 Task: Look for space in Ksar el Boukhari, Algeria from 12th June, 2023 to 15th June, 2023 for 2 adults in price range Rs.10000 to Rs.15000. Place can be entire place with 1  bedroom having 1 bed and 1 bathroom. Property type can be house, flat, hotel. Amenities needed are: washing machine. Booking option can be shelf check-in. Required host language is .
Action: Mouse moved to (557, 113)
Screenshot: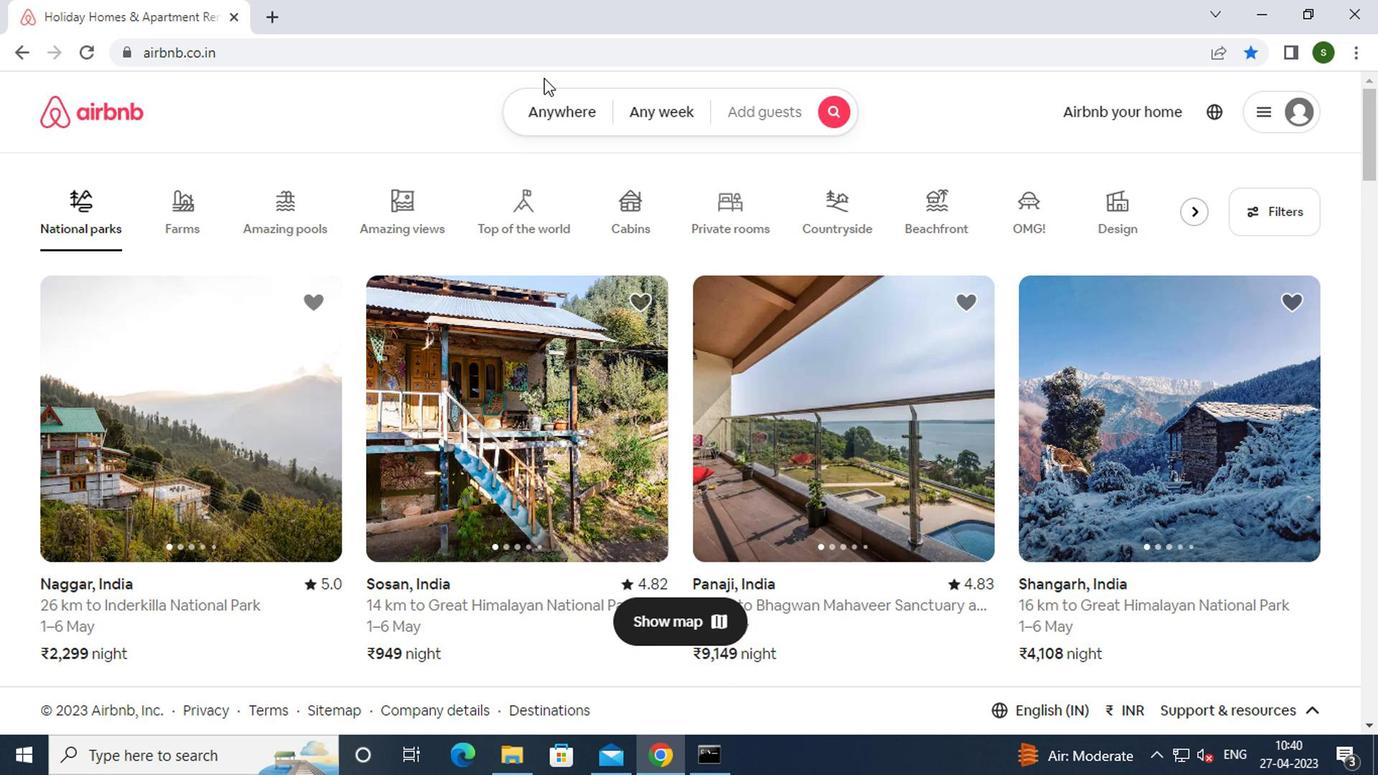 
Action: Mouse pressed left at (557, 113)
Screenshot: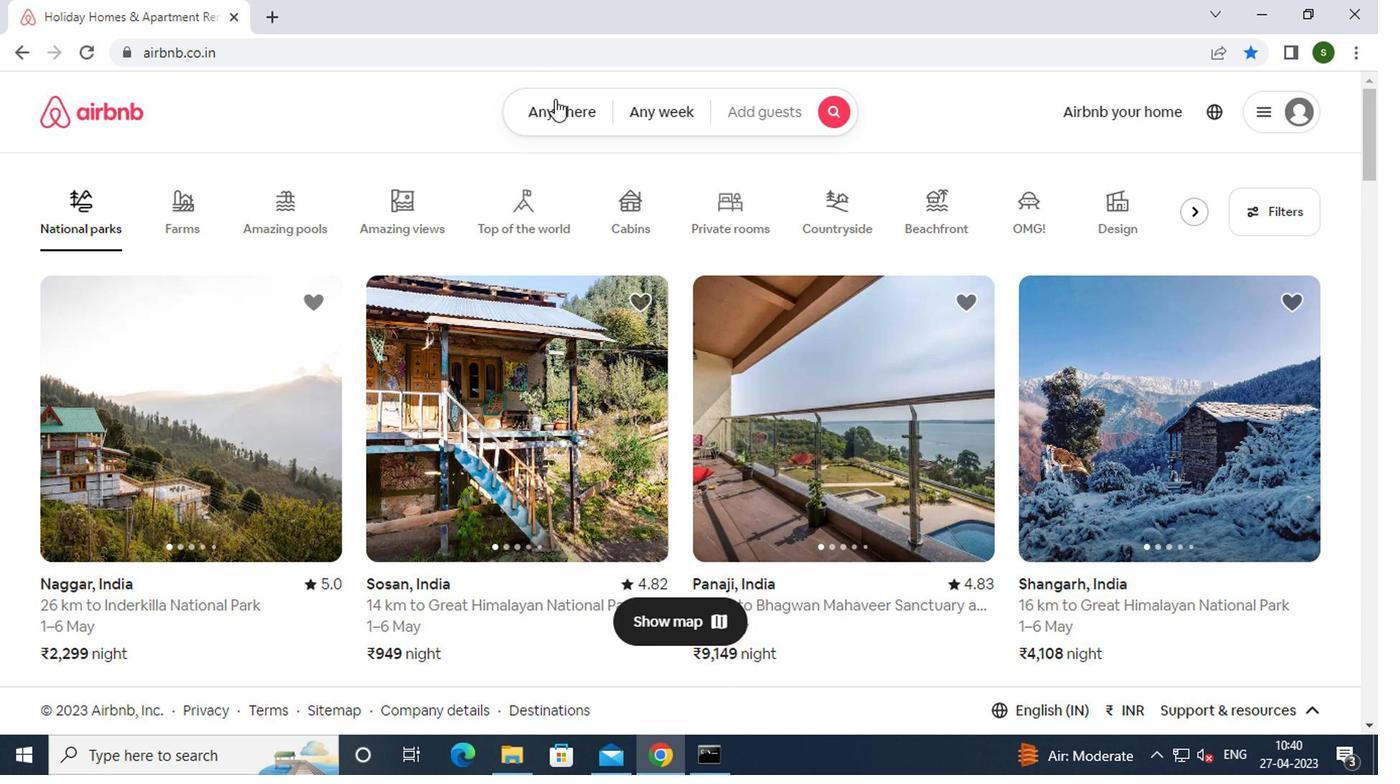 
Action: Mouse moved to (451, 191)
Screenshot: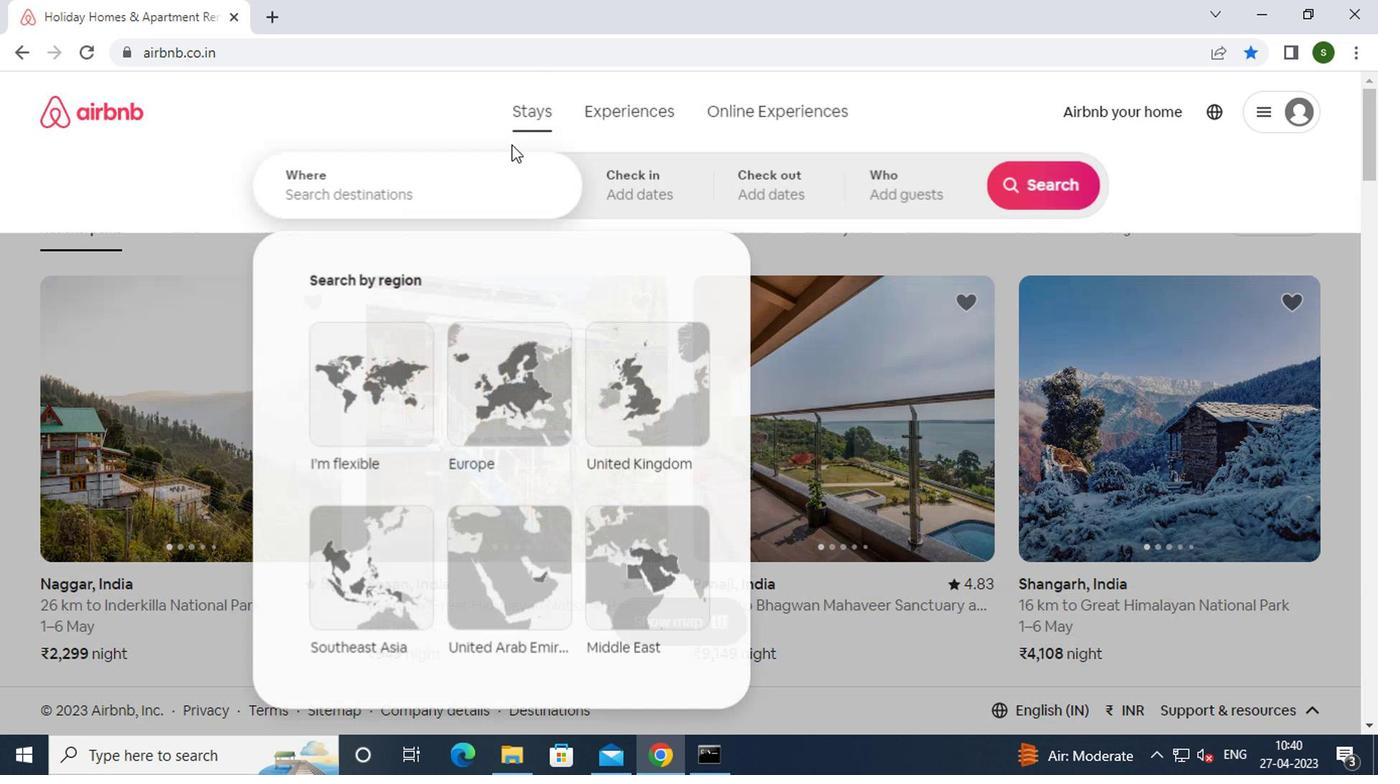 
Action: Mouse pressed left at (451, 191)
Screenshot: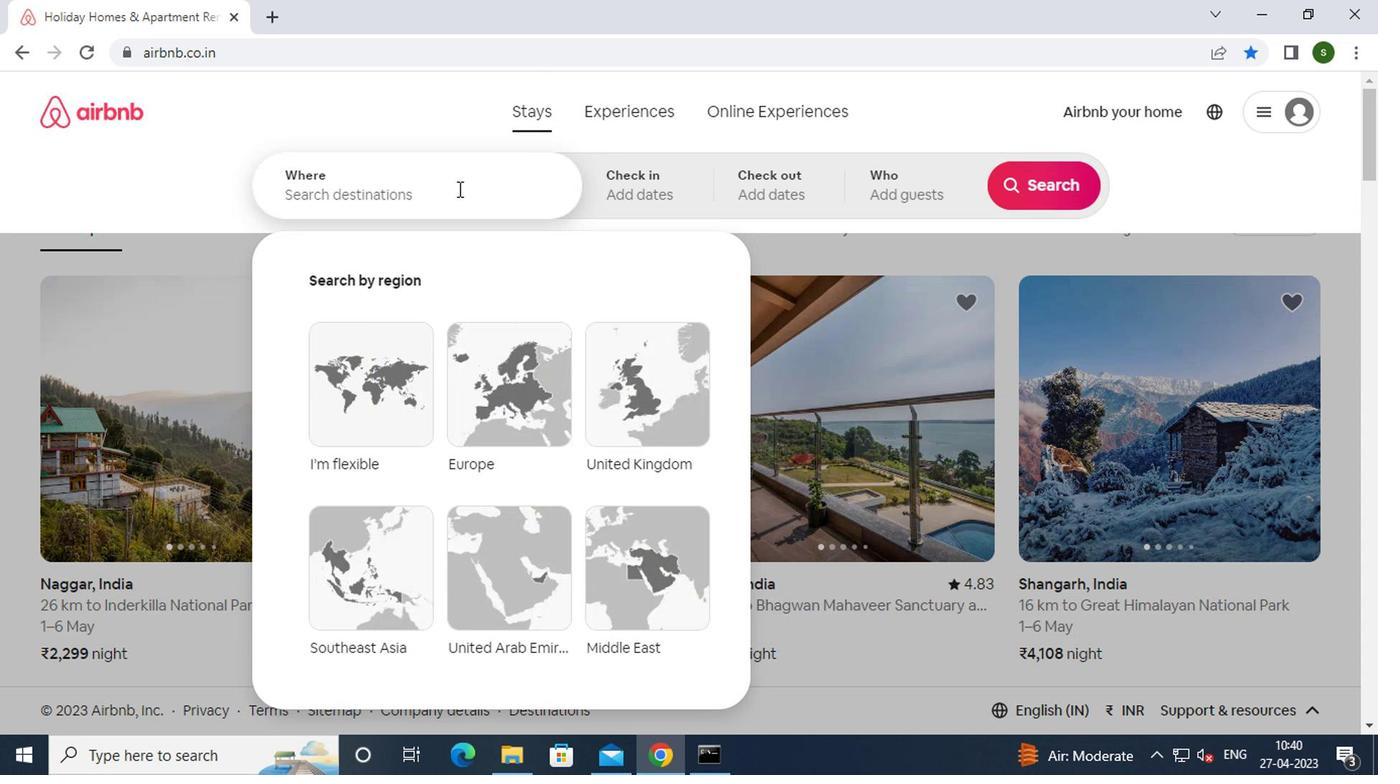 
Action: Key pressed k<Key.caps_lock>sar<Key.space>el<Key.space><Key.caps_lock>b<Key.caps_lock>oukhari,<Key.space><Key.caps_lock>
Screenshot: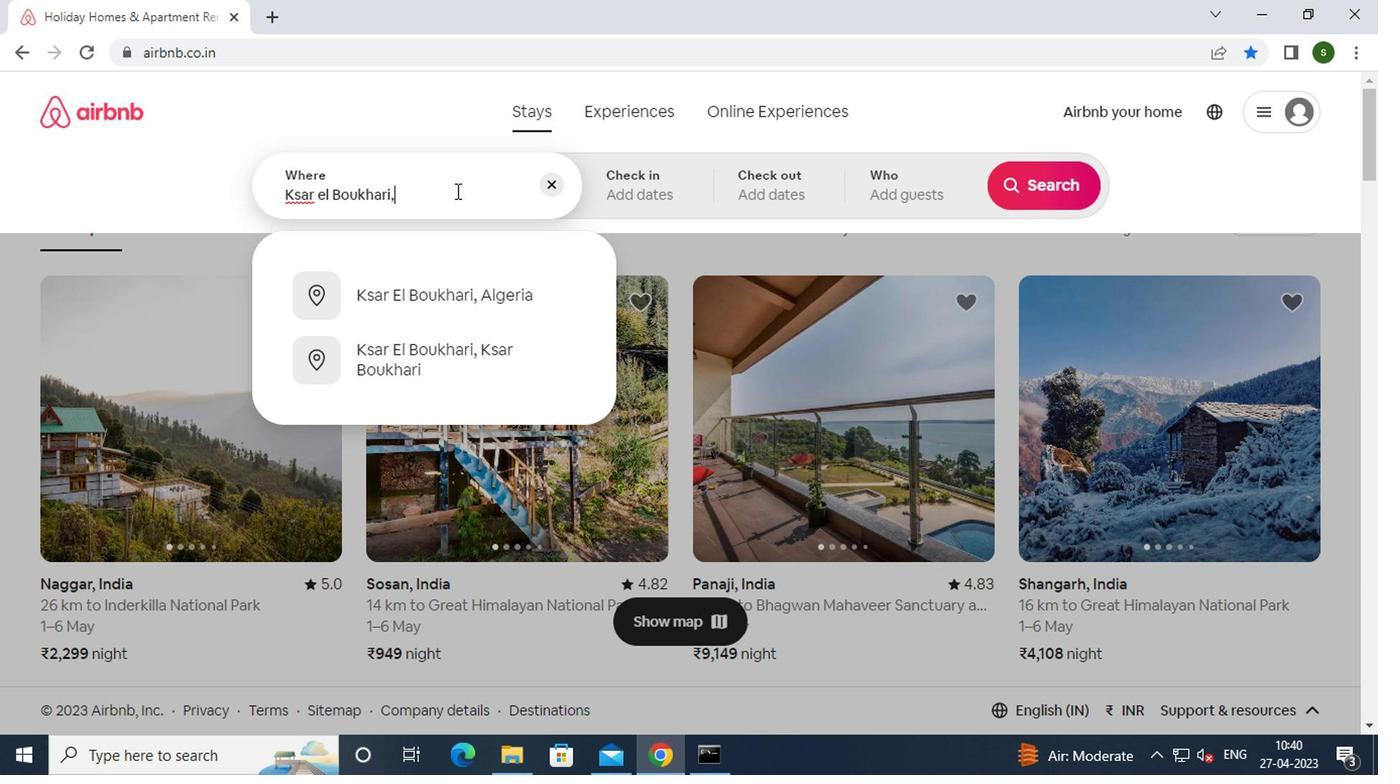 
Action: Mouse moved to (445, 296)
Screenshot: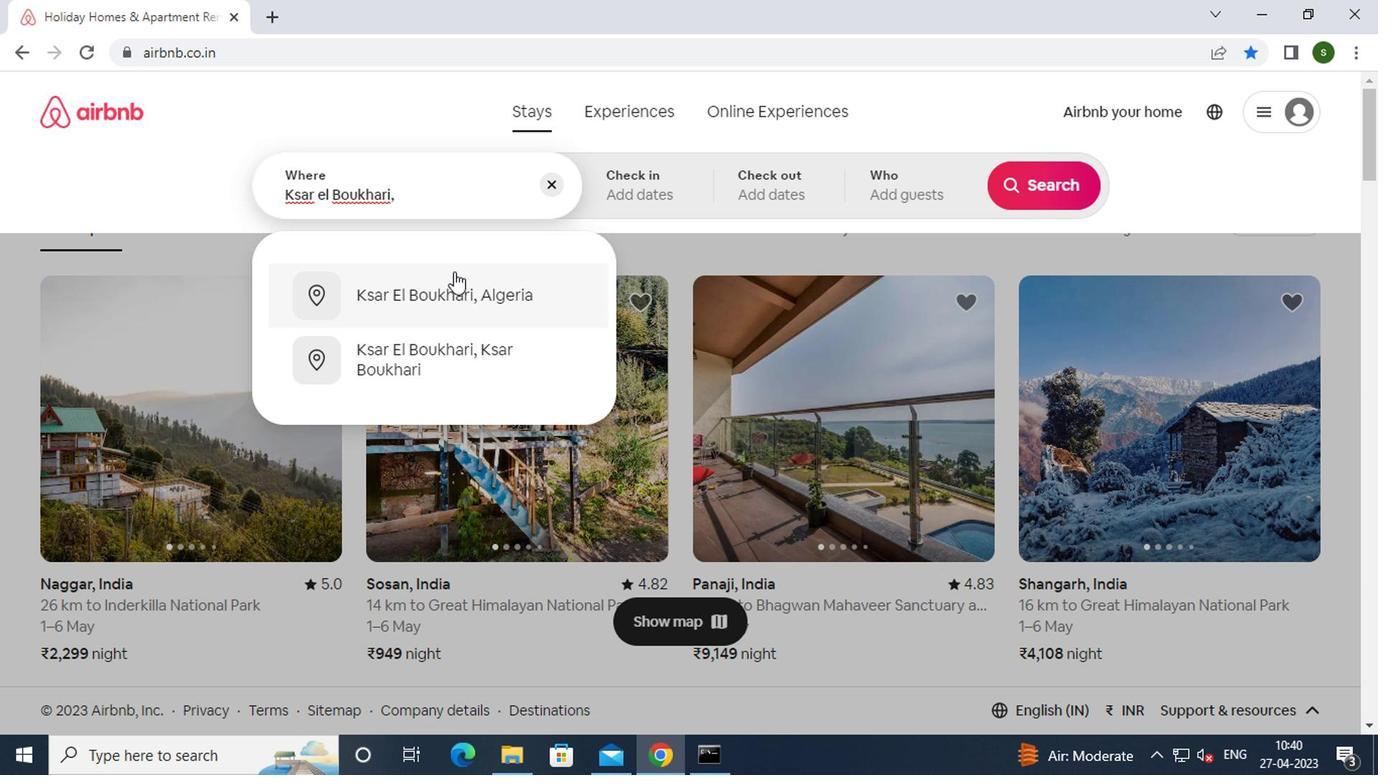 
Action: Mouse pressed left at (445, 296)
Screenshot: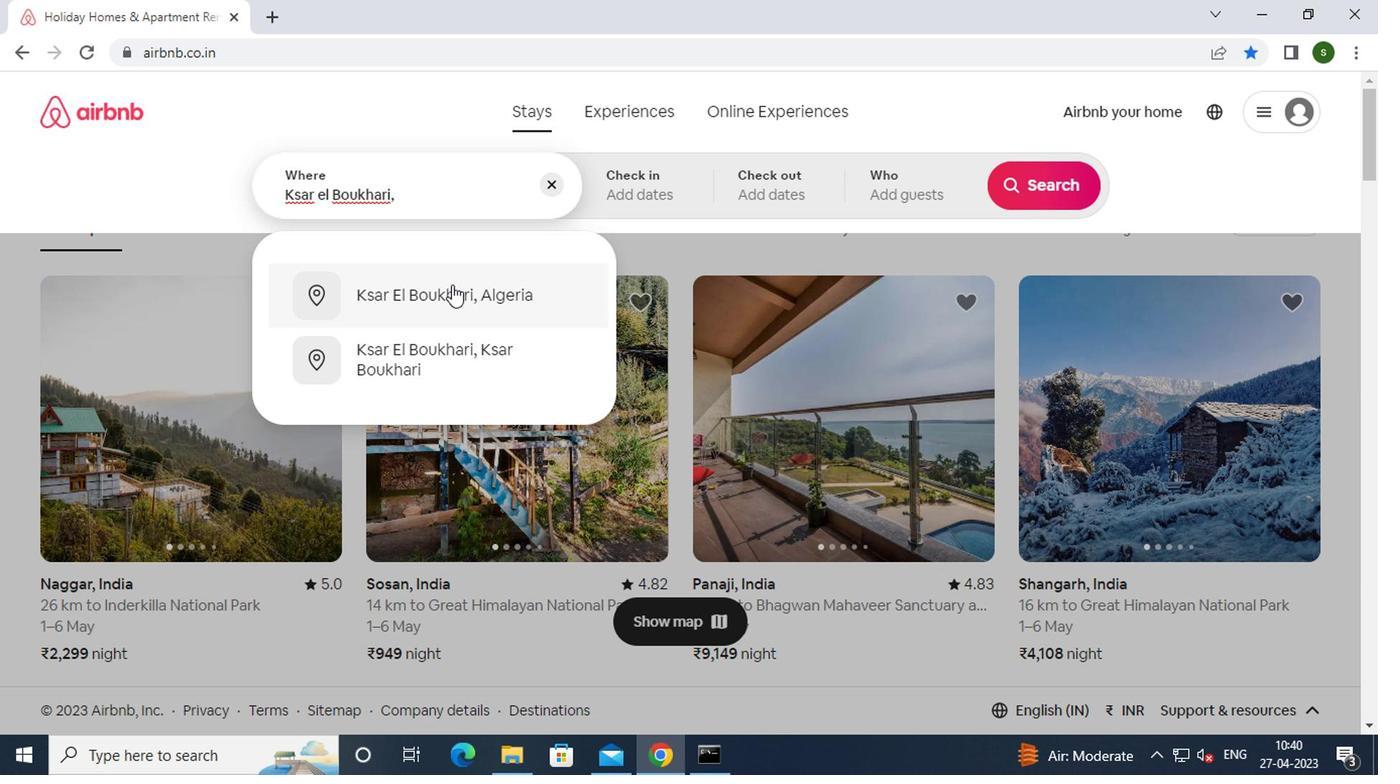 
Action: Mouse moved to (1028, 350)
Screenshot: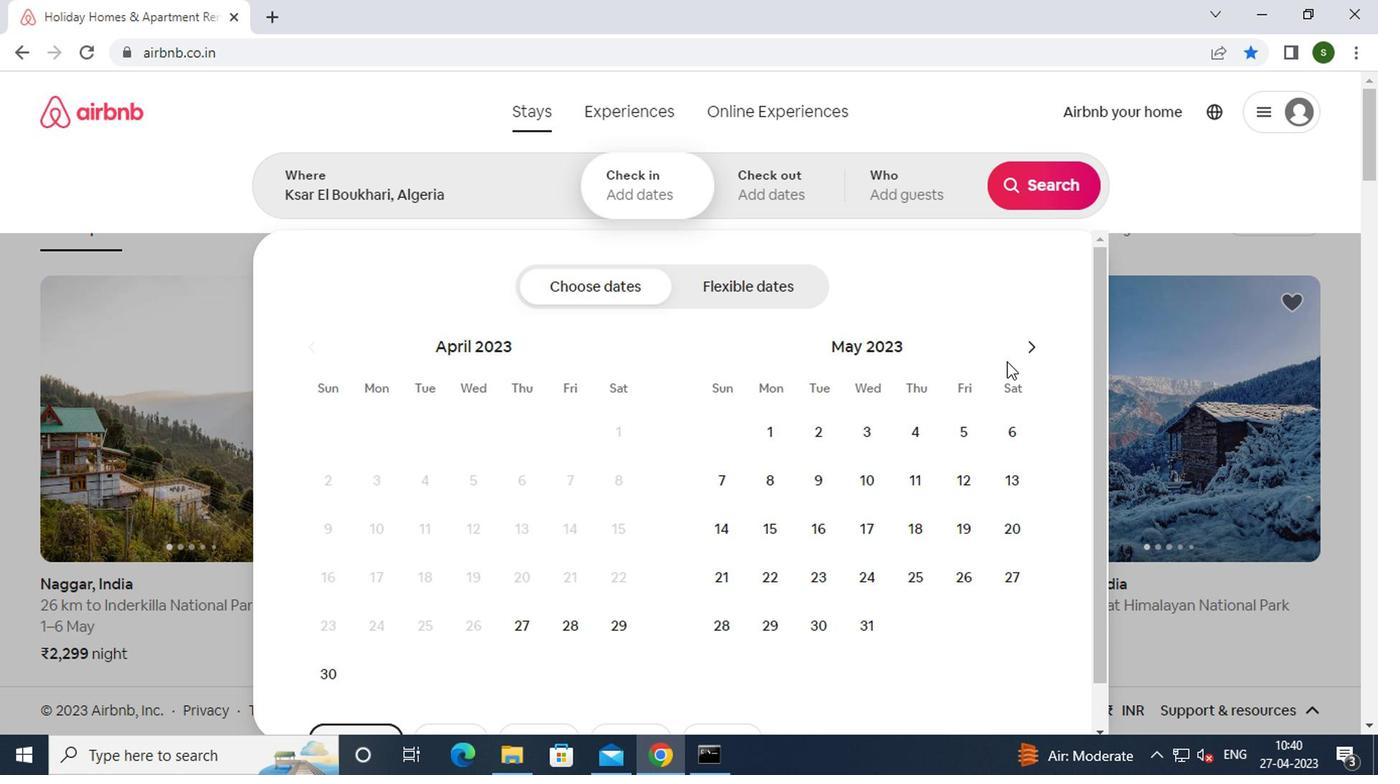 
Action: Mouse pressed left at (1028, 350)
Screenshot: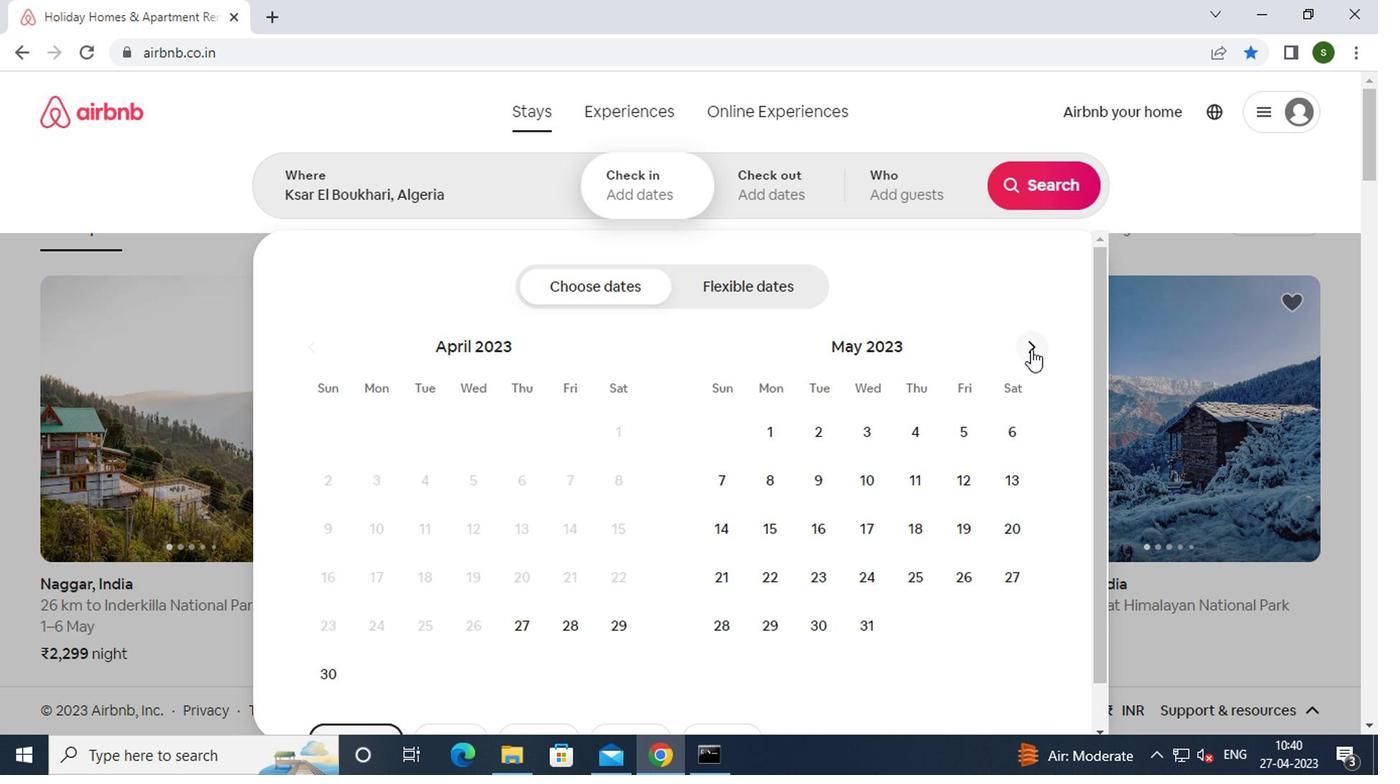 
Action: Mouse moved to (776, 528)
Screenshot: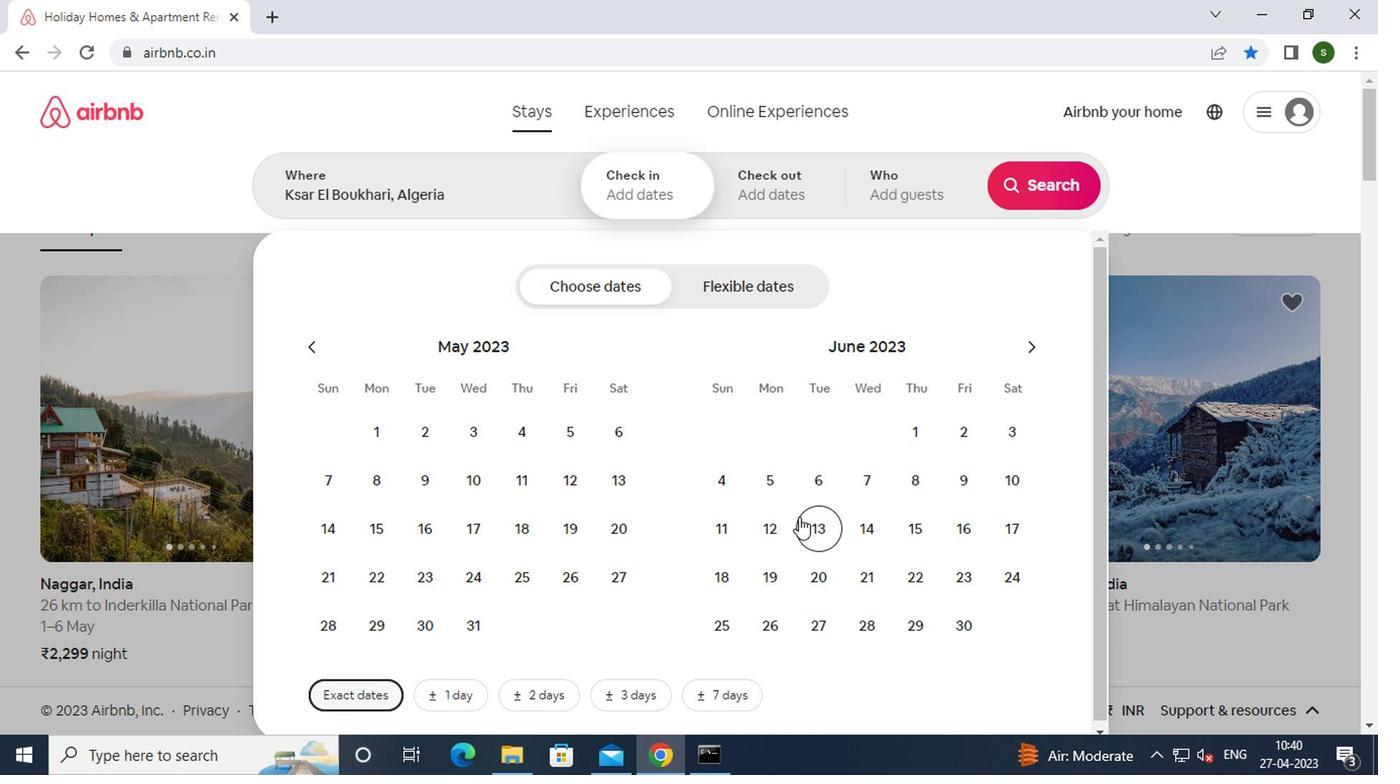 
Action: Mouse pressed left at (776, 528)
Screenshot: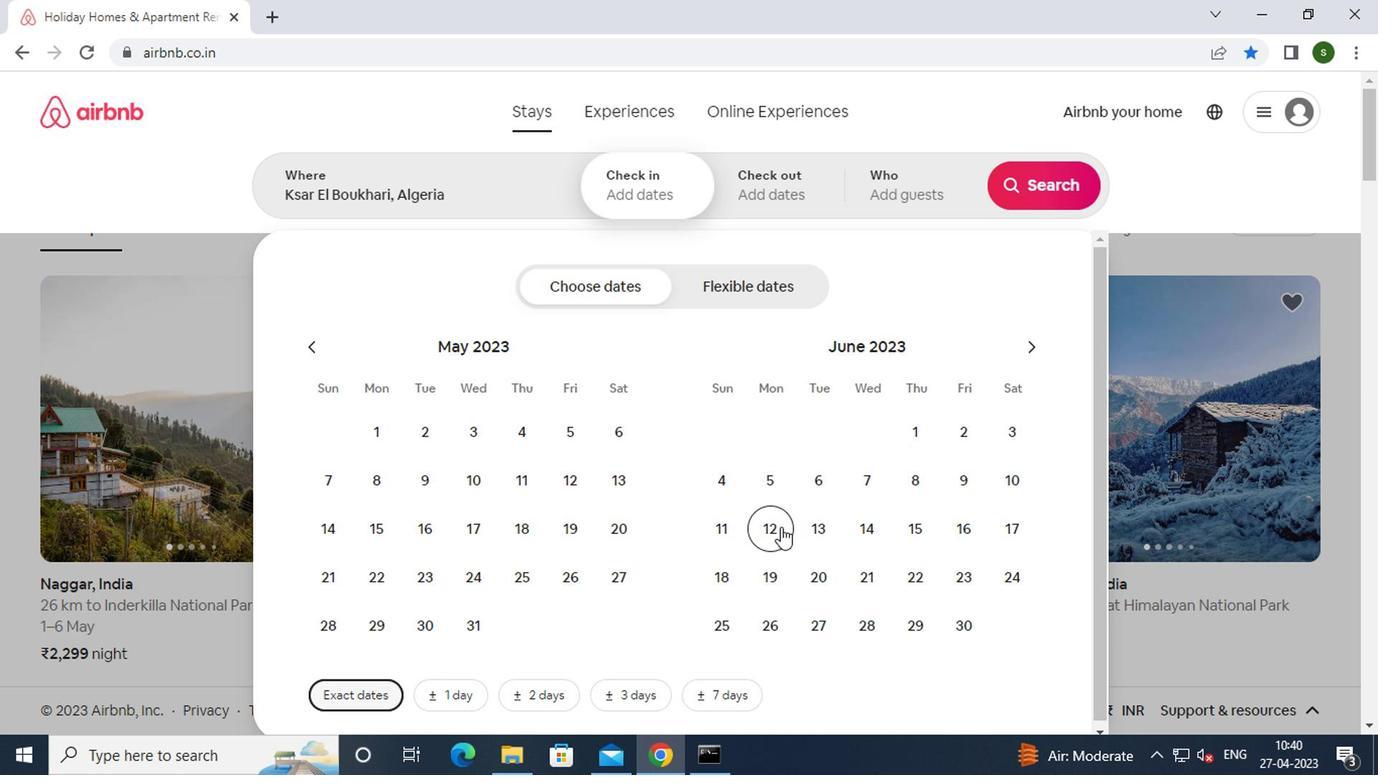 
Action: Mouse moved to (909, 527)
Screenshot: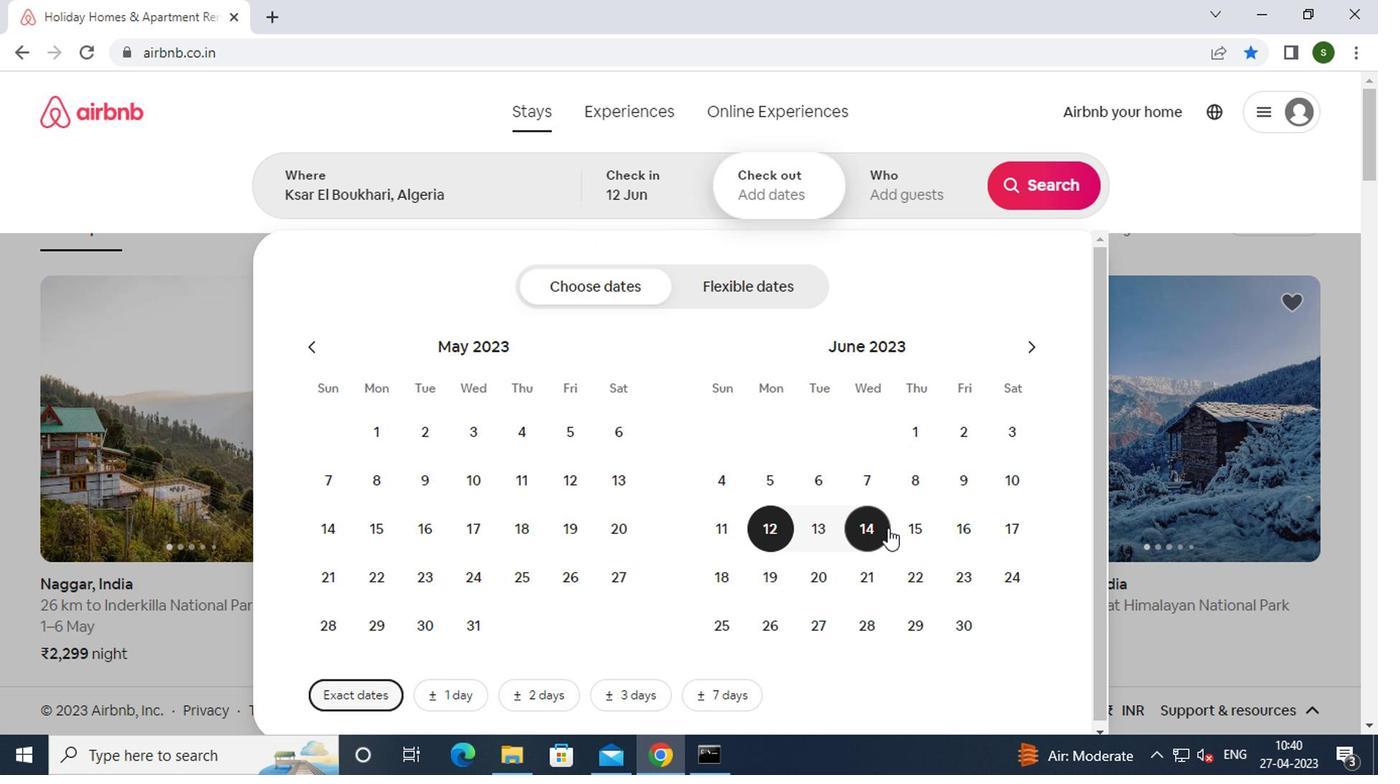 
Action: Mouse pressed left at (909, 527)
Screenshot: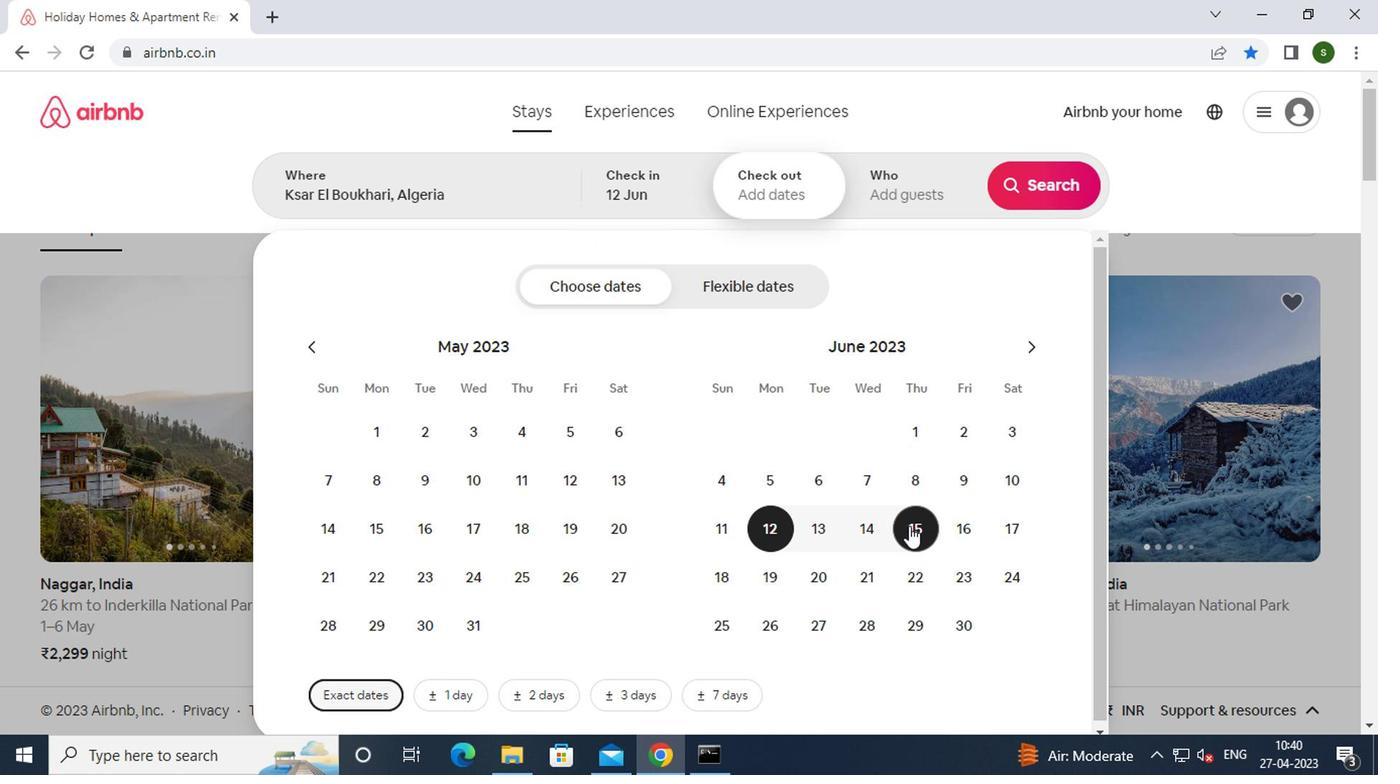 
Action: Mouse moved to (928, 196)
Screenshot: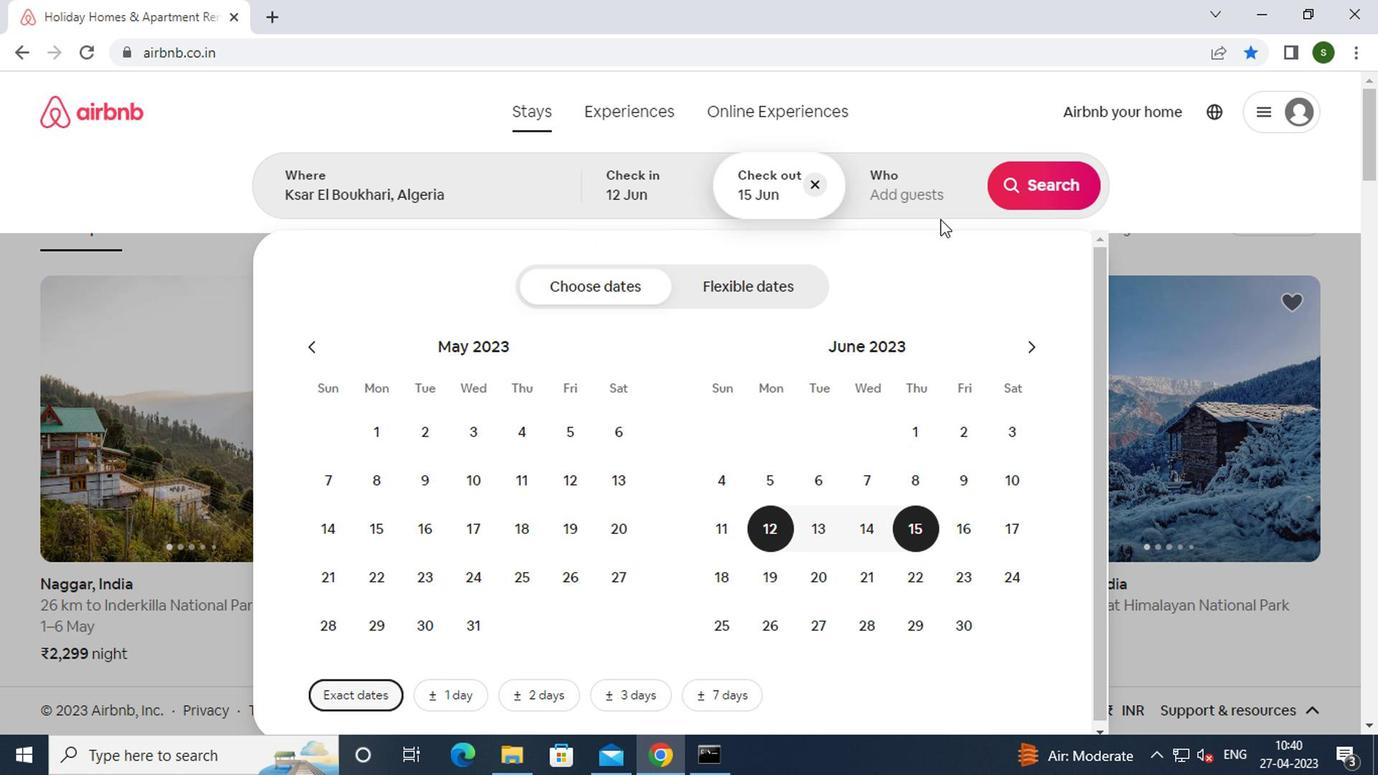 
Action: Mouse pressed left at (928, 196)
Screenshot: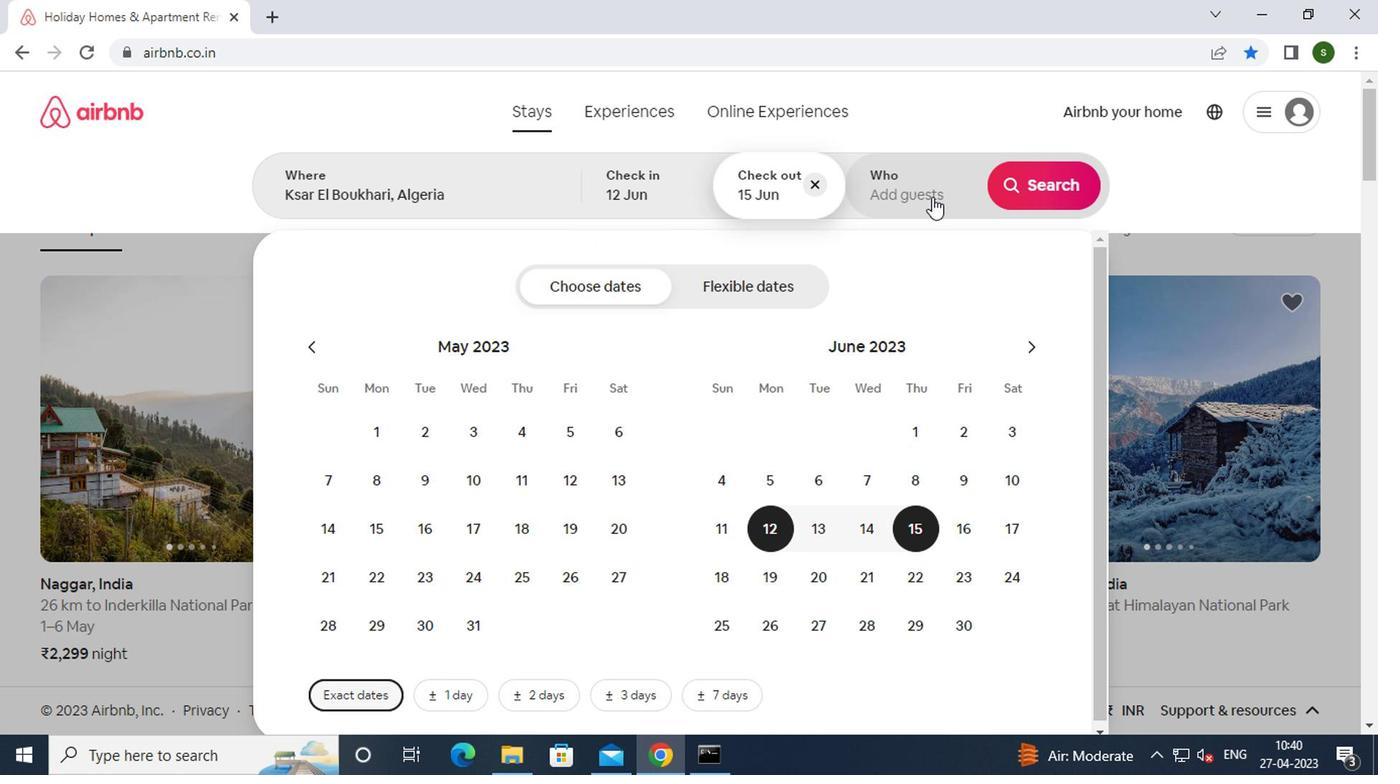 
Action: Mouse moved to (1035, 298)
Screenshot: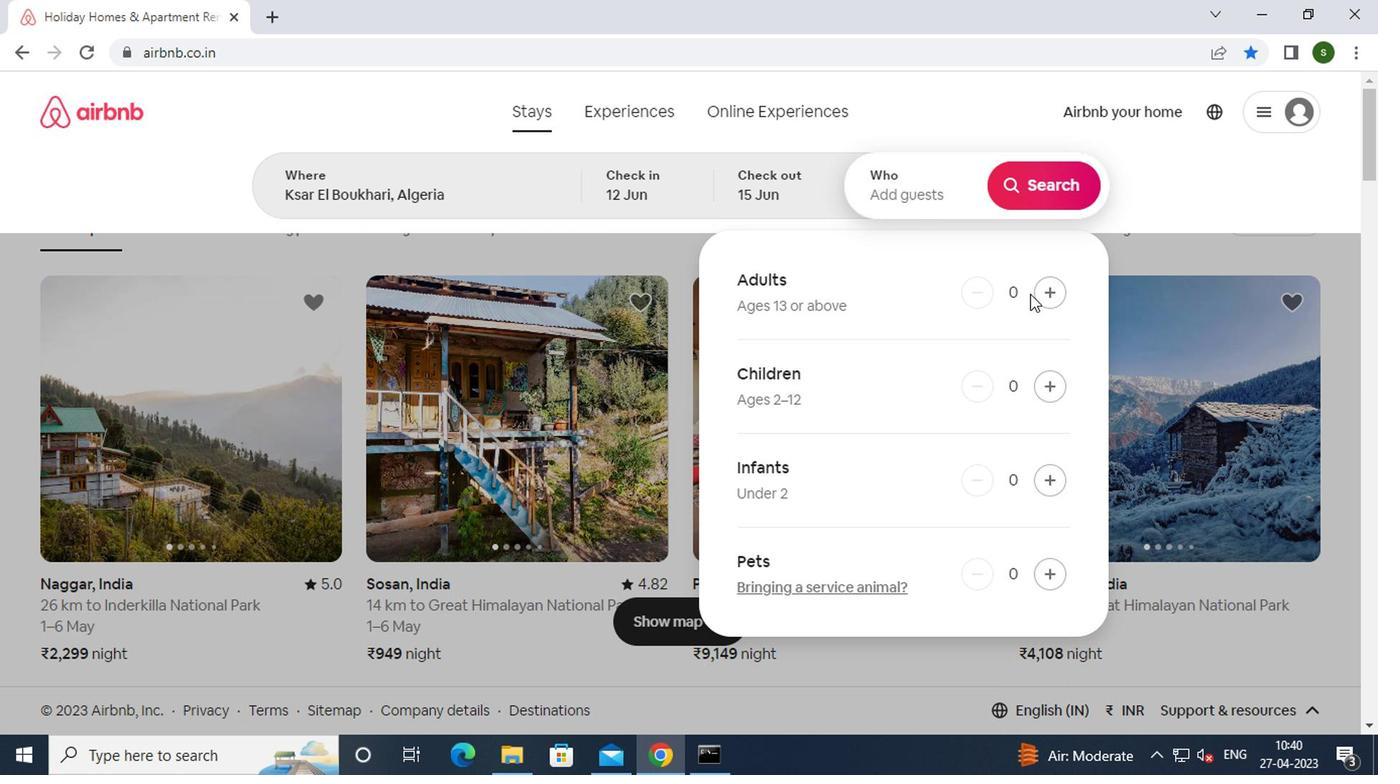 
Action: Mouse pressed left at (1035, 298)
Screenshot: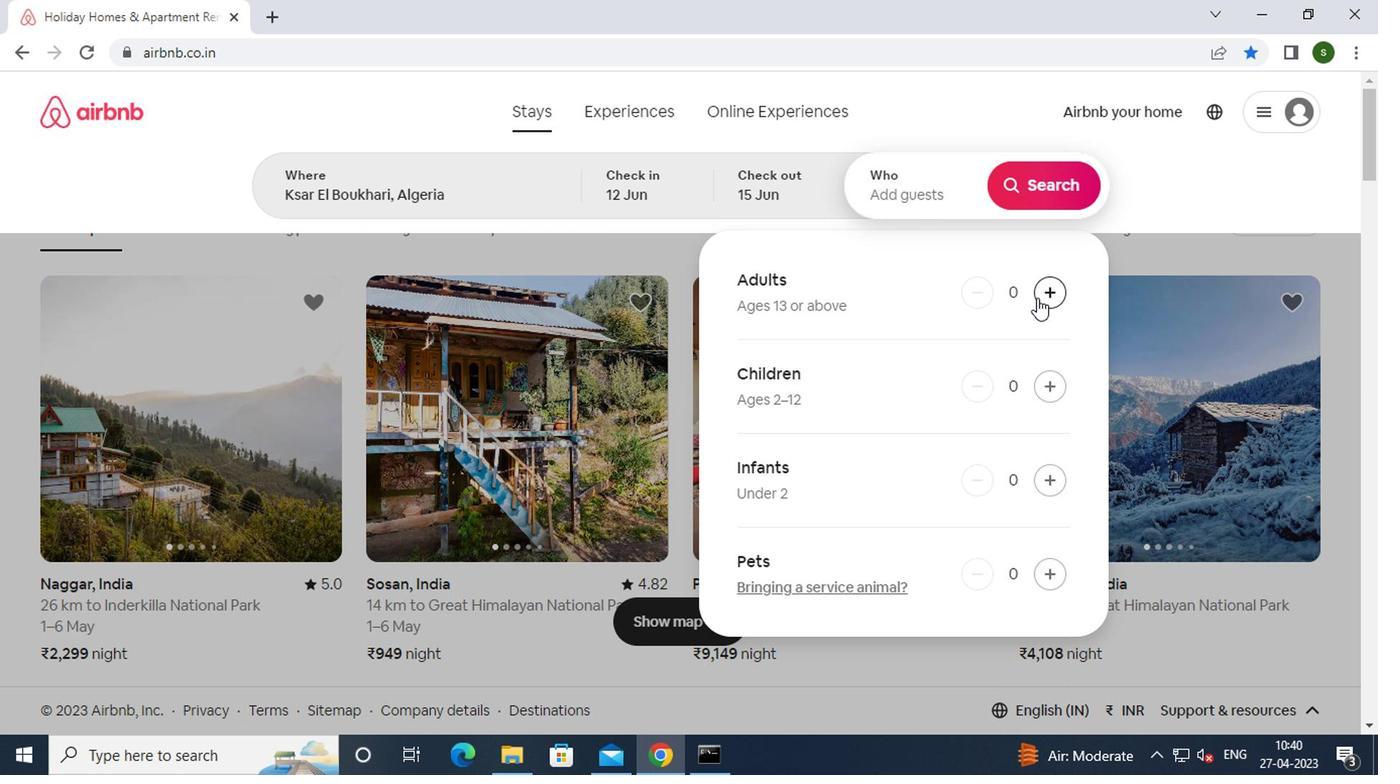 
Action: Mouse pressed left at (1035, 298)
Screenshot: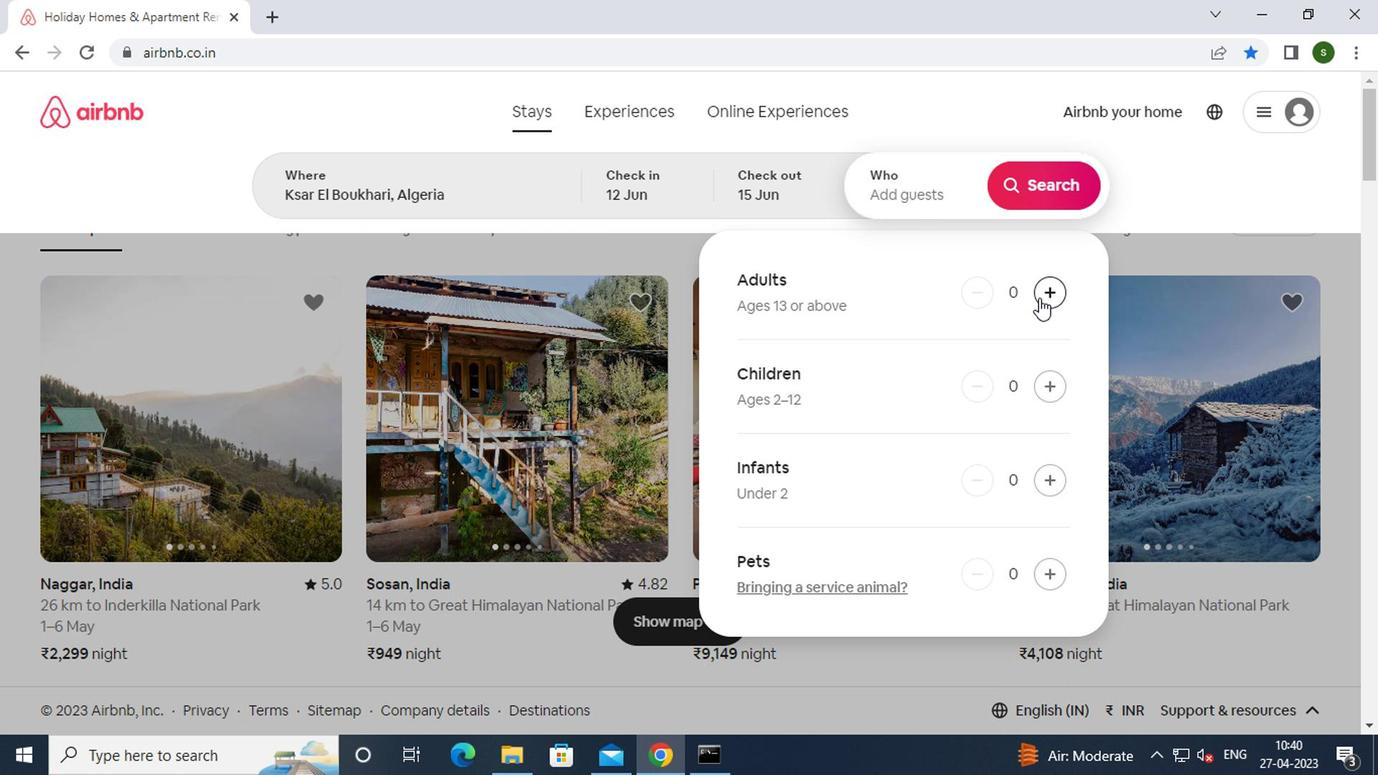
Action: Mouse moved to (1055, 192)
Screenshot: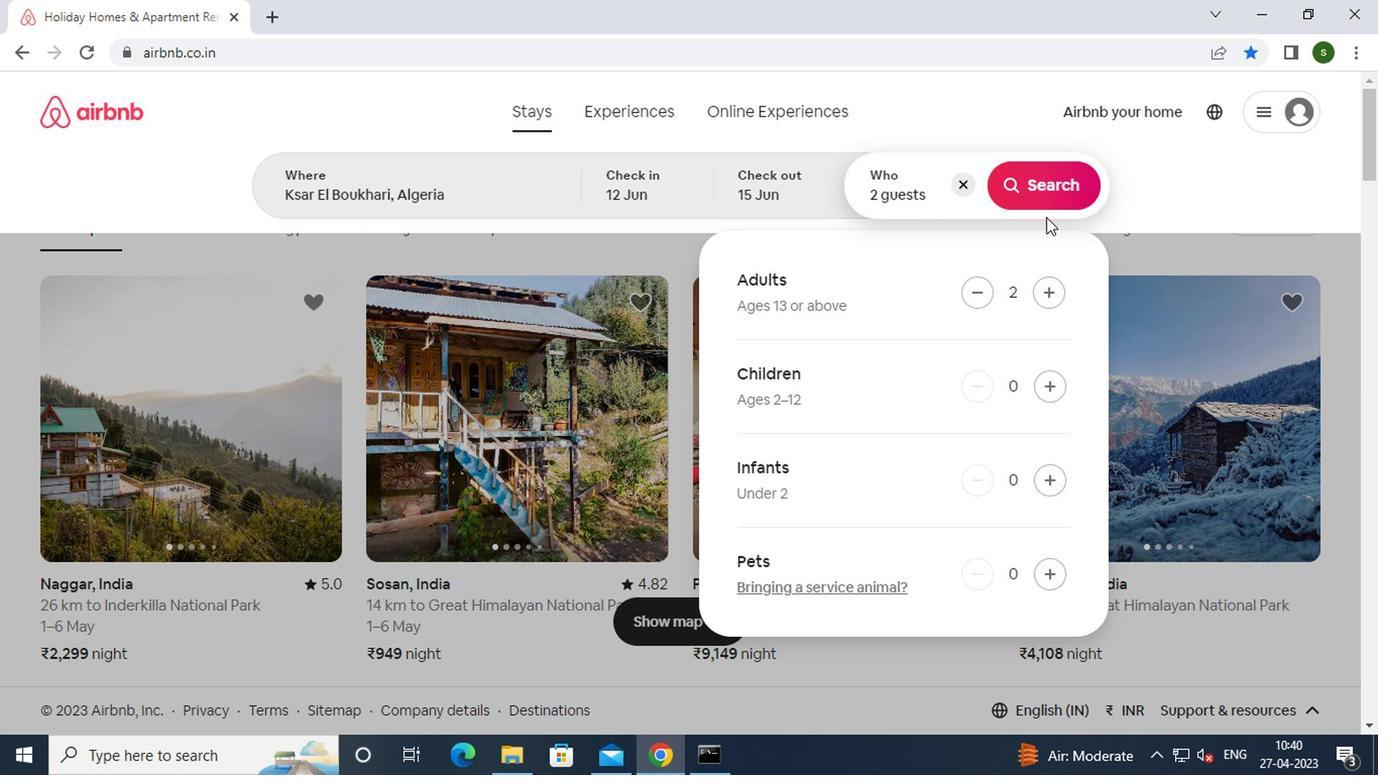 
Action: Mouse pressed left at (1055, 192)
Screenshot: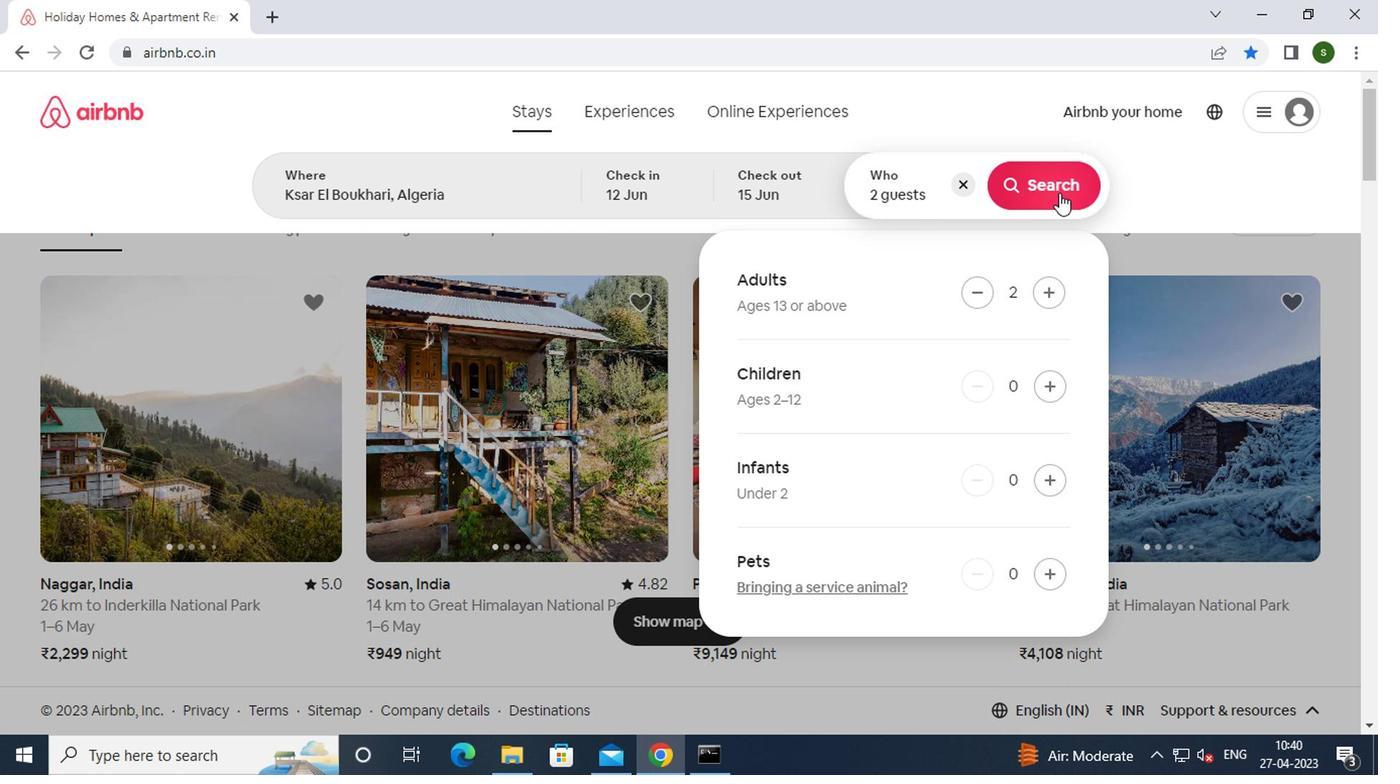 
Action: Mouse moved to (1291, 193)
Screenshot: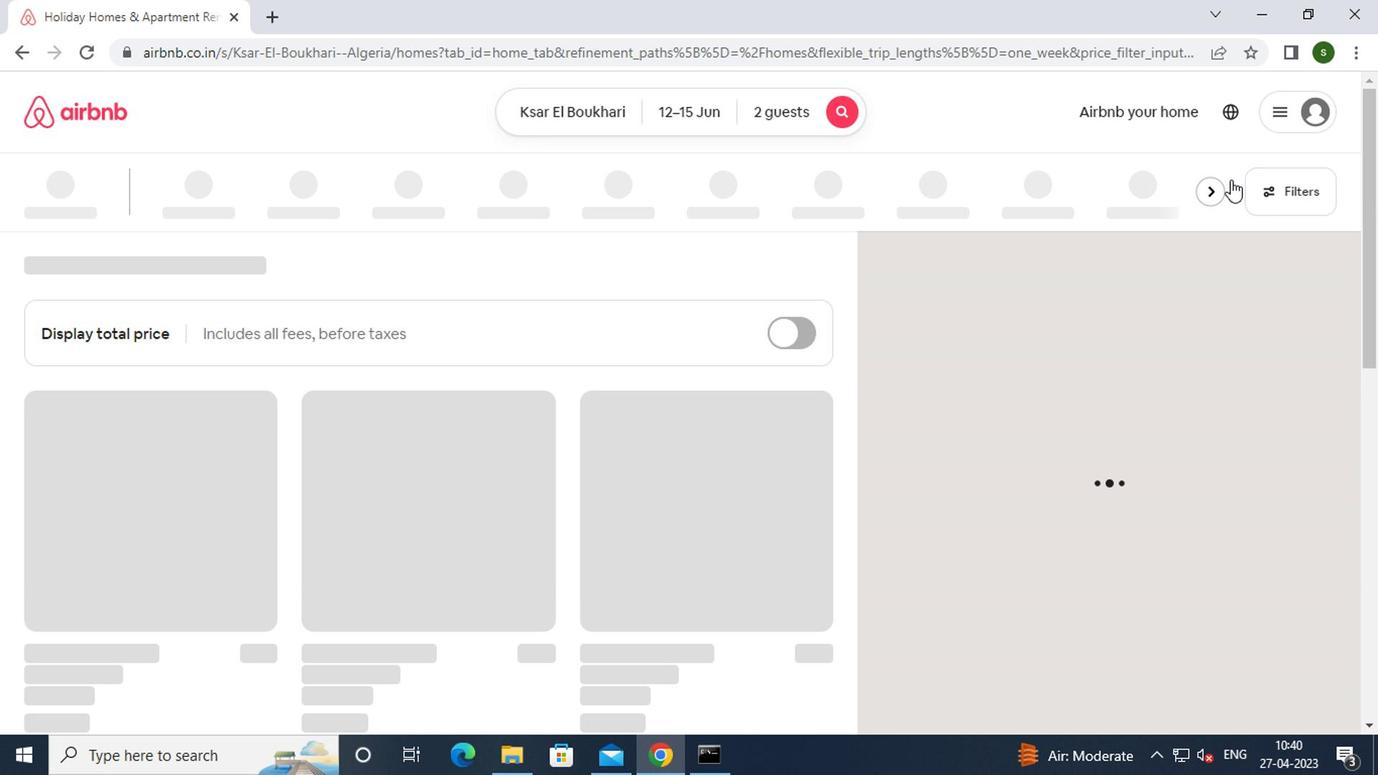 
Action: Mouse pressed left at (1291, 193)
Screenshot: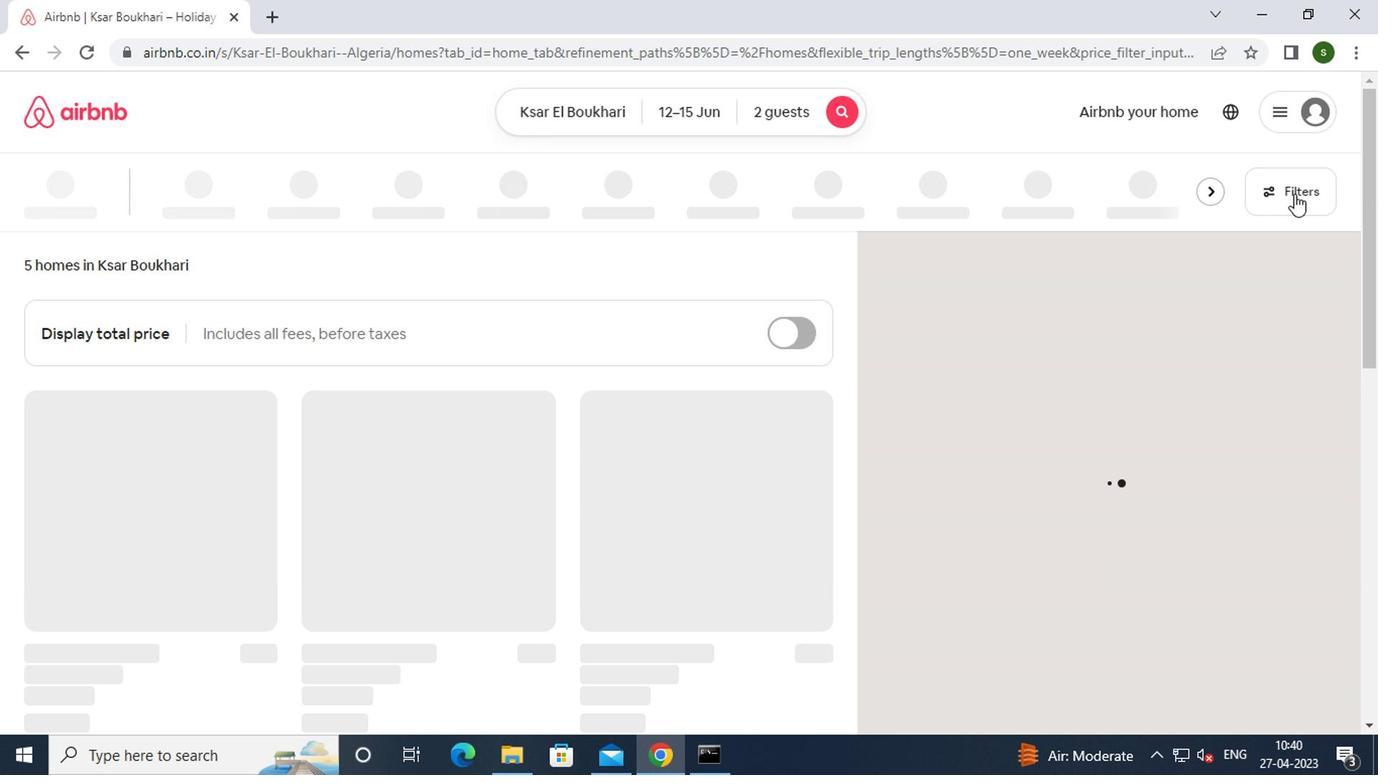 
Action: Mouse moved to (576, 449)
Screenshot: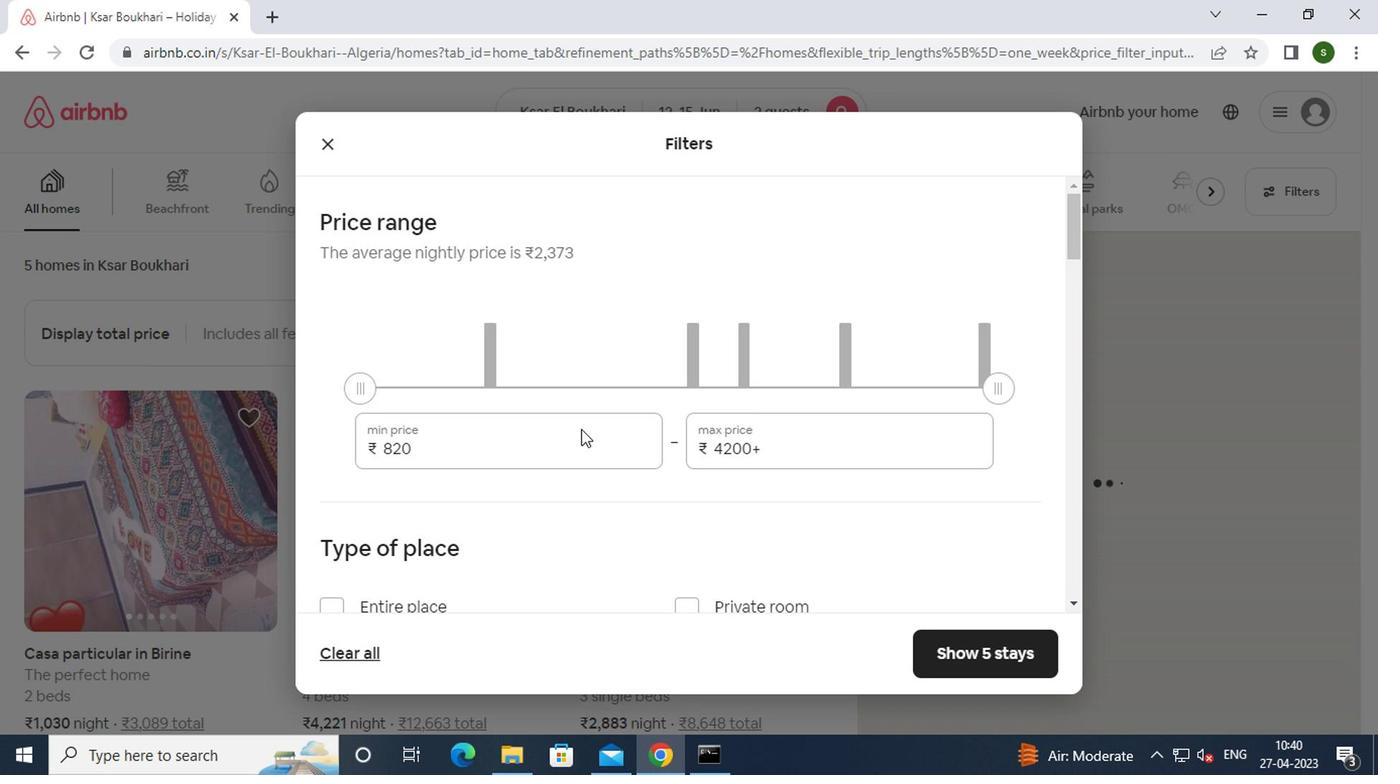 
Action: Mouse pressed left at (576, 449)
Screenshot: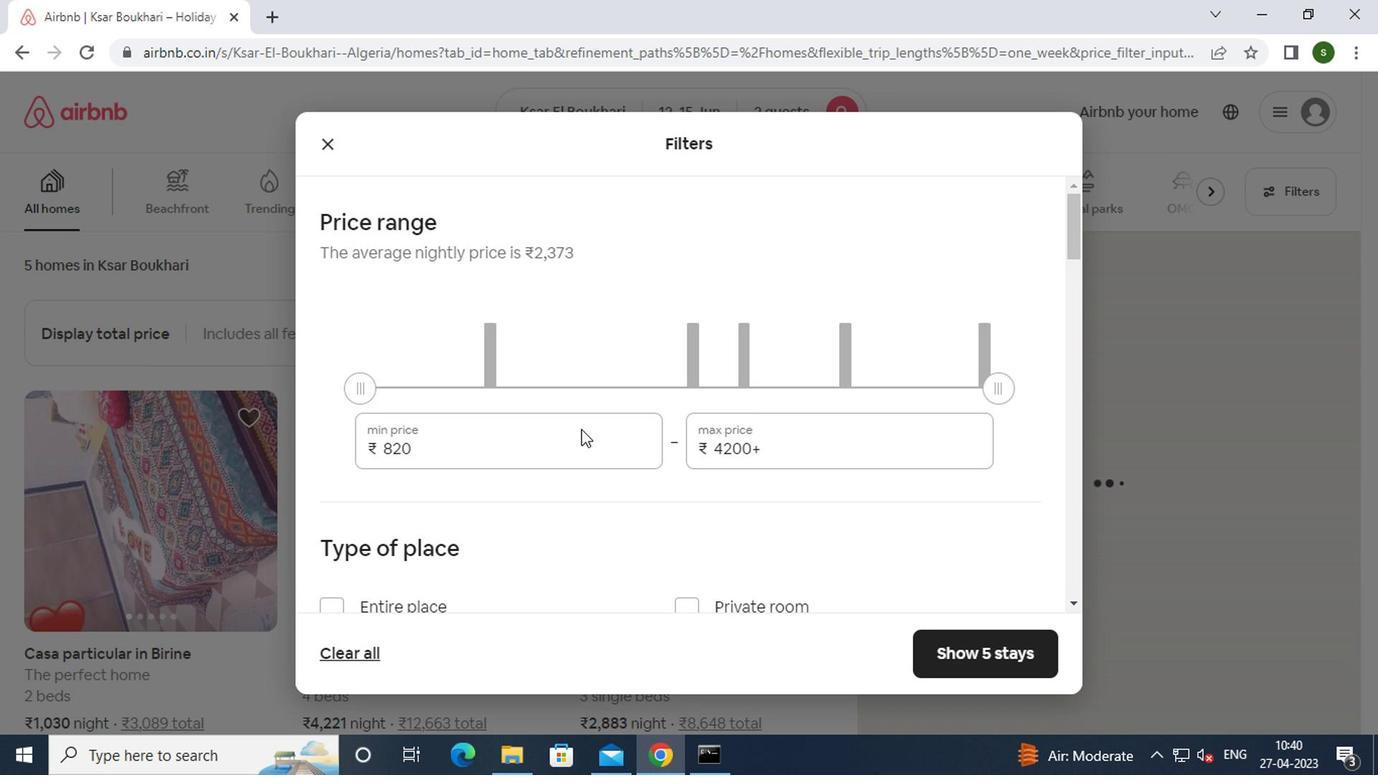 
Action: Key pressed <Key.backspace><Key.backspace><Key.backspace><Key.backspace>10000
Screenshot: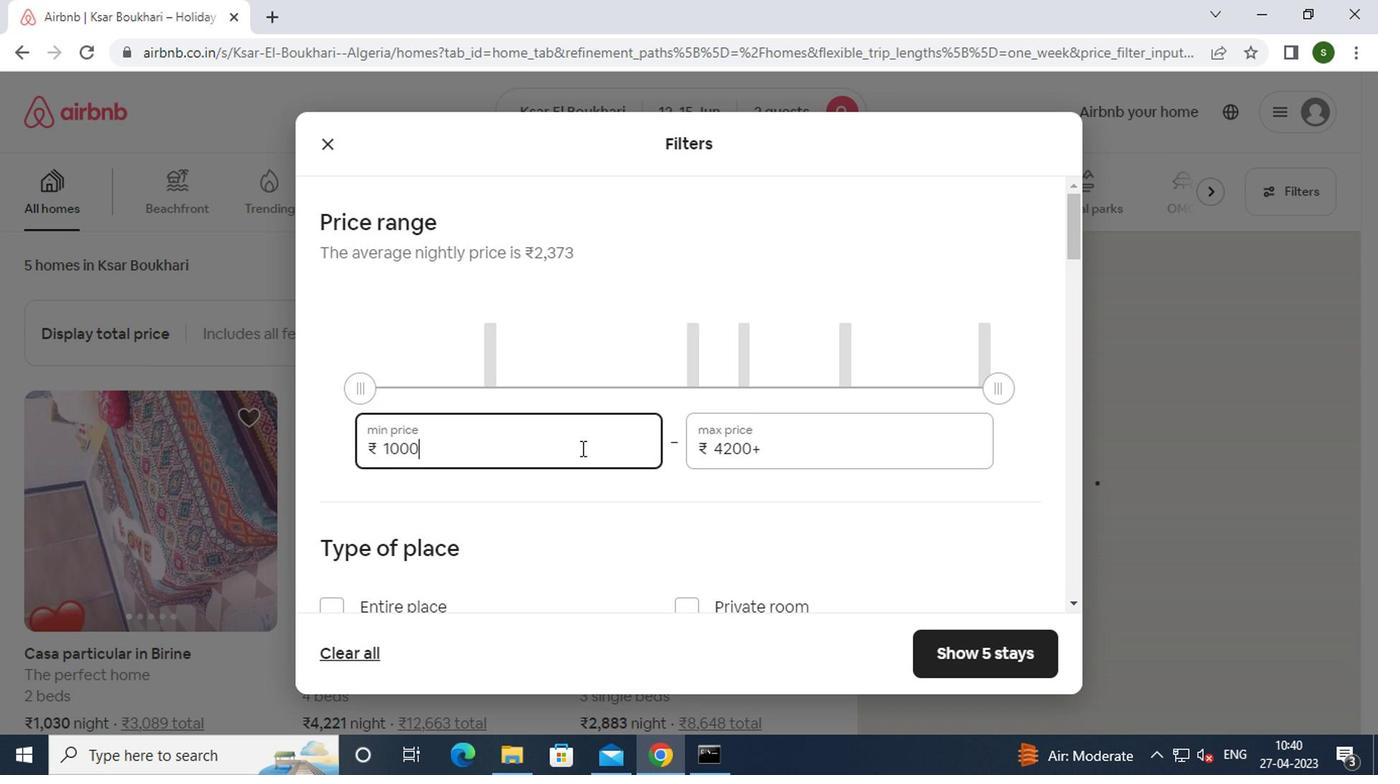 
Action: Mouse moved to (781, 443)
Screenshot: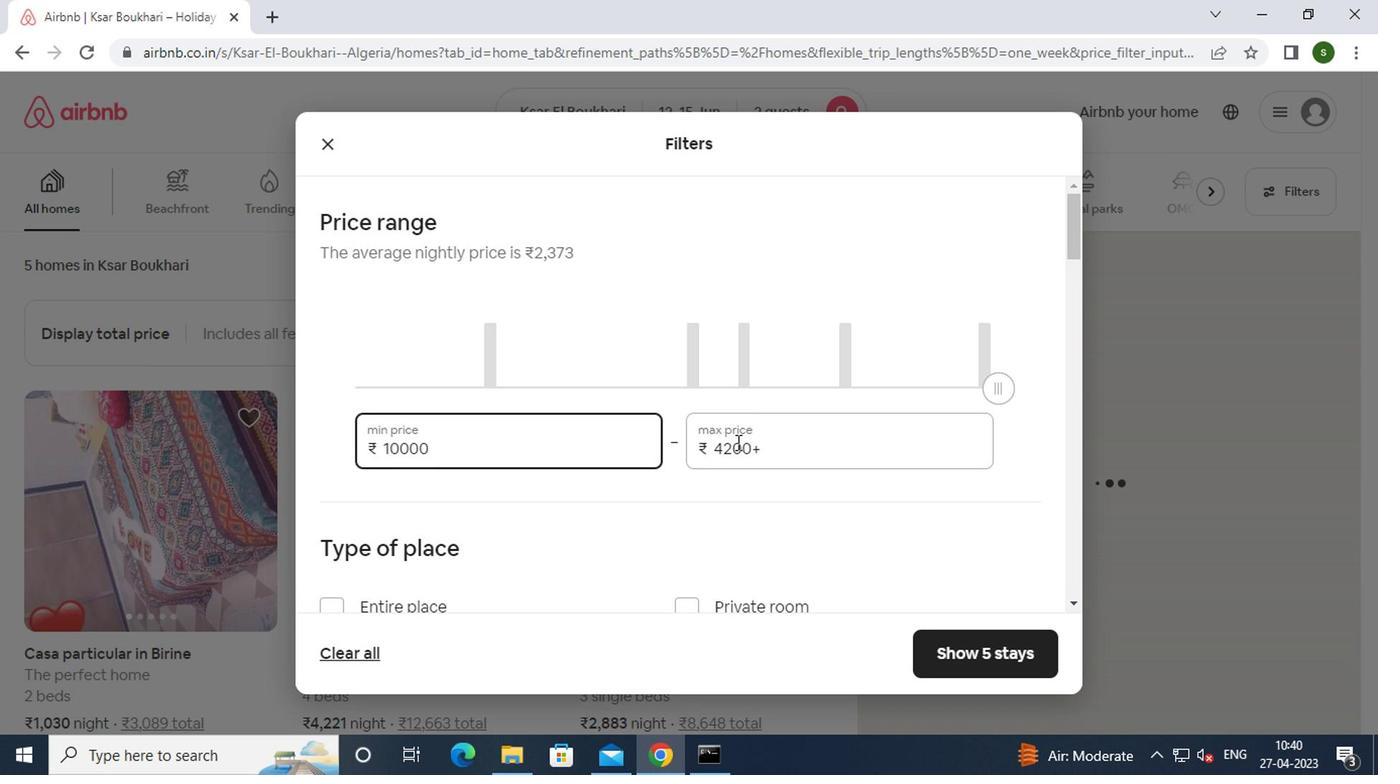 
Action: Mouse pressed left at (781, 443)
Screenshot: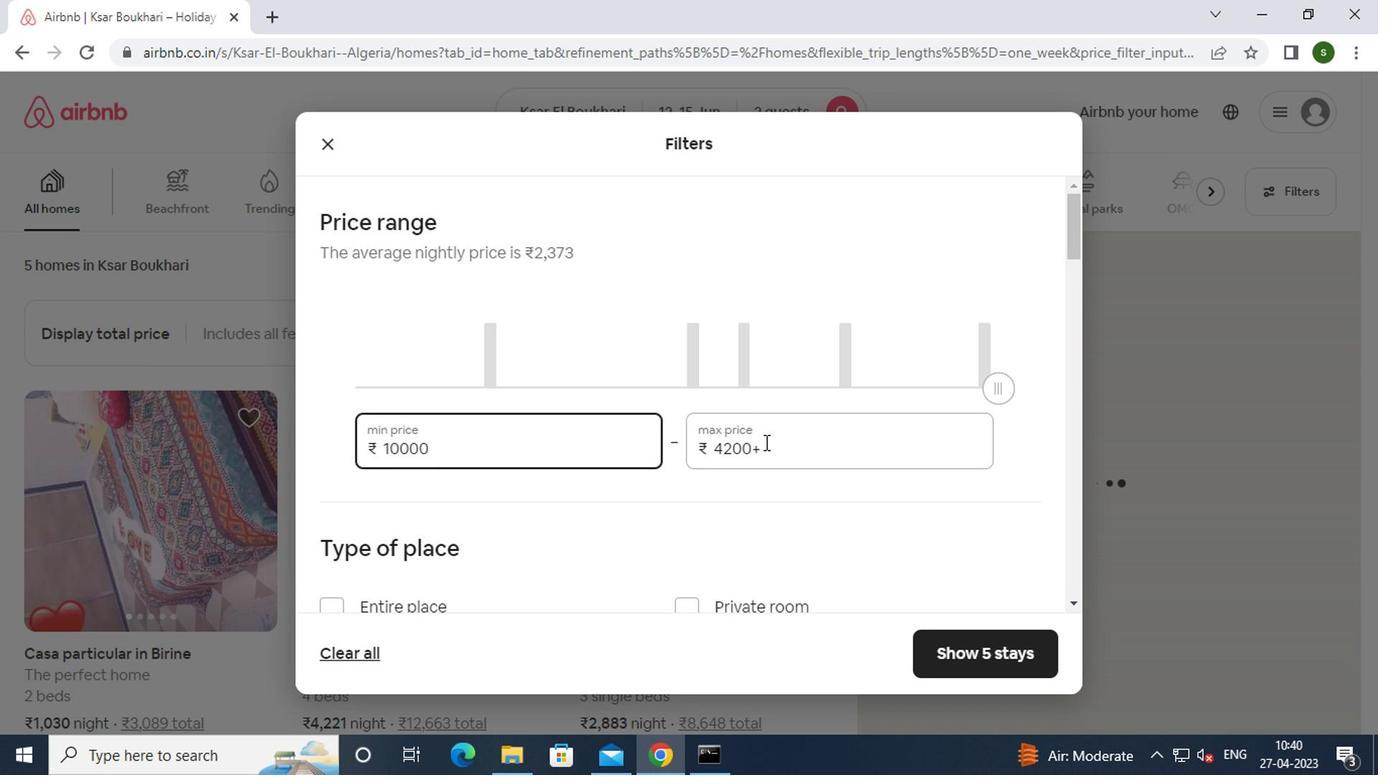 
Action: Key pressed <Key.backspace><Key.backspace><Key.backspace><Key.backspace><Key.backspace><Key.backspace><Key.backspace><Key.backspace><Key.backspace><Key.backspace>15000
Screenshot: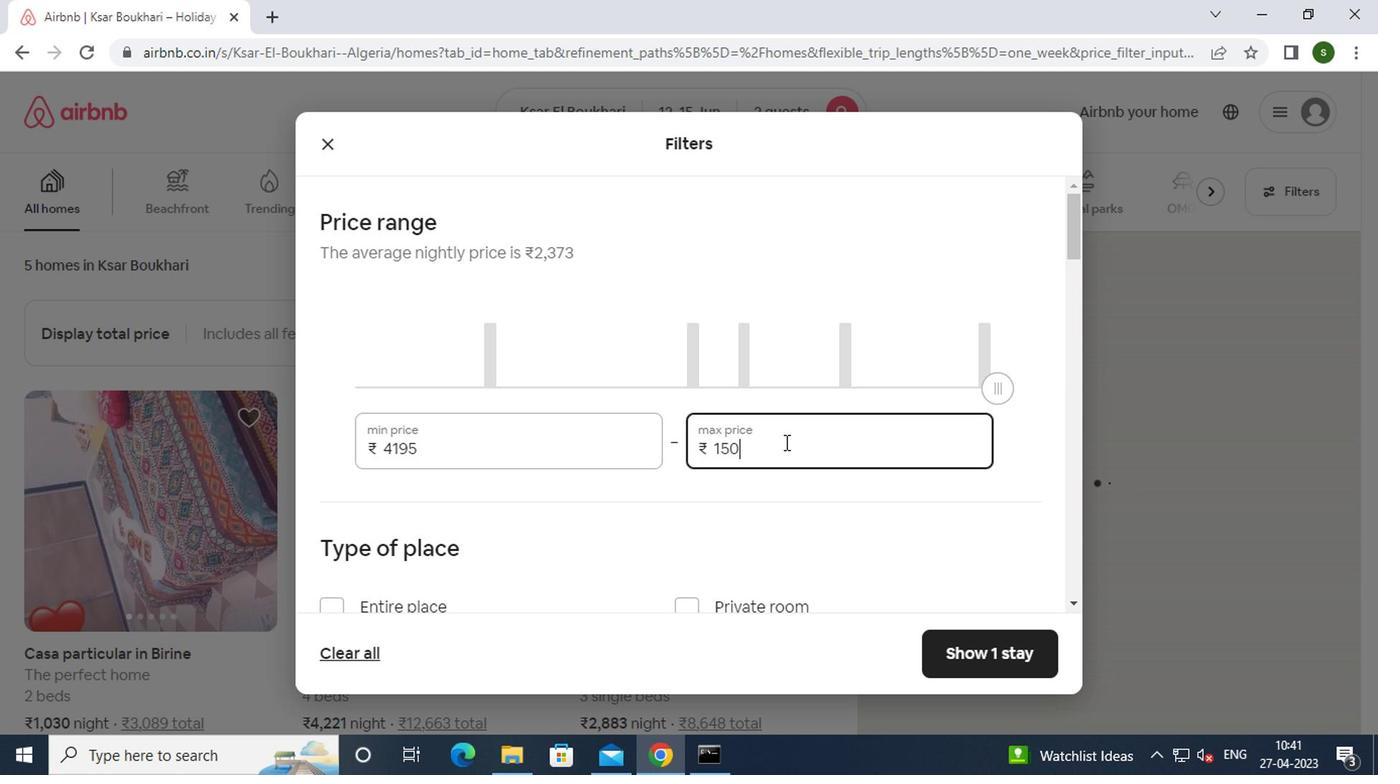 
Action: Mouse moved to (643, 463)
Screenshot: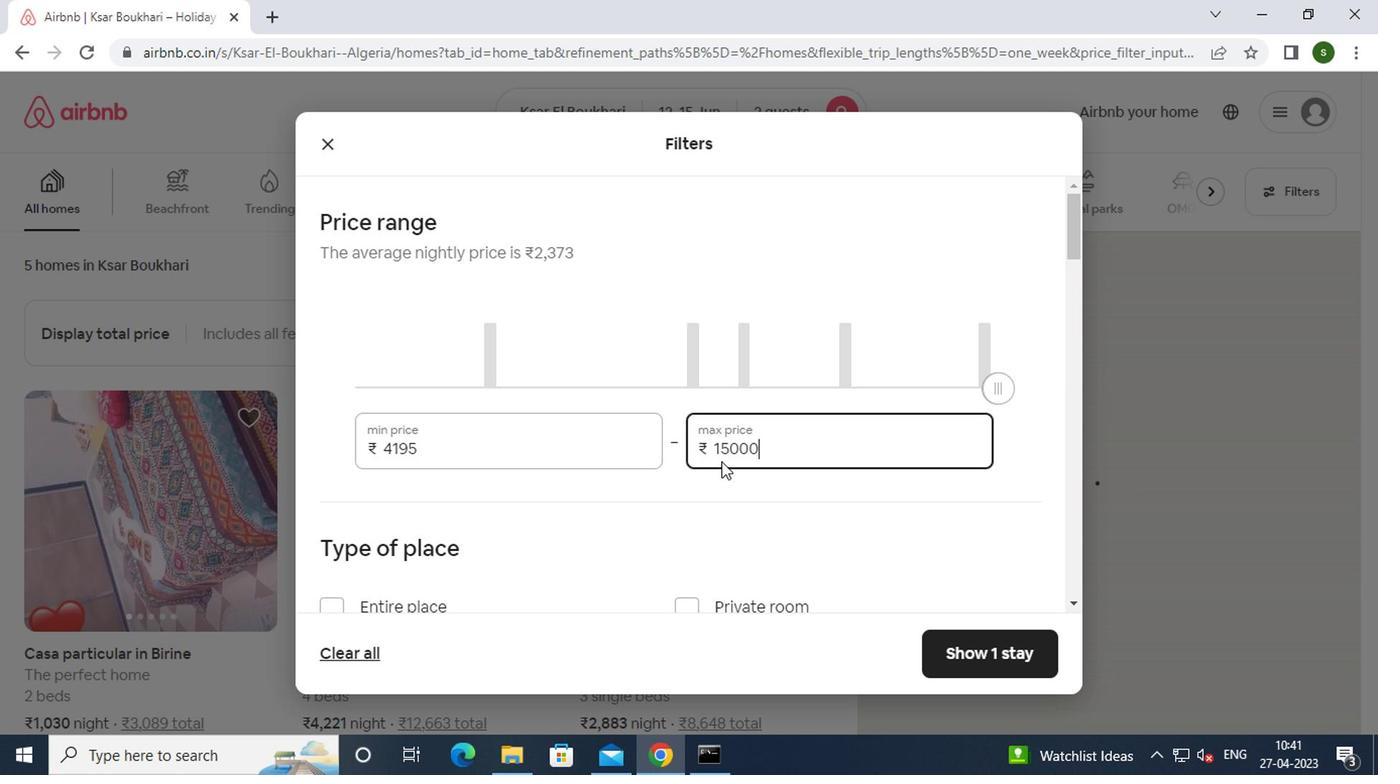 
Action: Mouse scrolled (643, 461) with delta (0, -1)
Screenshot: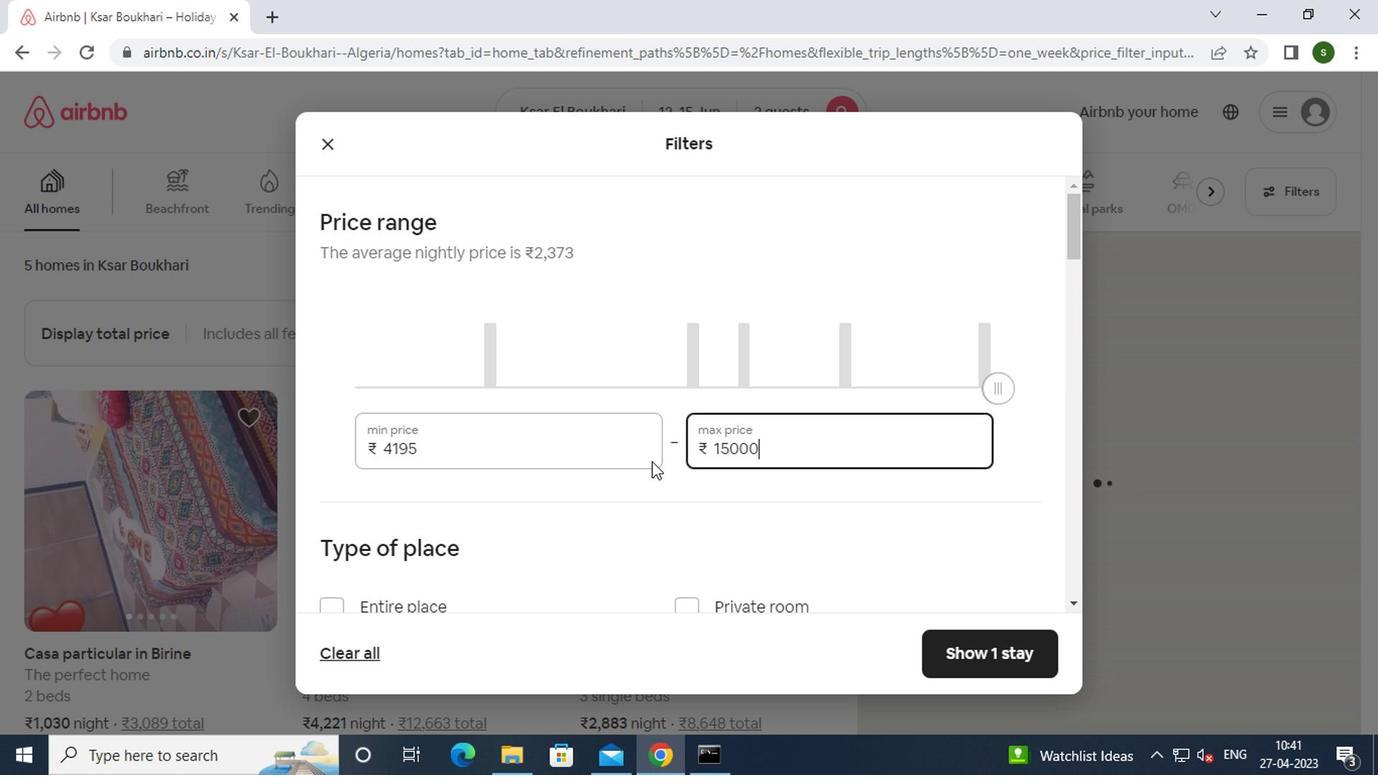 
Action: Mouse scrolled (643, 461) with delta (0, -1)
Screenshot: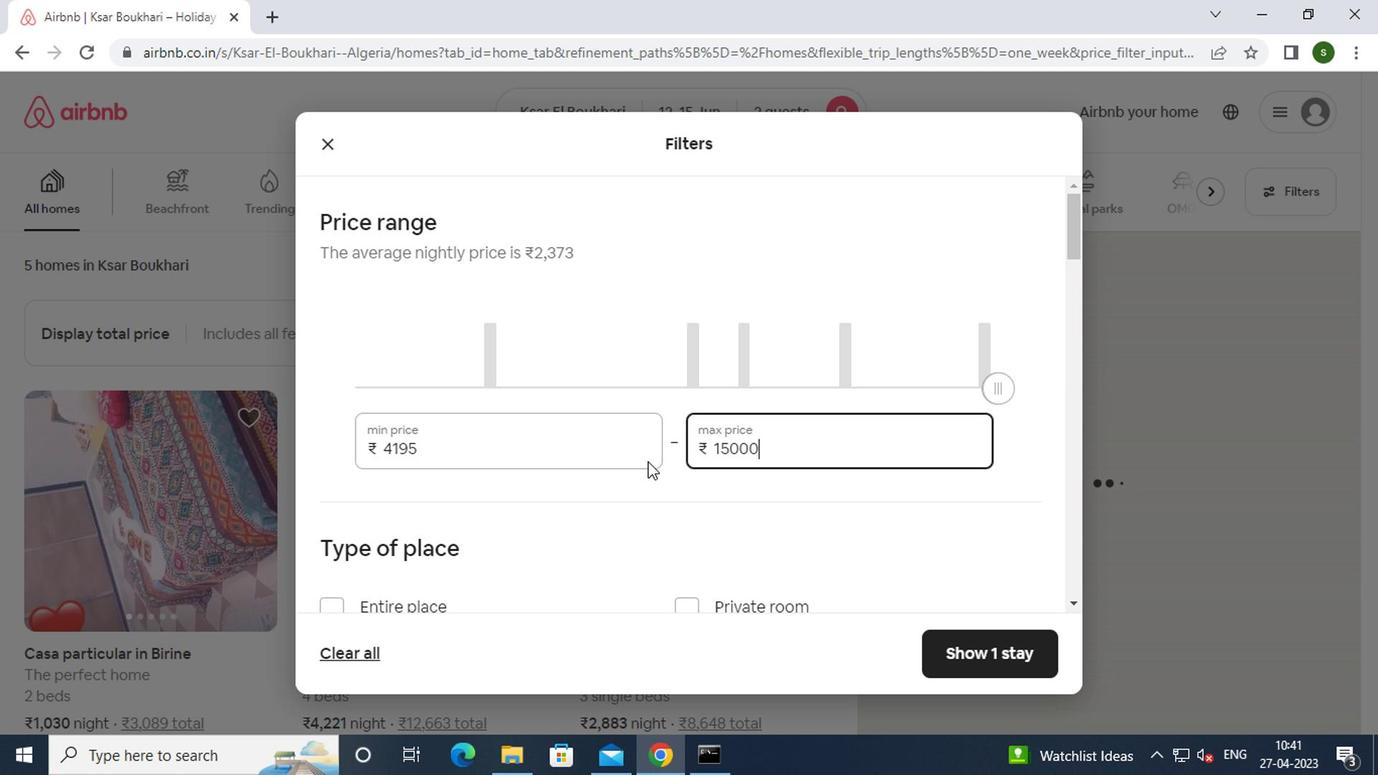 
Action: Mouse moved to (328, 404)
Screenshot: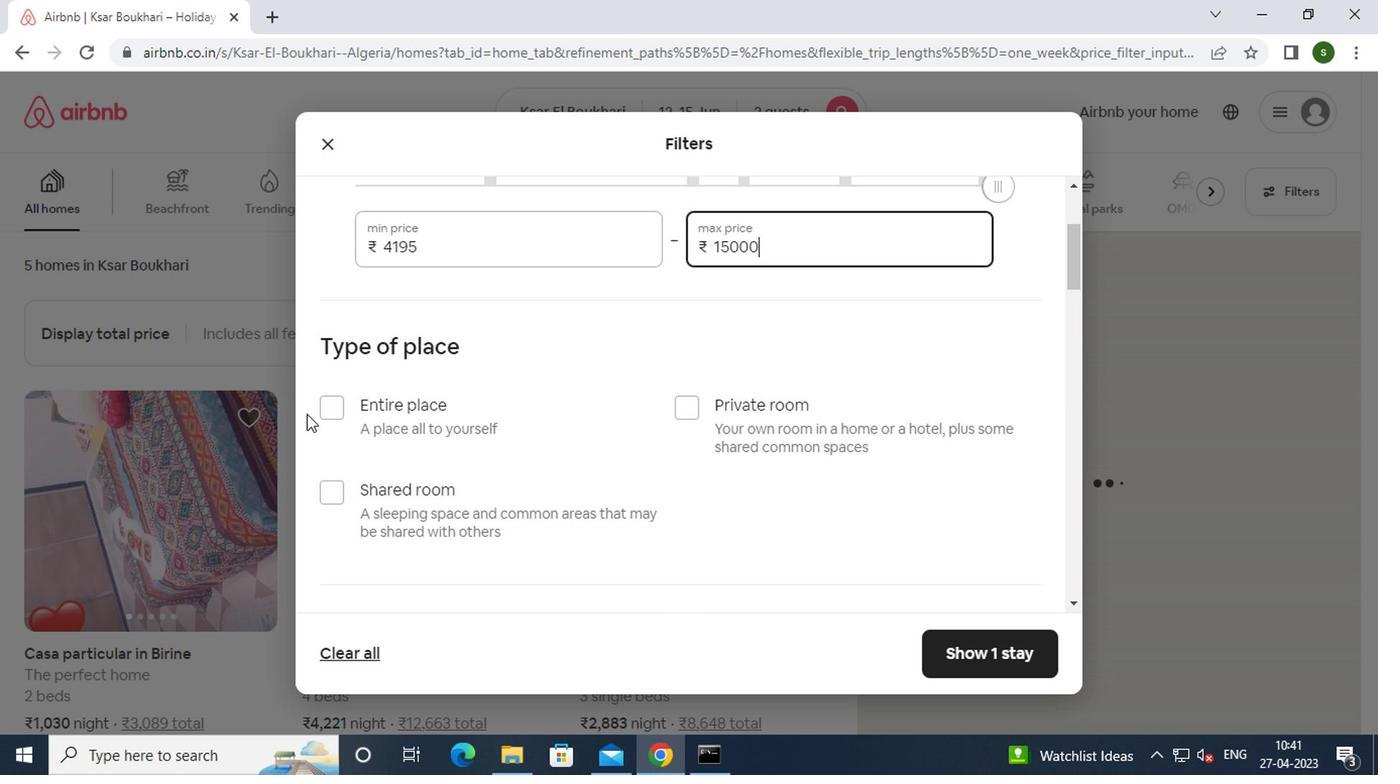 
Action: Mouse pressed left at (328, 404)
Screenshot: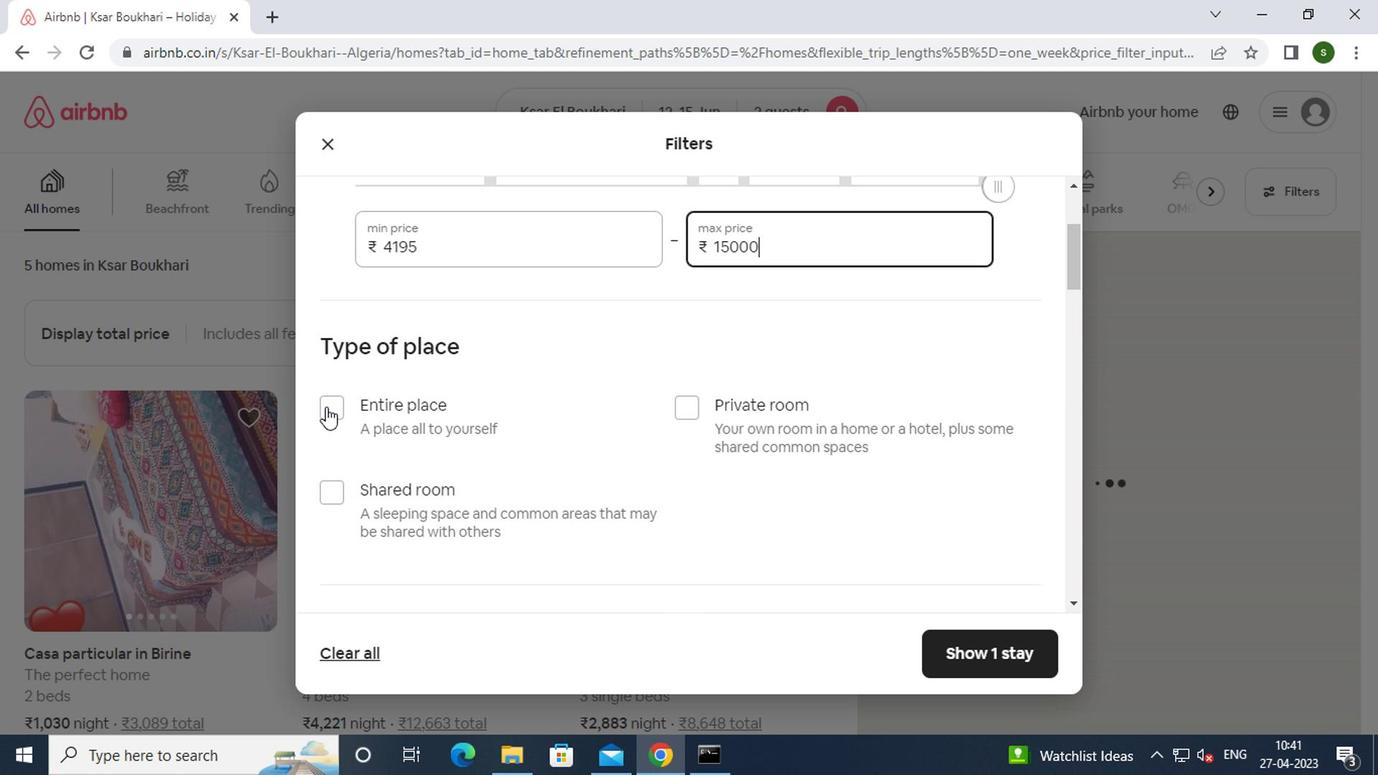 
Action: Mouse moved to (537, 407)
Screenshot: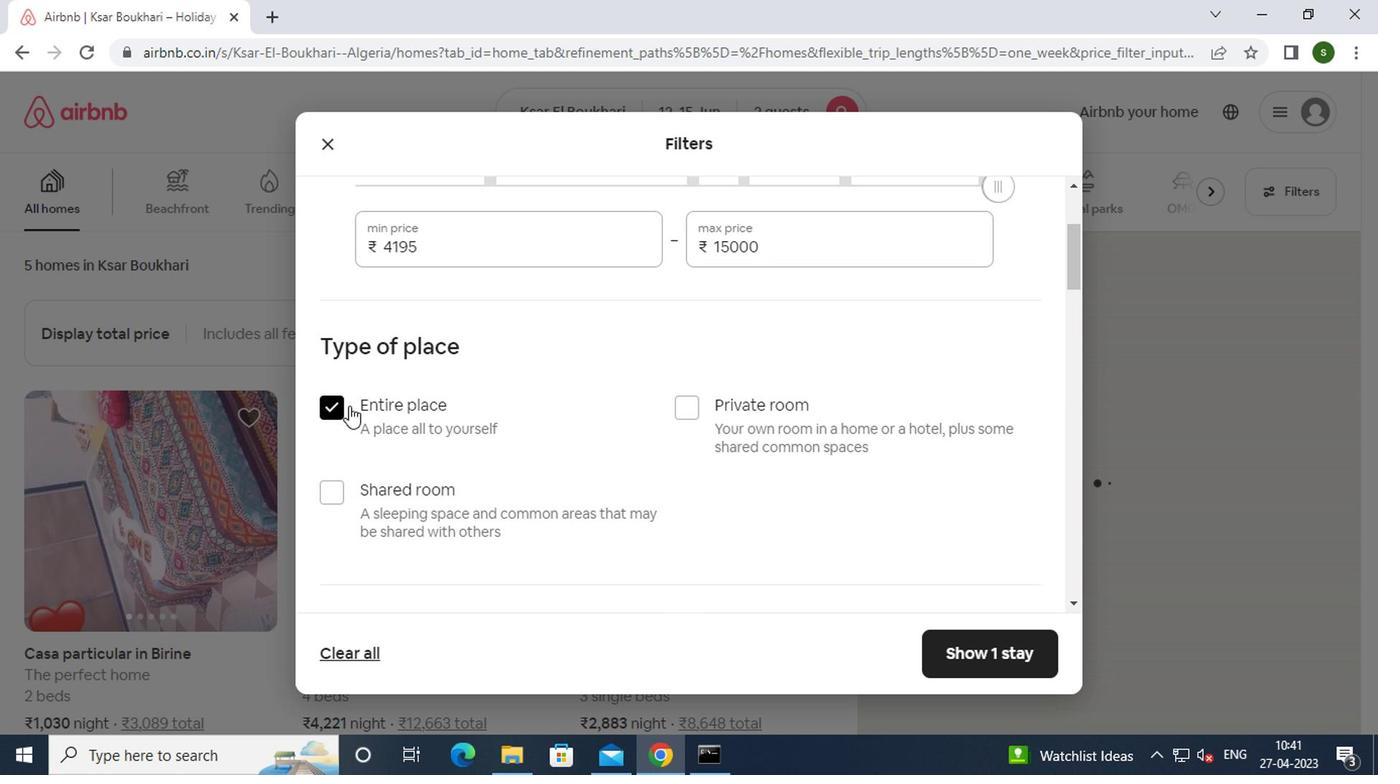 
Action: Mouse scrolled (537, 405) with delta (0, -1)
Screenshot: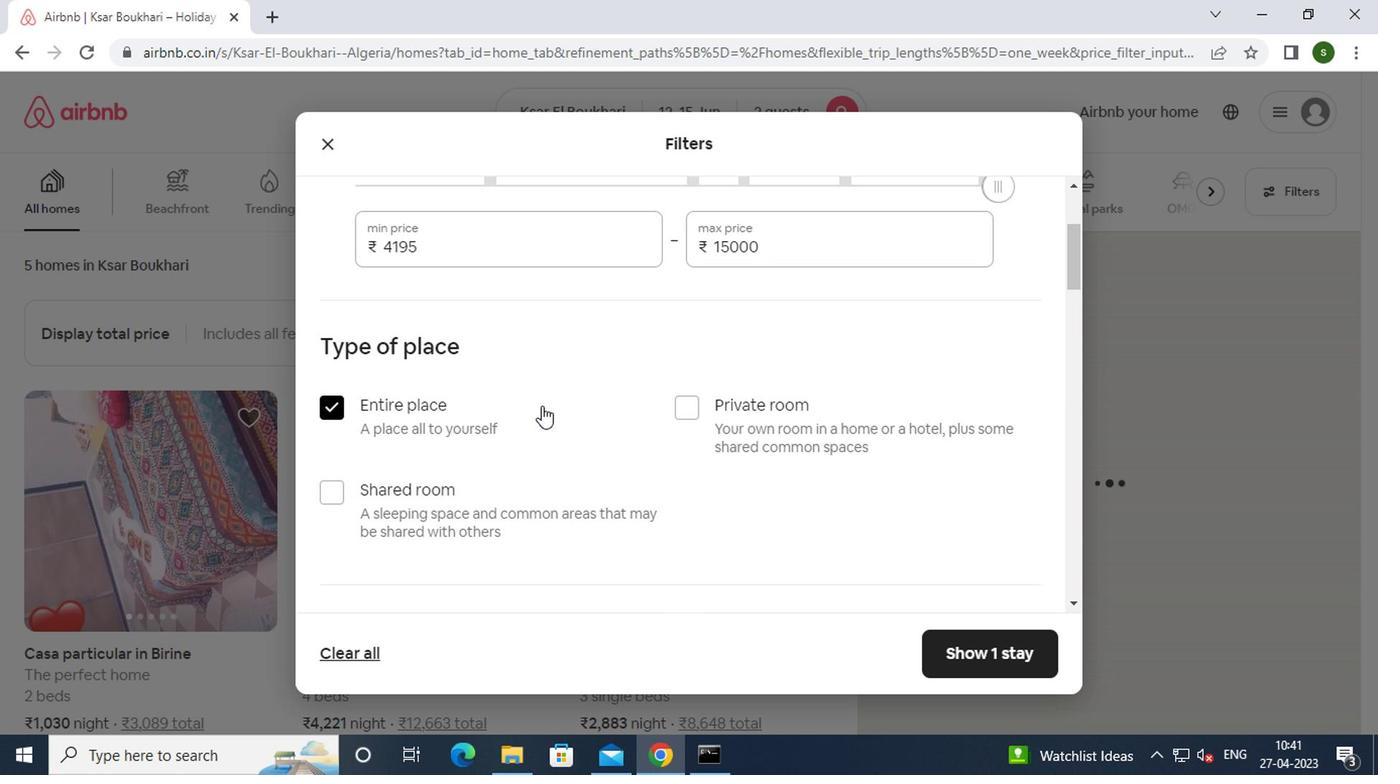 
Action: Mouse scrolled (537, 405) with delta (0, -1)
Screenshot: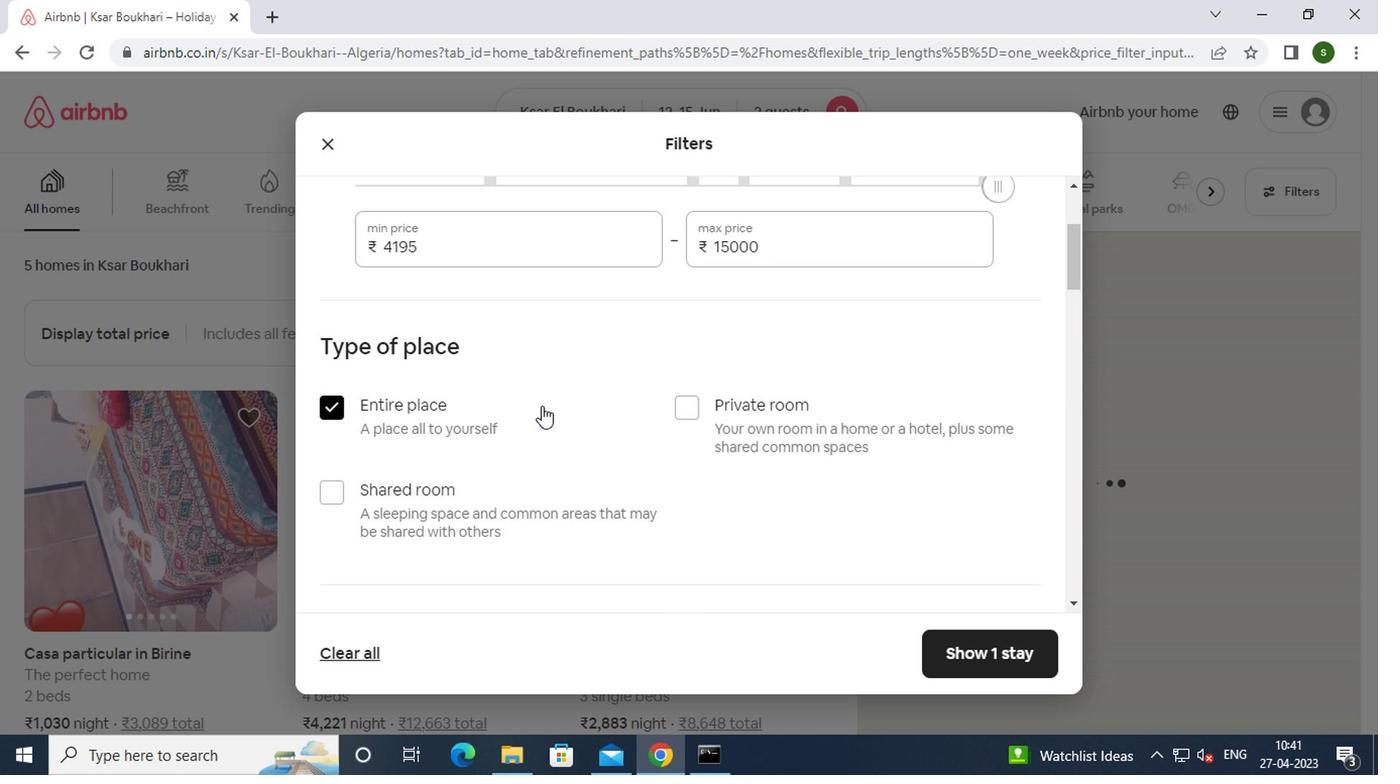 
Action: Mouse scrolled (537, 405) with delta (0, -1)
Screenshot: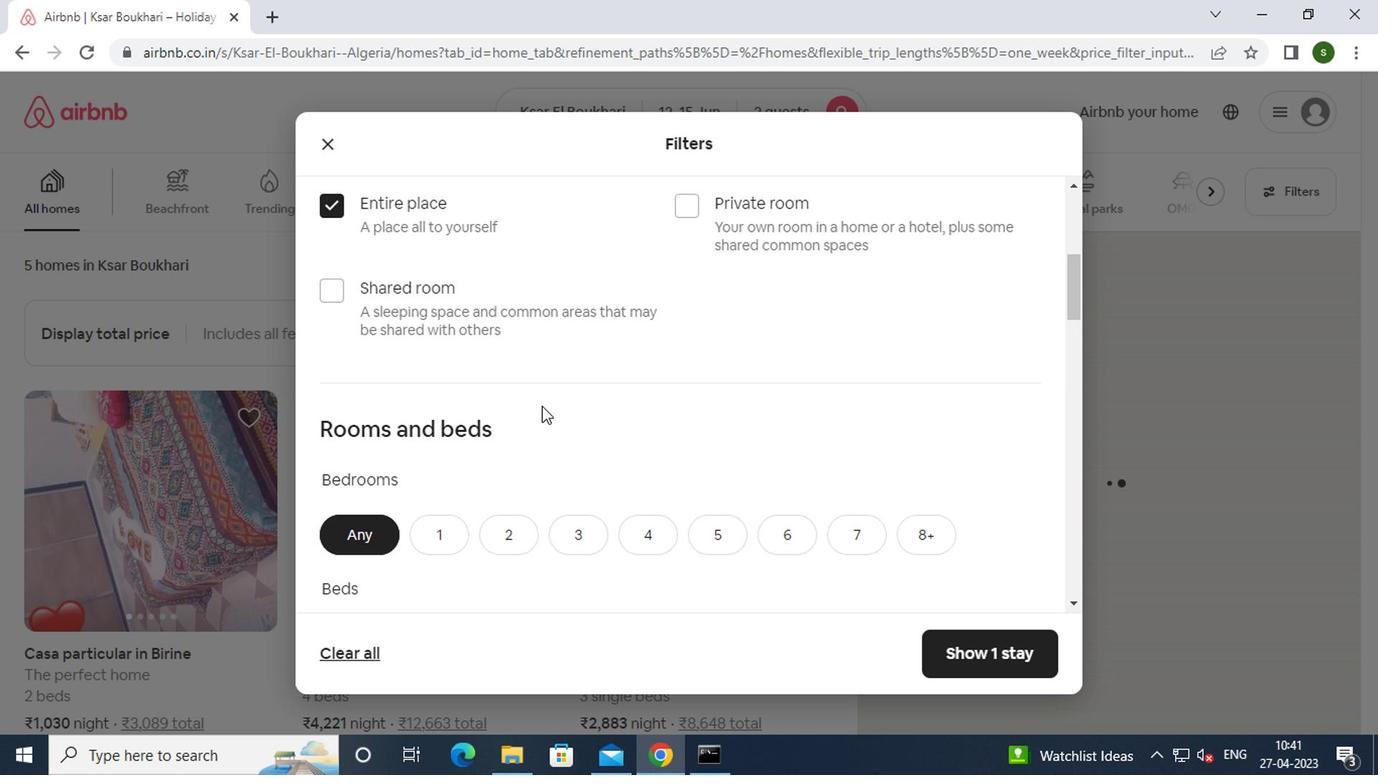 
Action: Mouse scrolled (537, 405) with delta (0, -1)
Screenshot: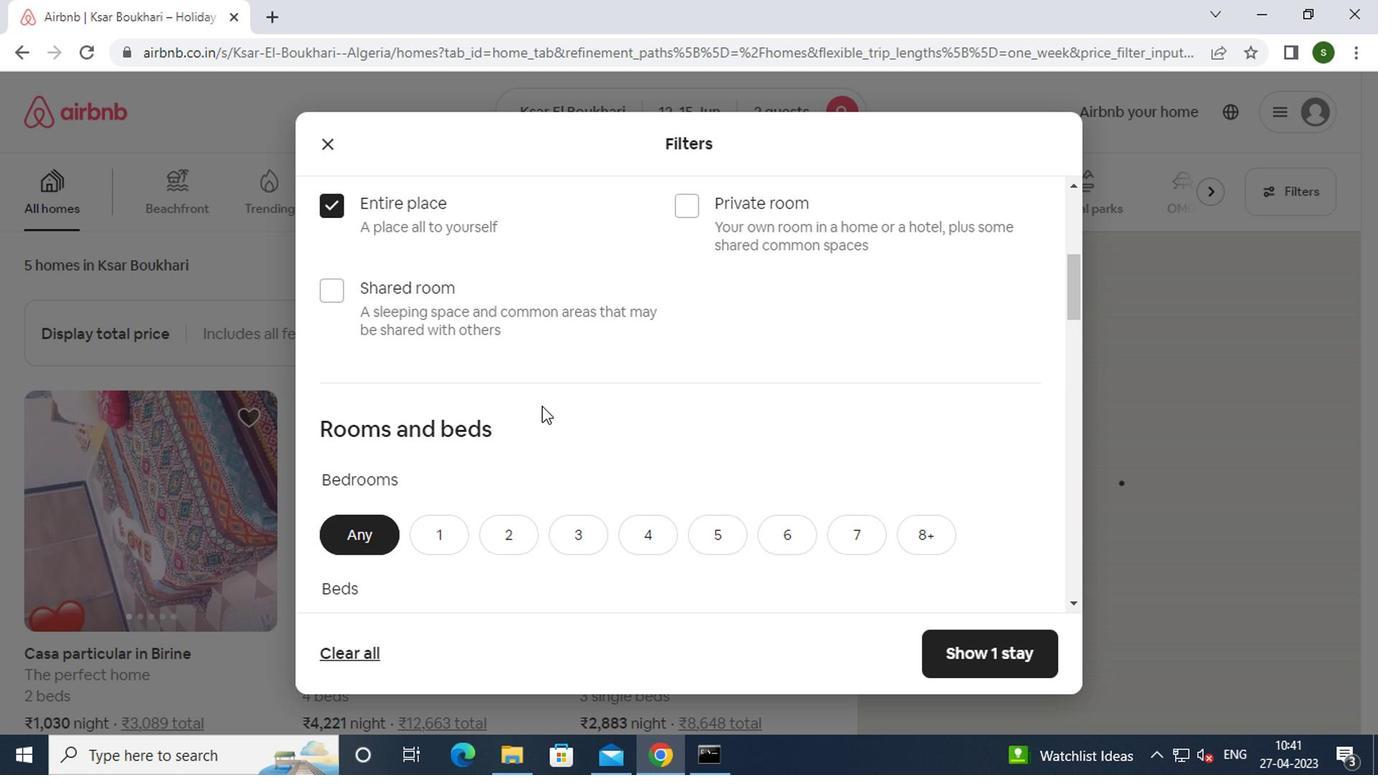 
Action: Mouse scrolled (537, 405) with delta (0, -1)
Screenshot: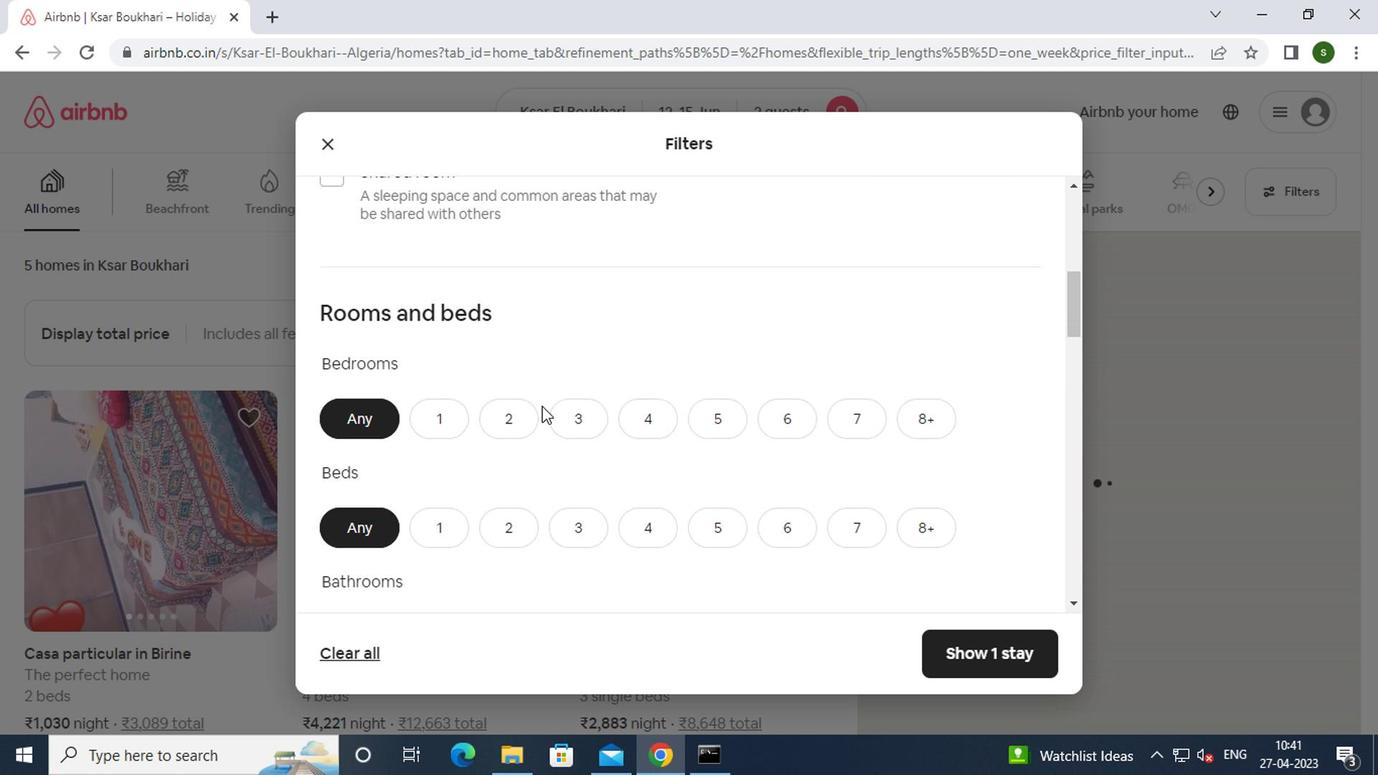 
Action: Mouse moved to (443, 235)
Screenshot: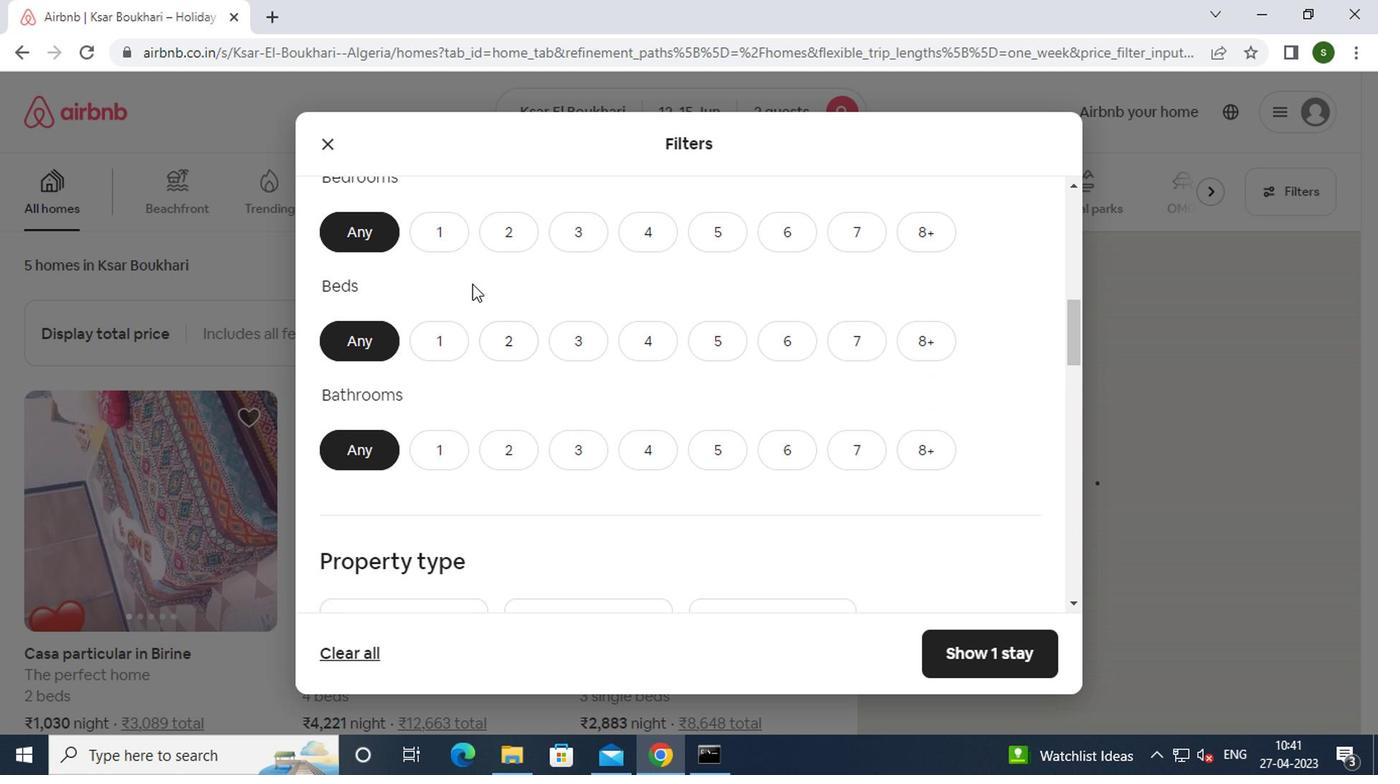 
Action: Mouse pressed left at (443, 235)
Screenshot: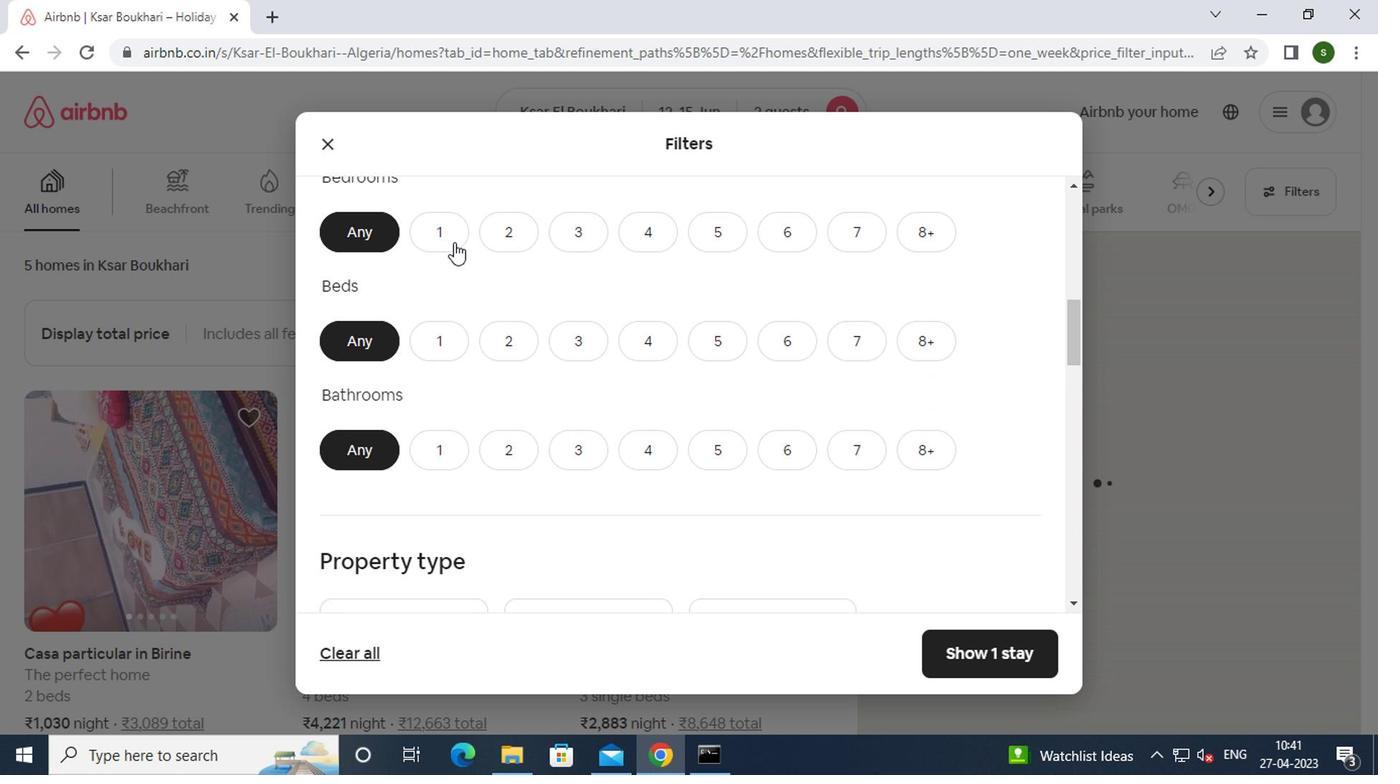 
Action: Mouse moved to (432, 341)
Screenshot: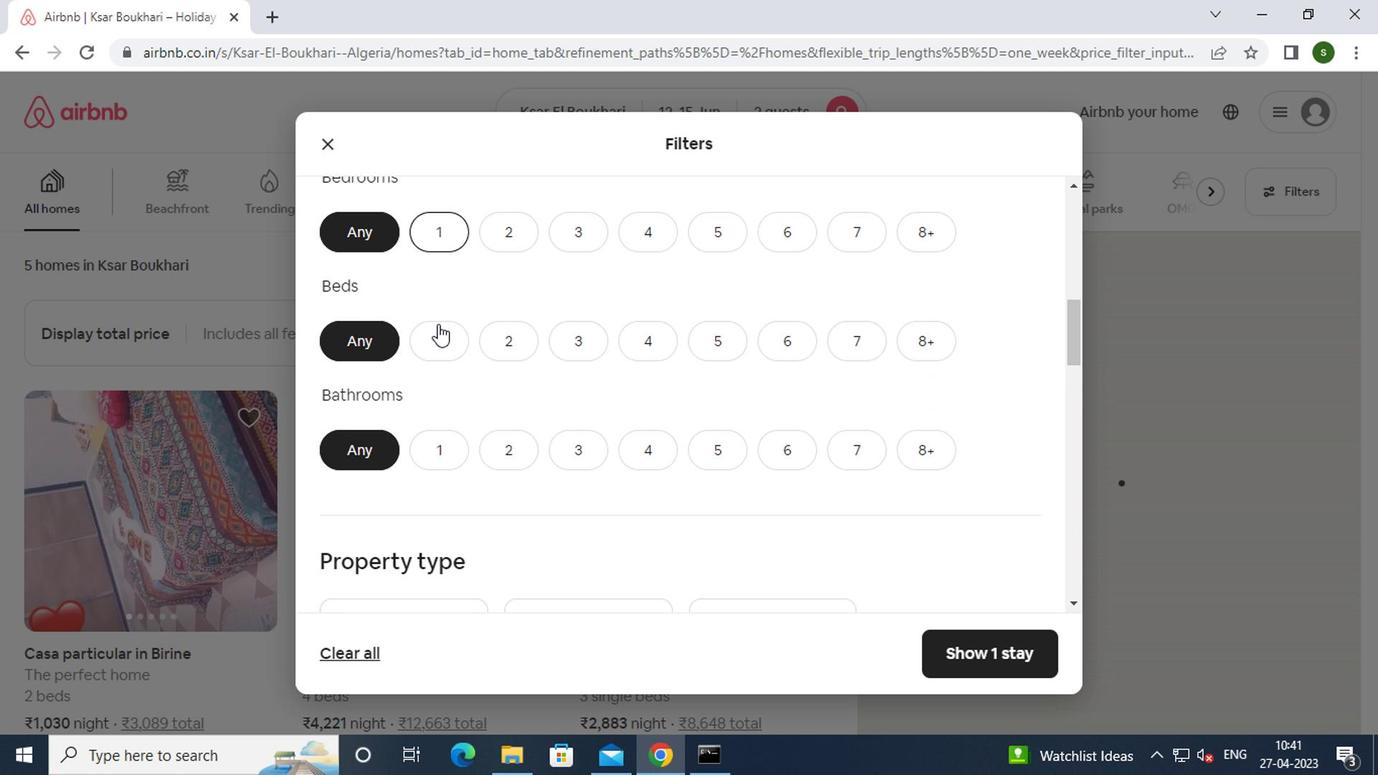 
Action: Mouse pressed left at (432, 341)
Screenshot: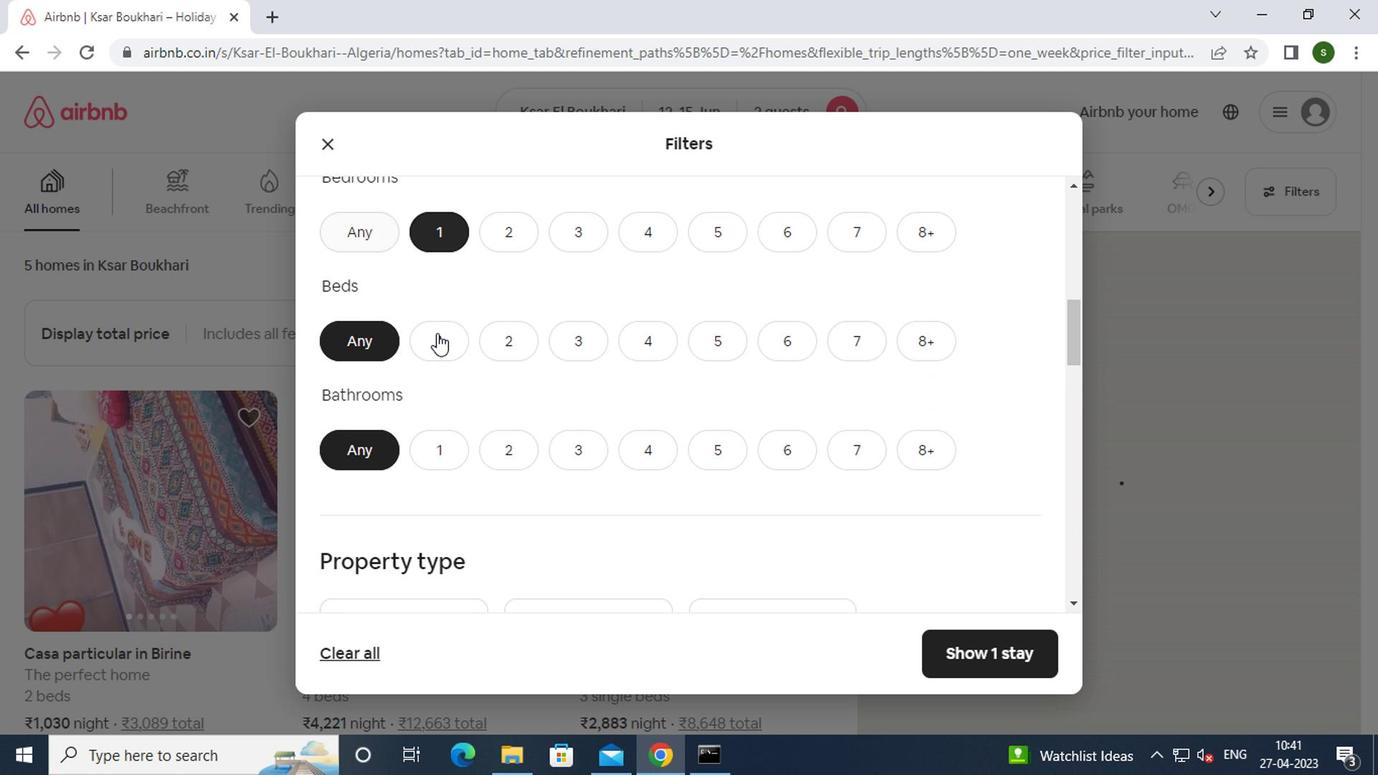 
Action: Mouse moved to (442, 446)
Screenshot: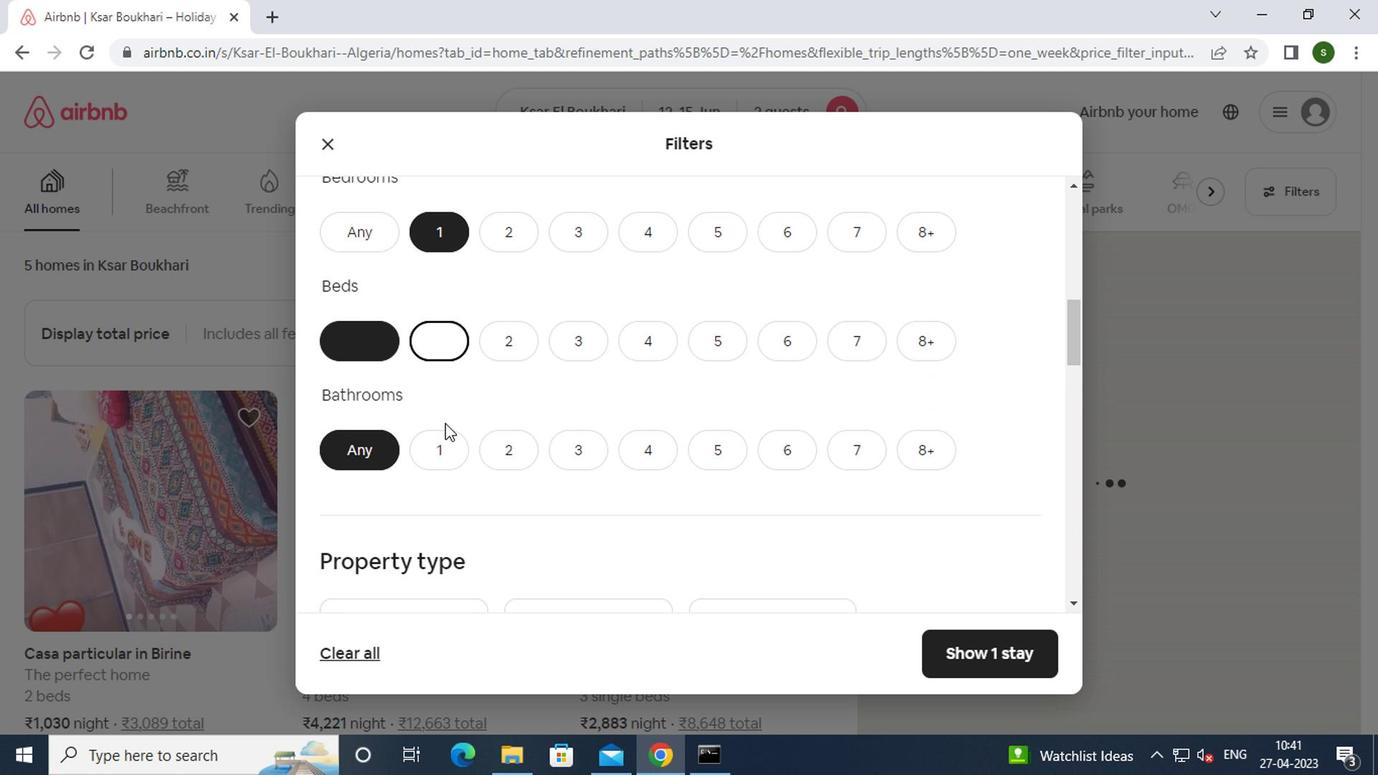 
Action: Mouse pressed left at (442, 446)
Screenshot: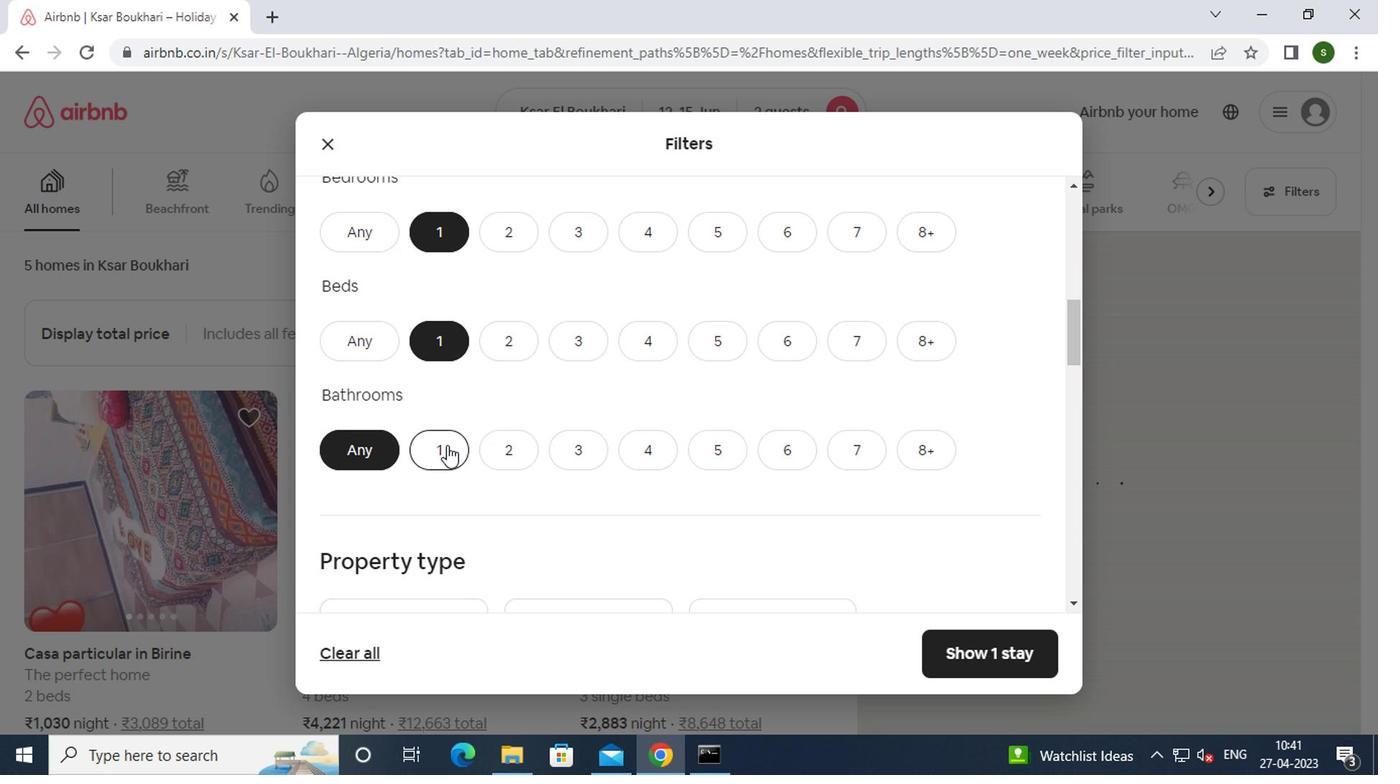
Action: Mouse moved to (692, 393)
Screenshot: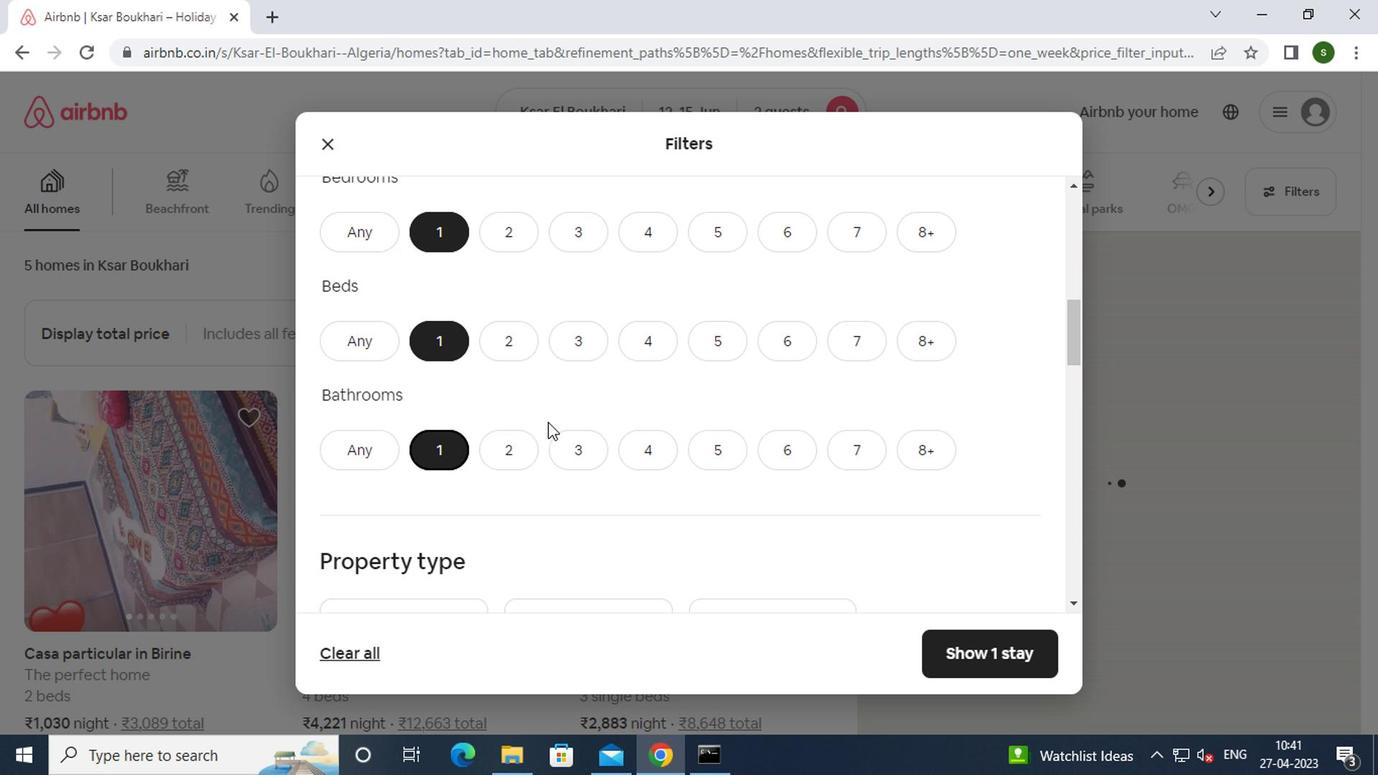 
Action: Mouse scrolled (692, 392) with delta (0, 0)
Screenshot: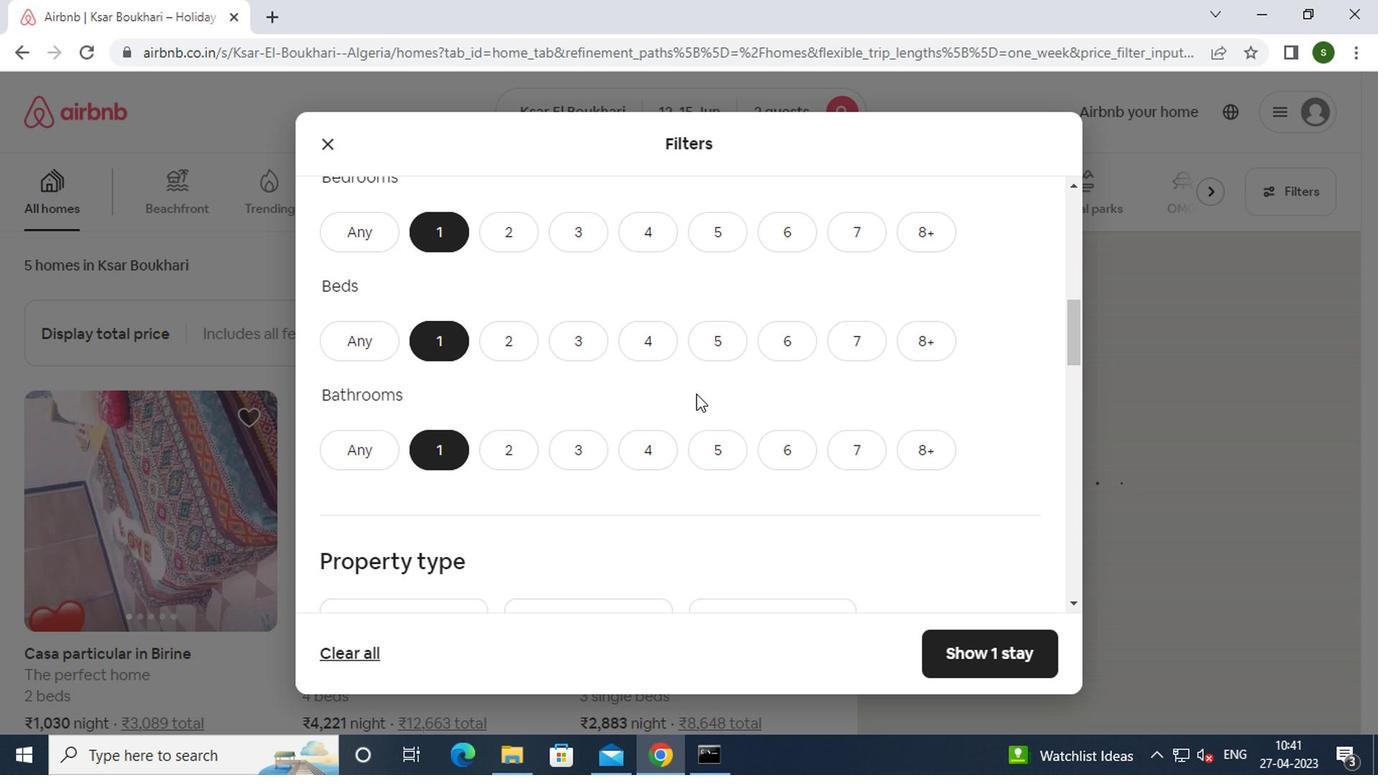 
Action: Mouse scrolled (692, 392) with delta (0, 0)
Screenshot: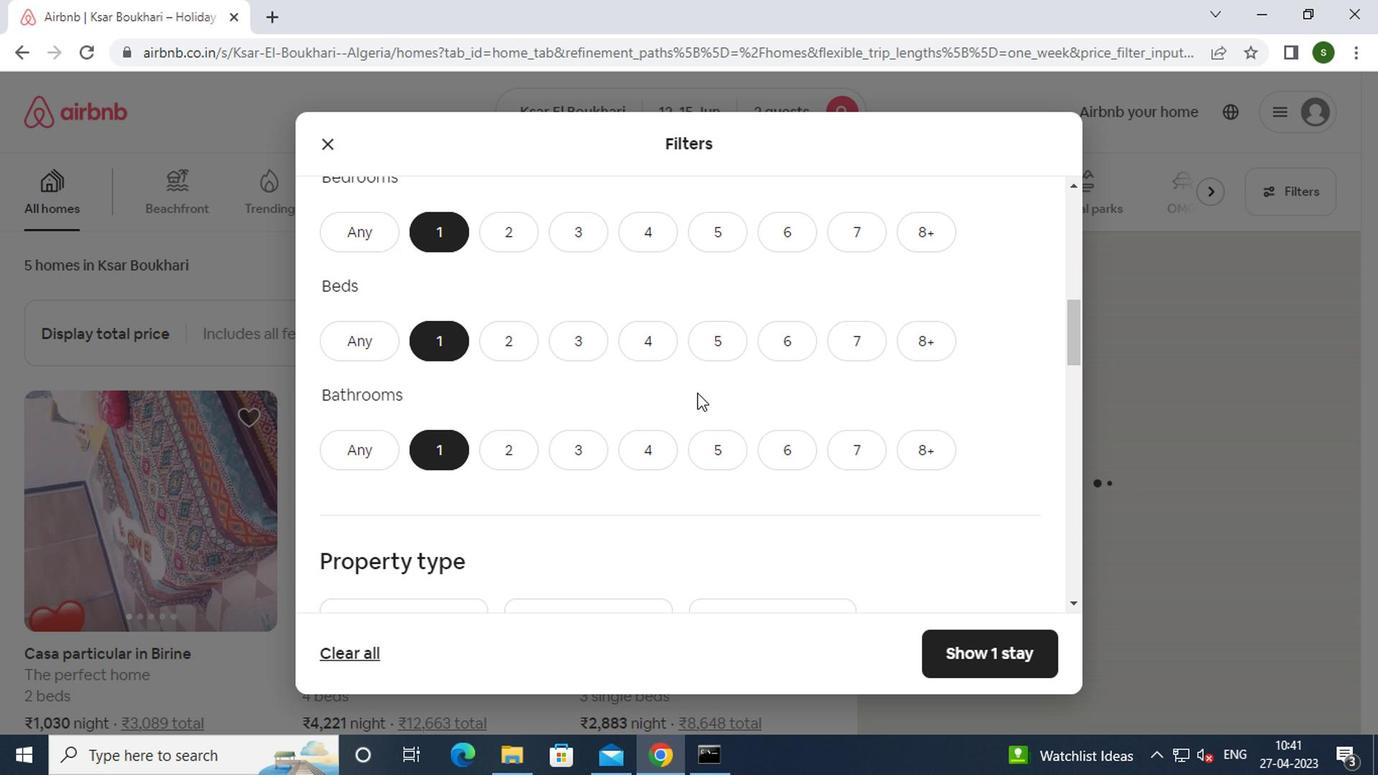 
Action: Mouse moved to (414, 464)
Screenshot: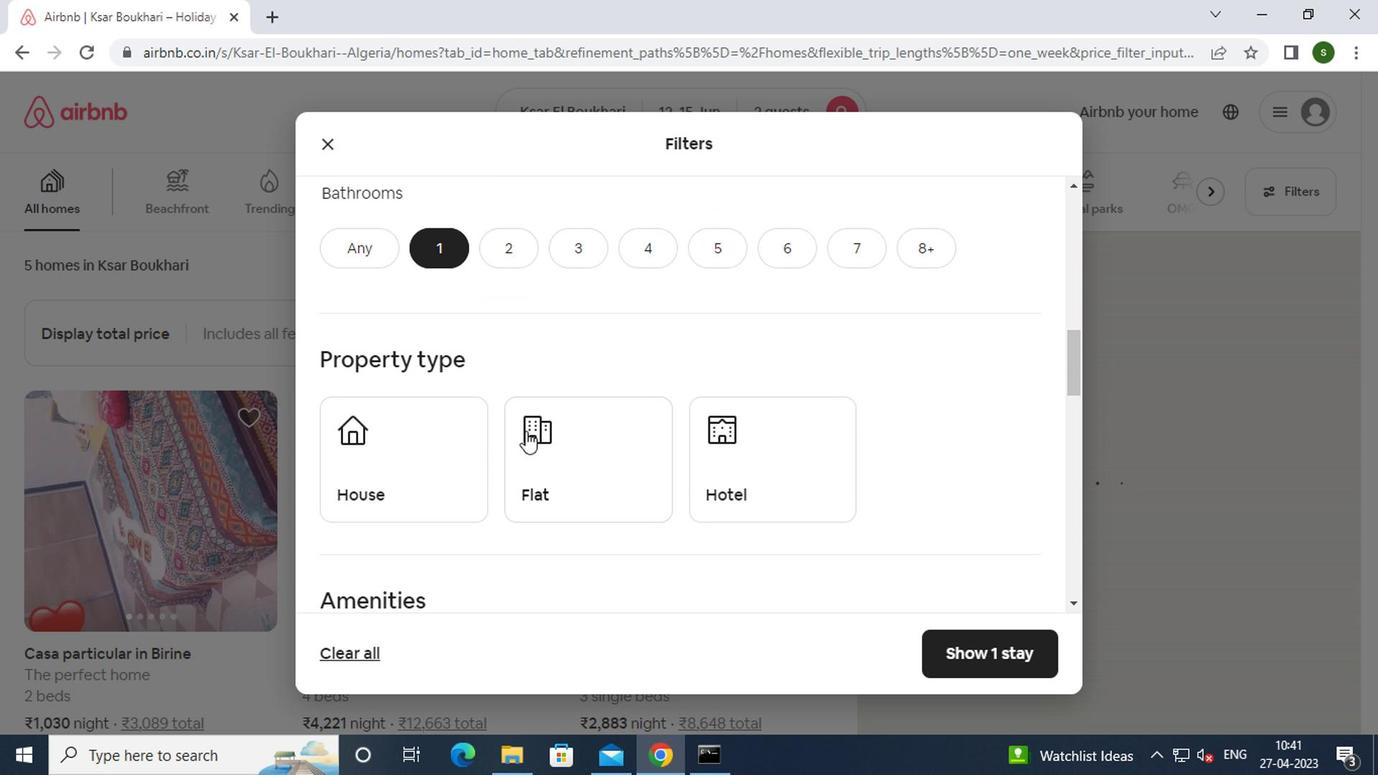 
Action: Mouse pressed left at (414, 464)
Screenshot: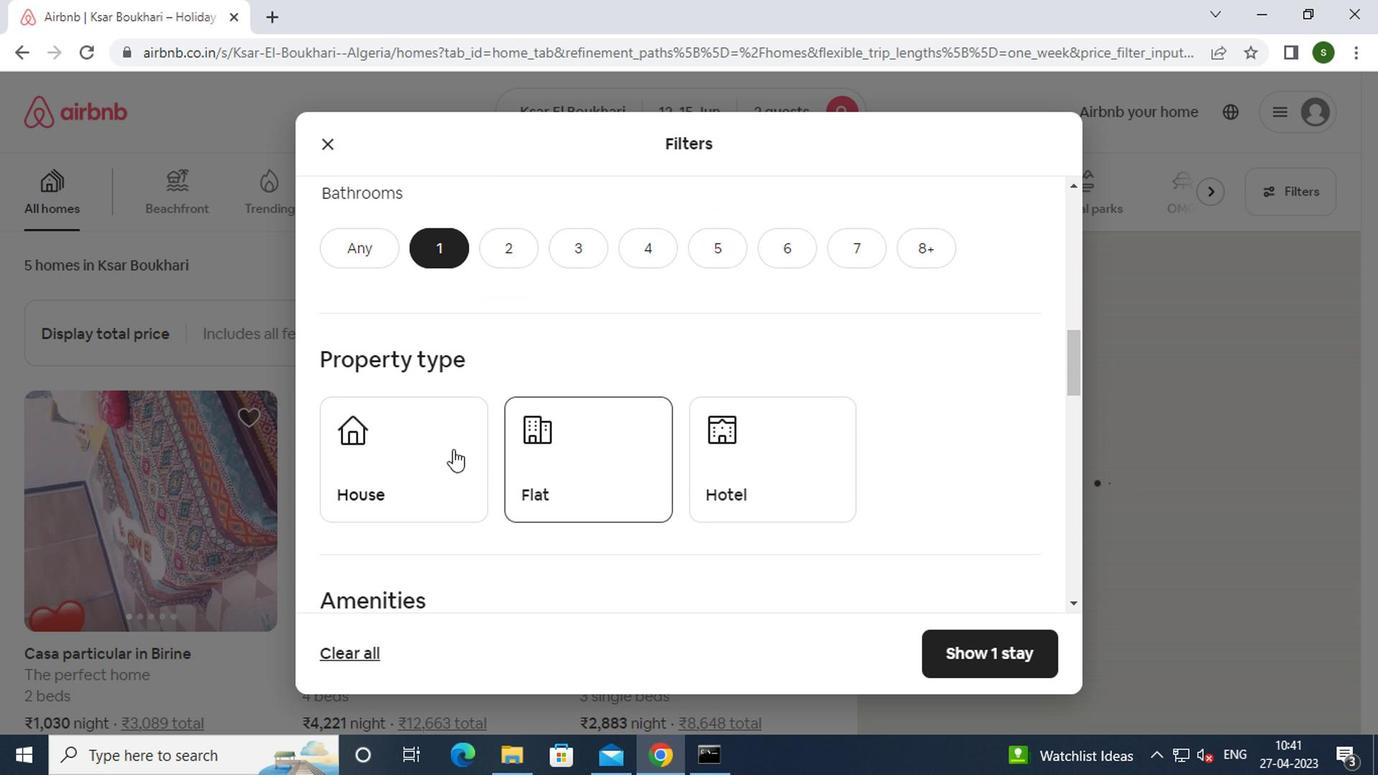 
Action: Mouse moved to (561, 457)
Screenshot: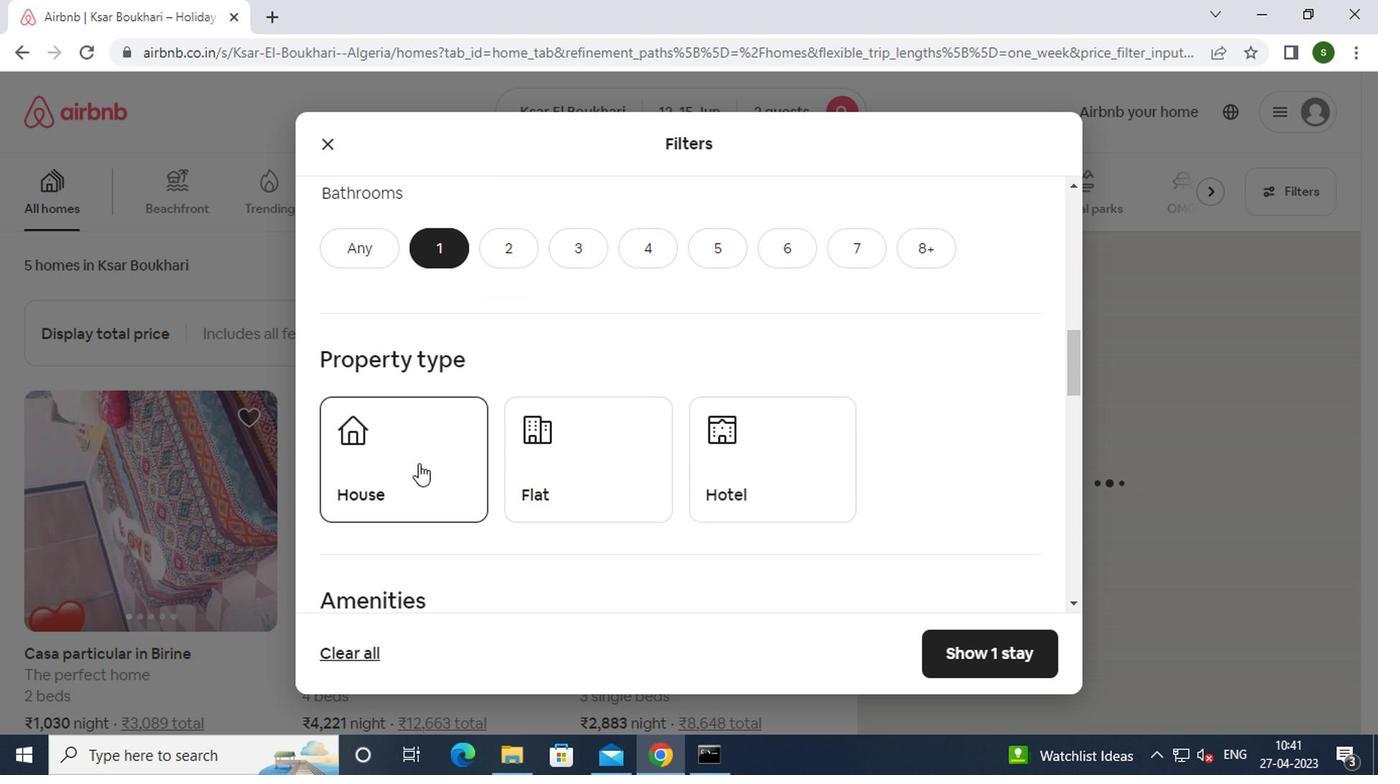 
Action: Mouse pressed left at (561, 457)
Screenshot: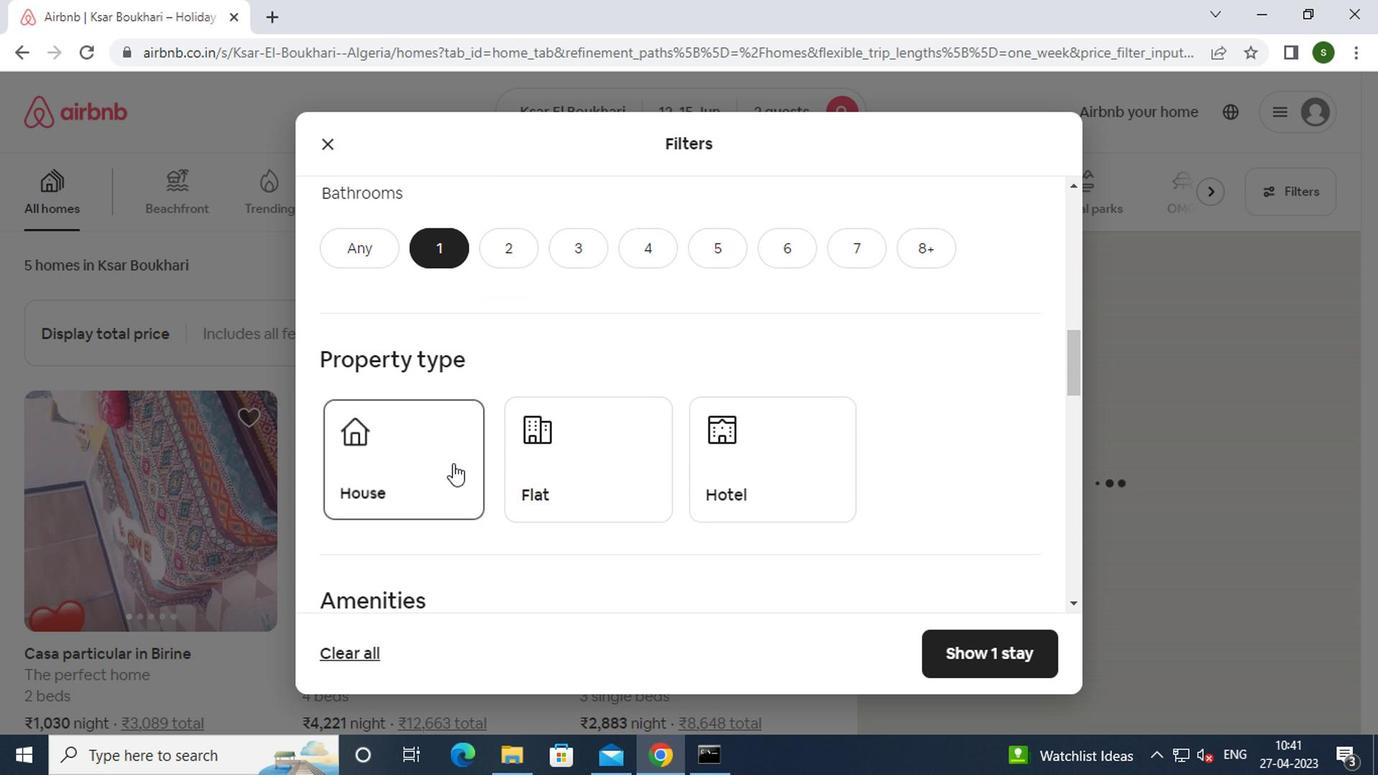 
Action: Mouse moved to (741, 457)
Screenshot: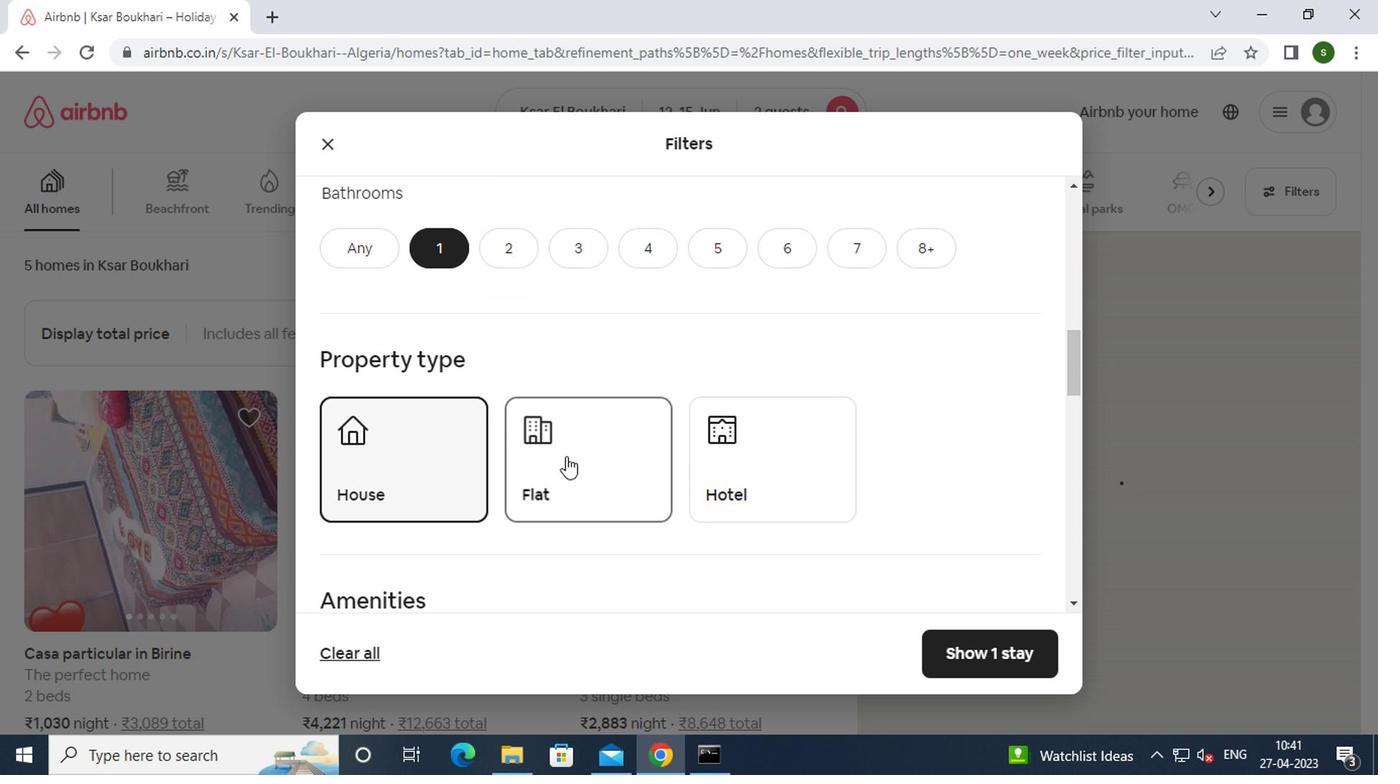 
Action: Mouse pressed left at (741, 457)
Screenshot: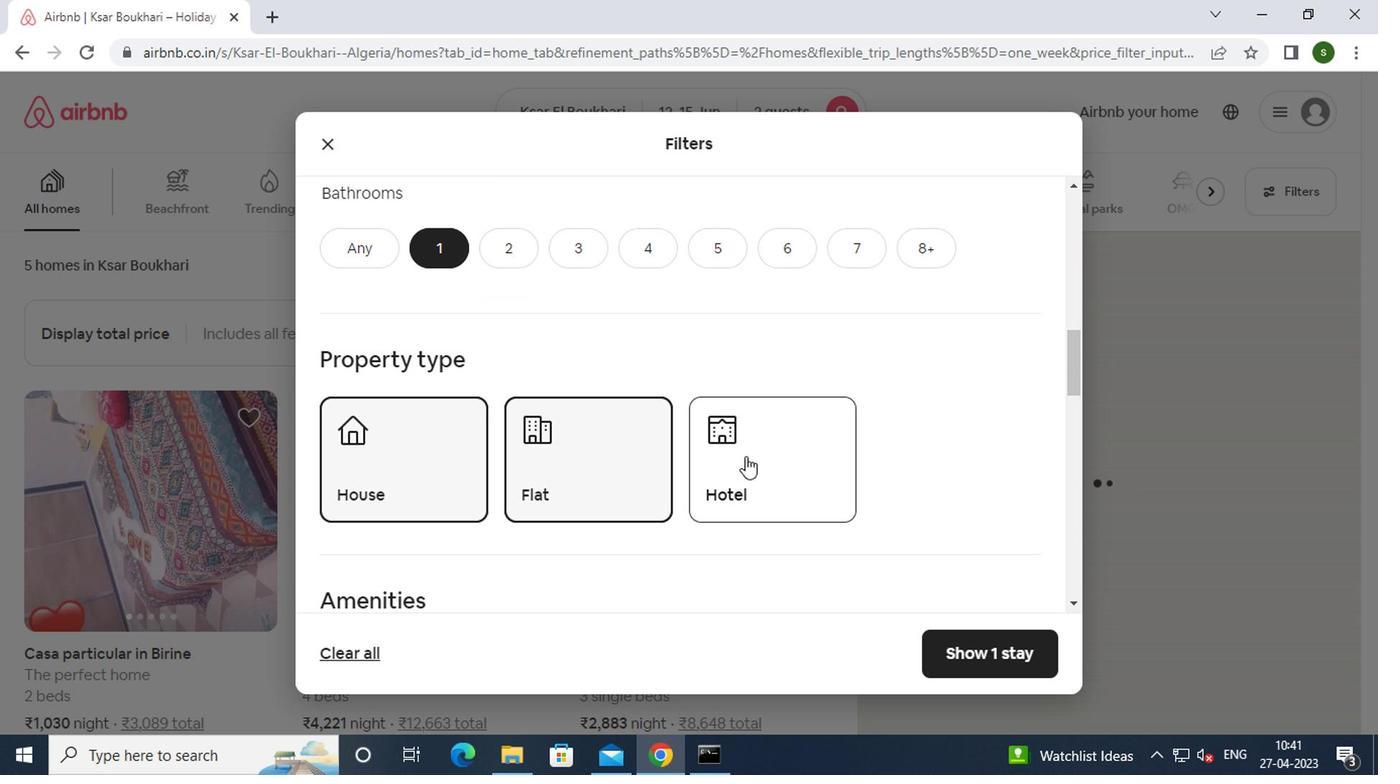 
Action: Mouse moved to (918, 432)
Screenshot: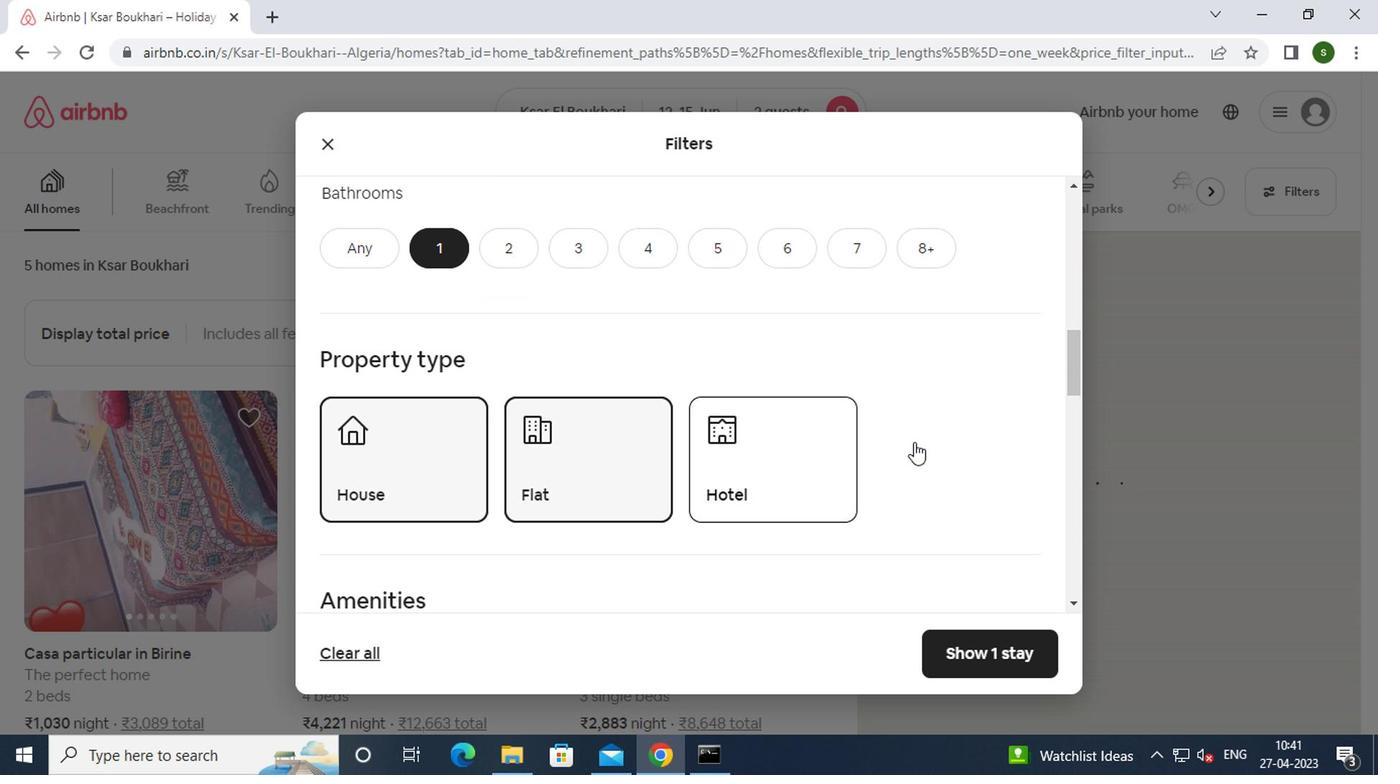 
Action: Mouse scrolled (918, 431) with delta (0, 0)
Screenshot: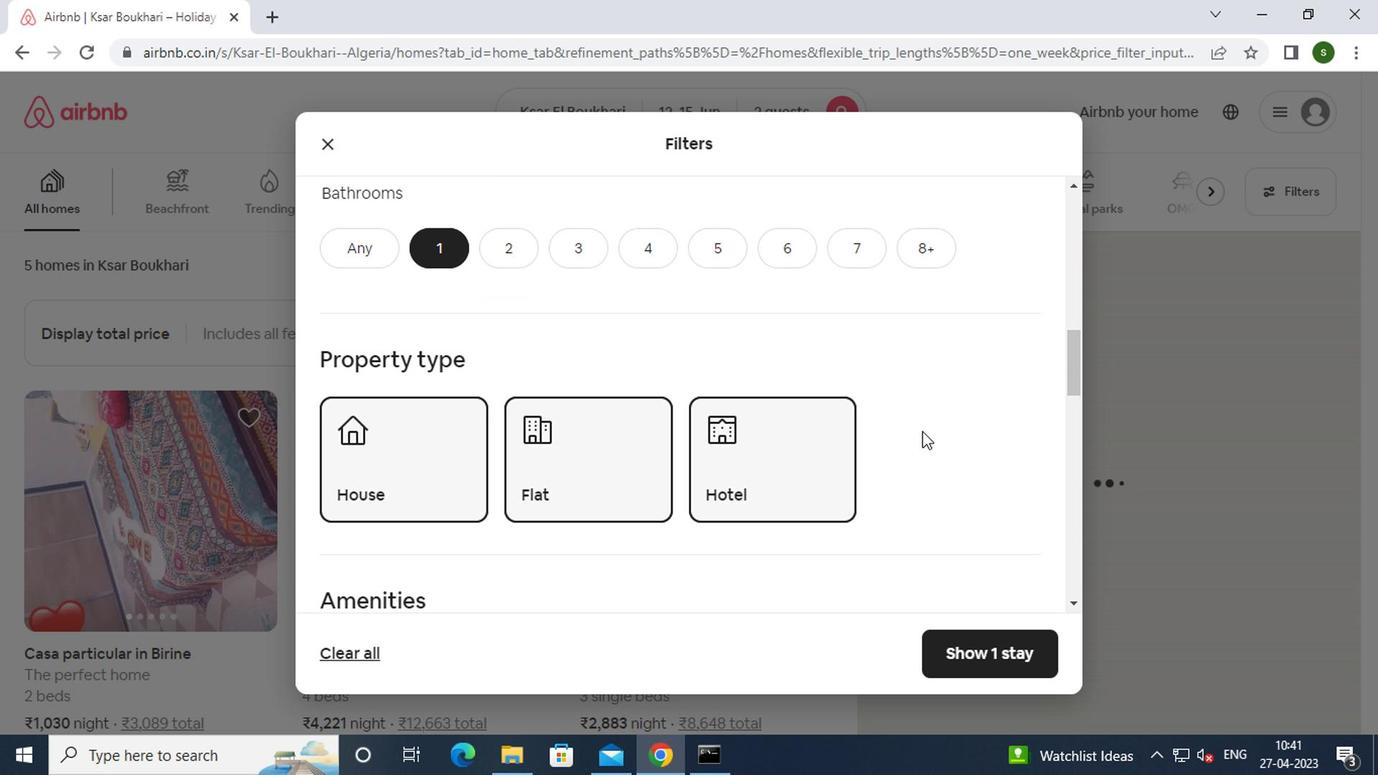 
Action: Mouse scrolled (918, 431) with delta (0, 0)
Screenshot: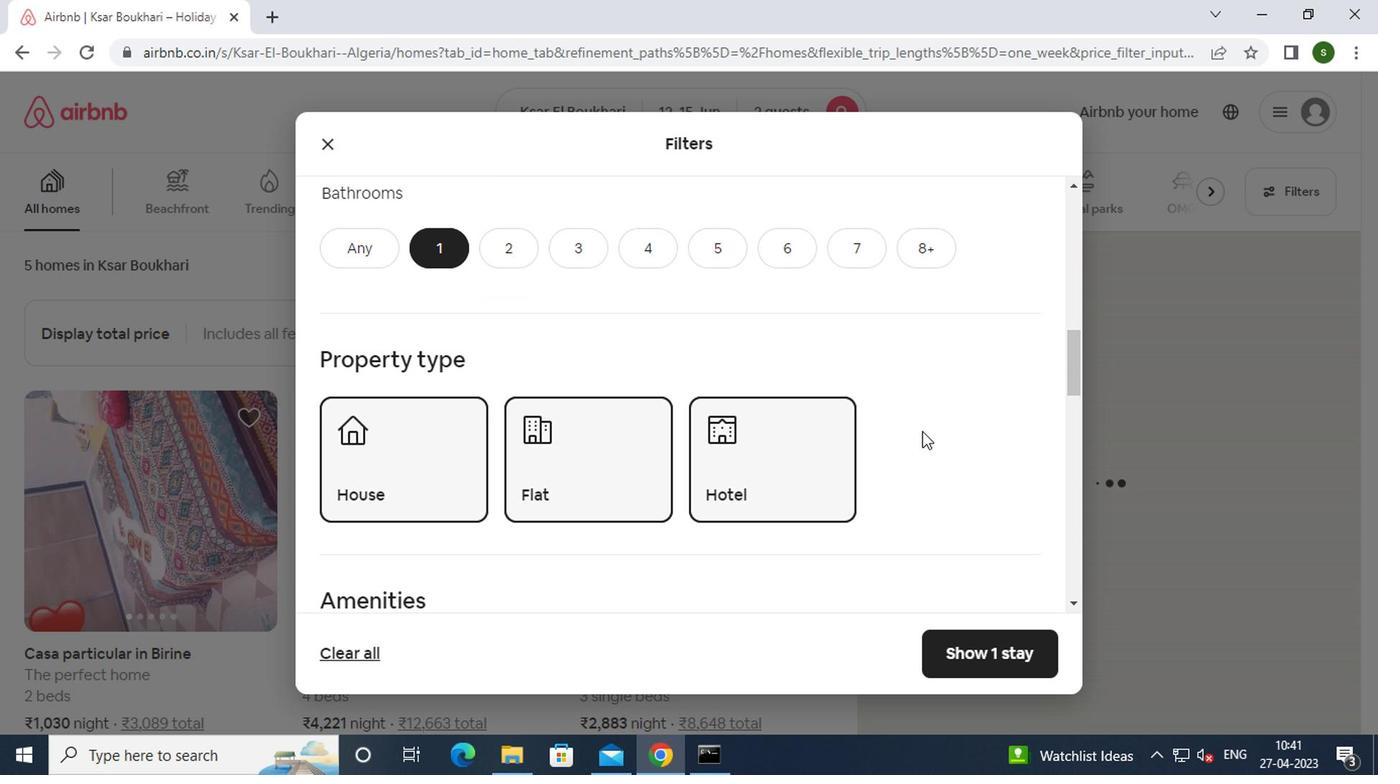 
Action: Mouse scrolled (918, 431) with delta (0, 0)
Screenshot: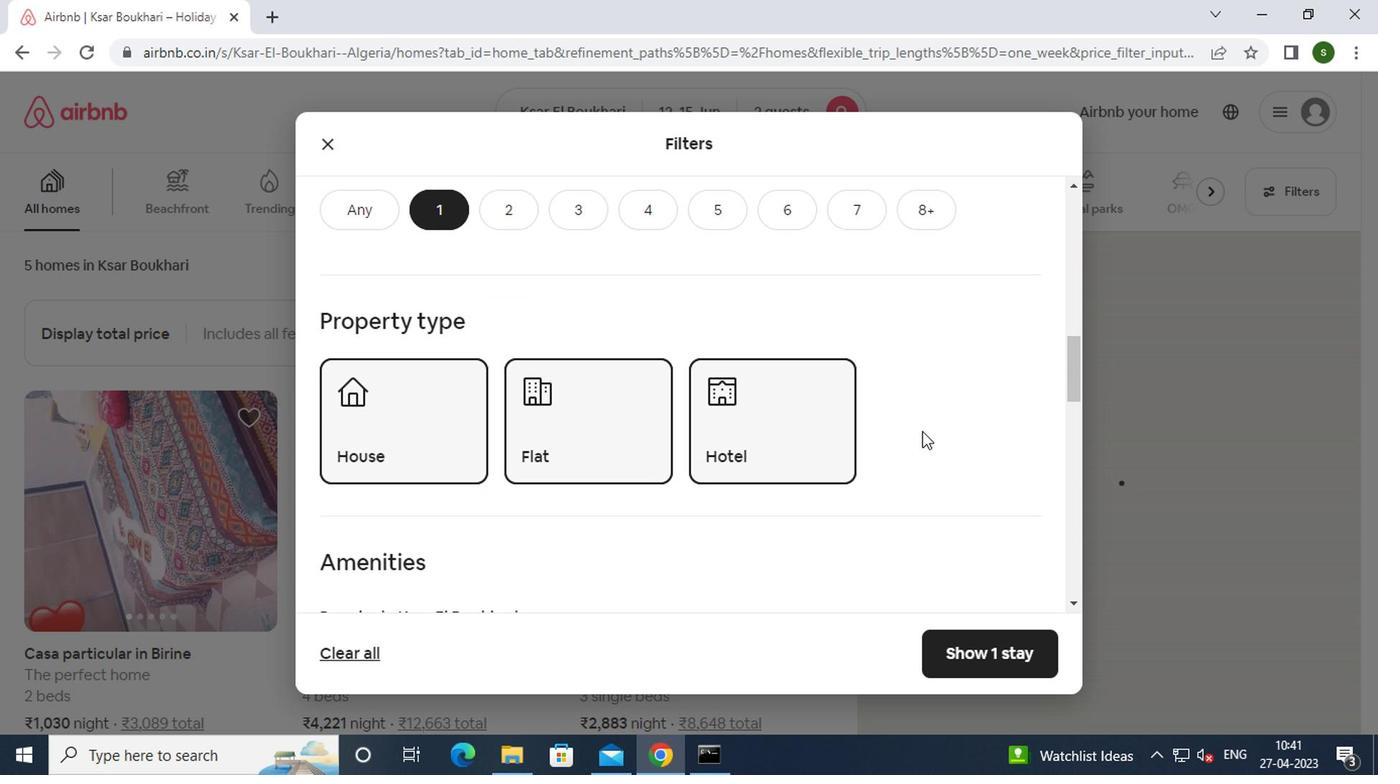 
Action: Mouse moved to (776, 447)
Screenshot: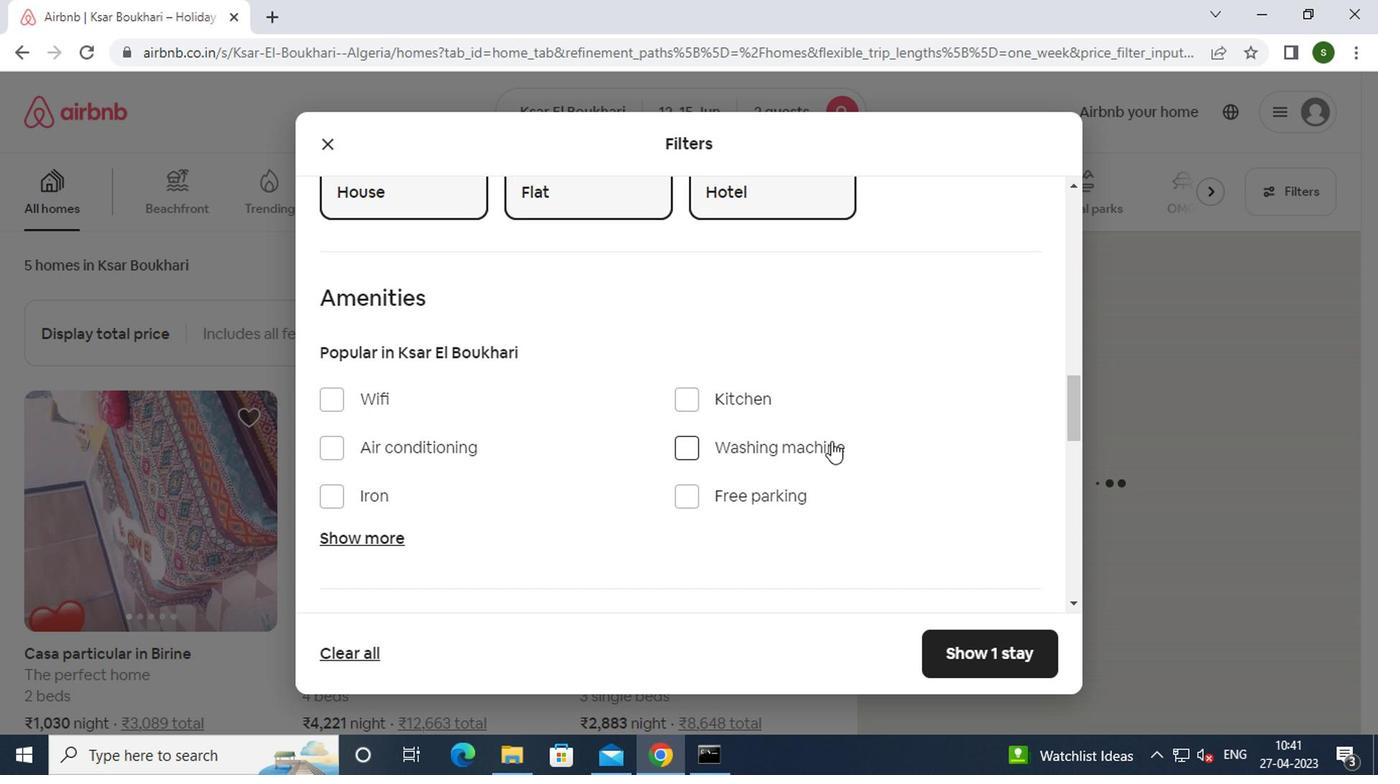 
Action: Mouse pressed left at (776, 447)
Screenshot: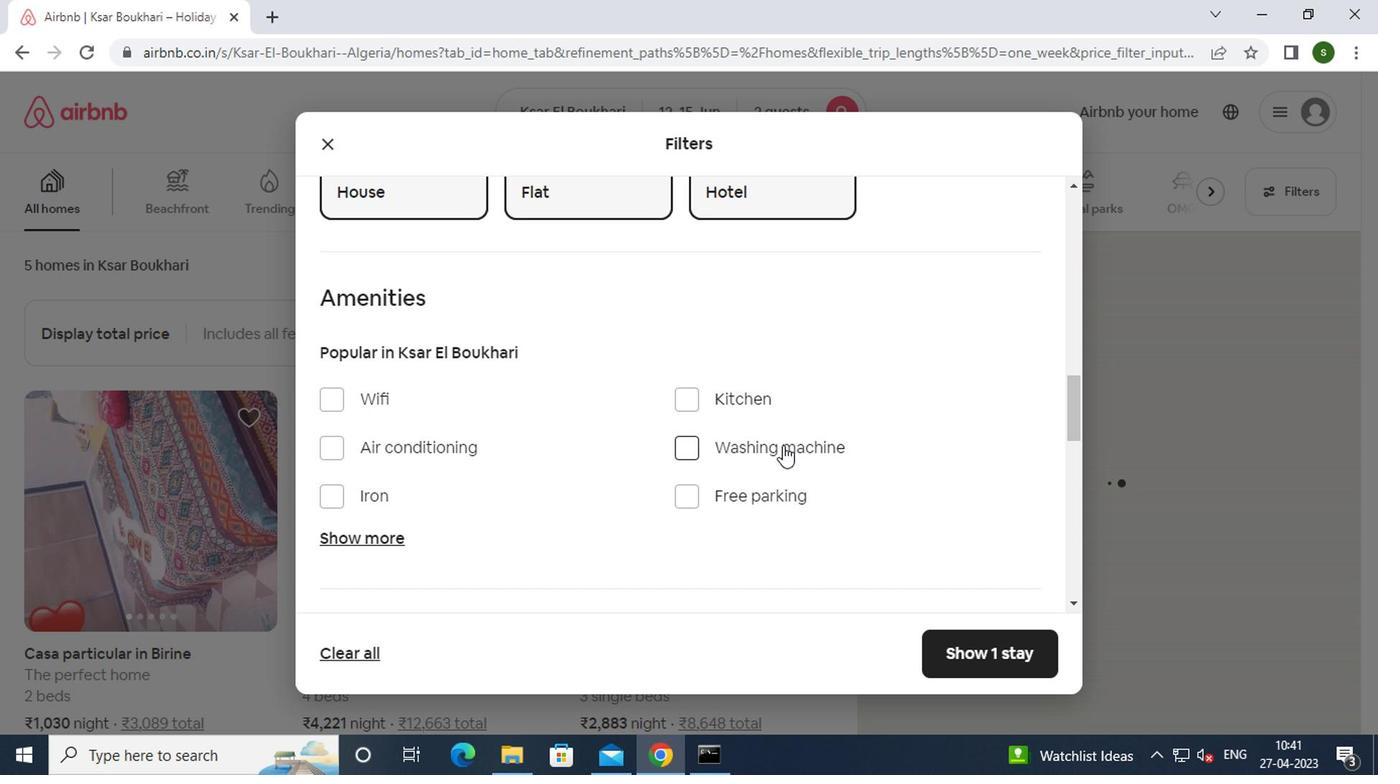 
Action: Mouse moved to (876, 402)
Screenshot: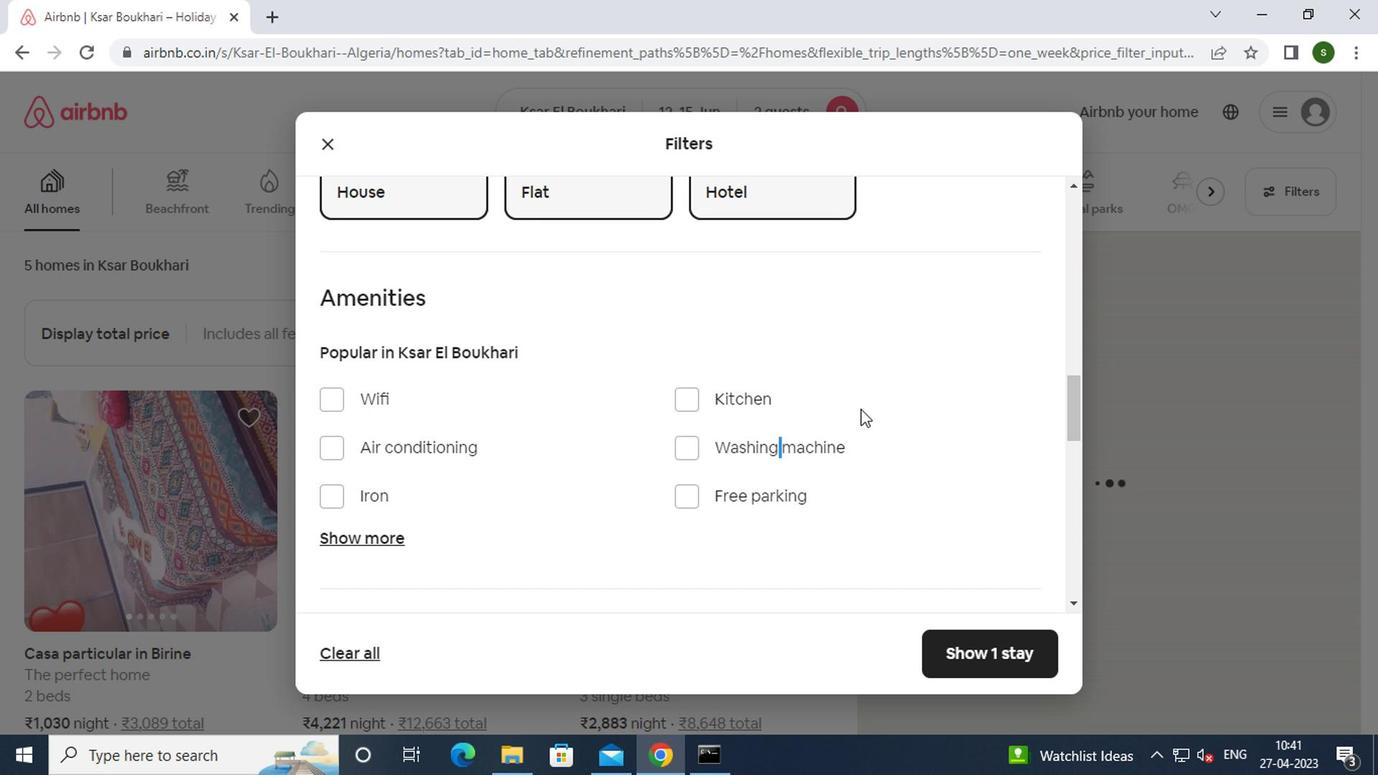 
Action: Mouse scrolled (876, 400) with delta (0, -1)
Screenshot: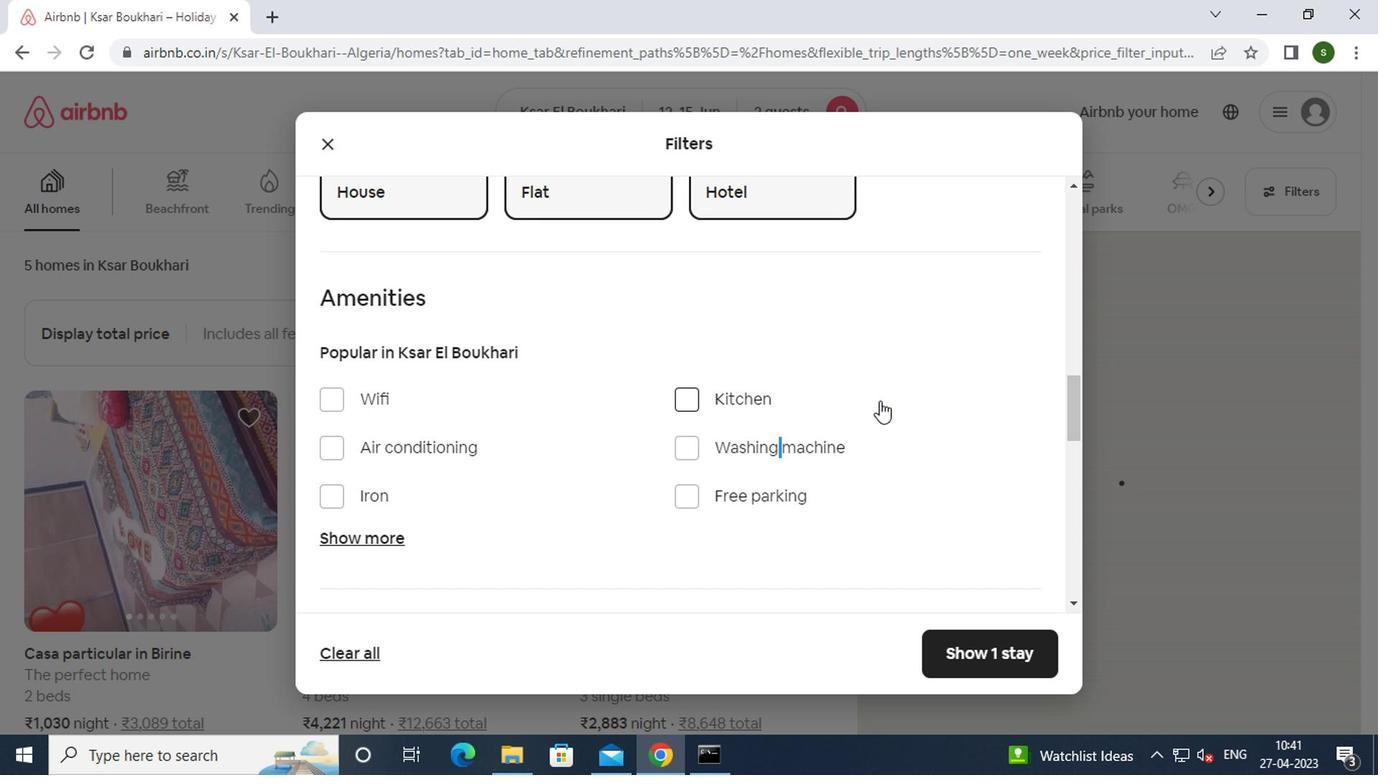 
Action: Mouse scrolled (876, 400) with delta (0, -1)
Screenshot: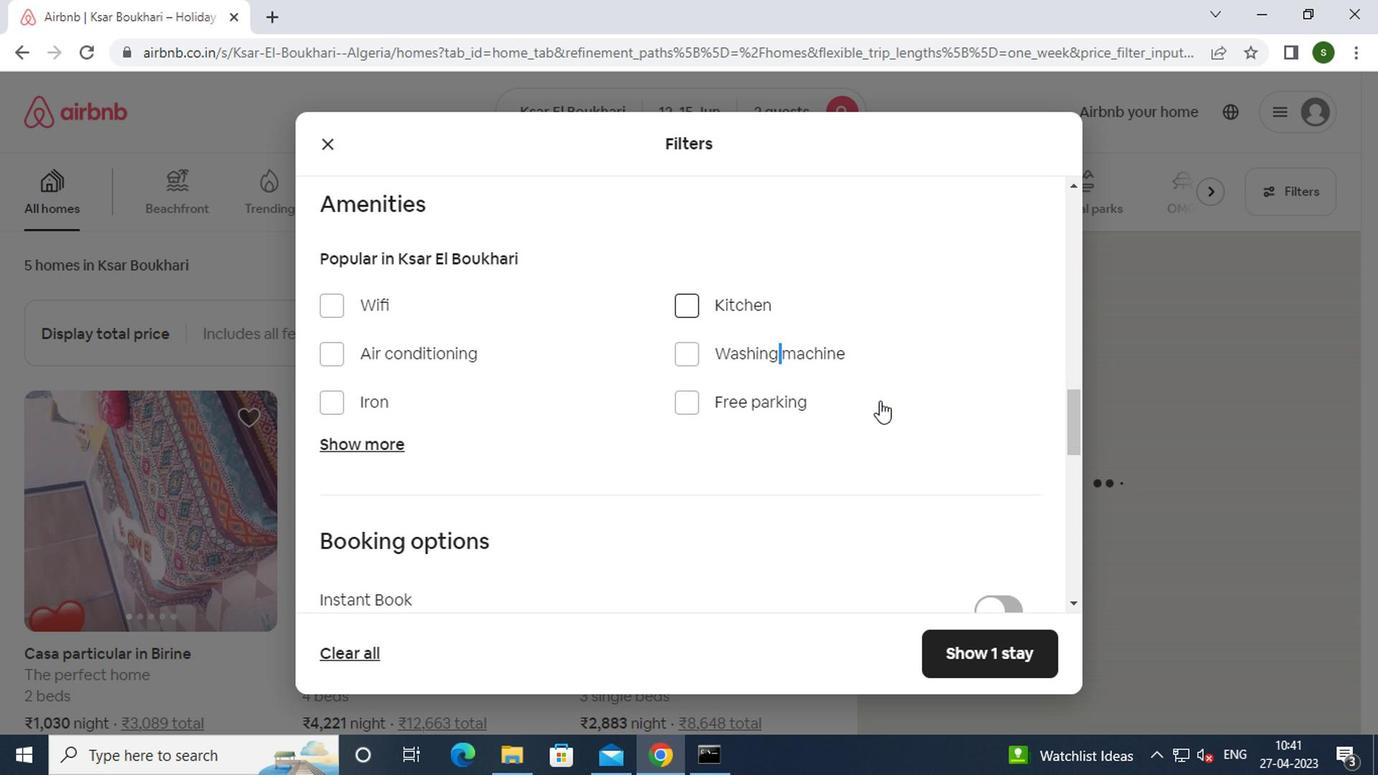 
Action: Mouse scrolled (876, 400) with delta (0, -1)
Screenshot: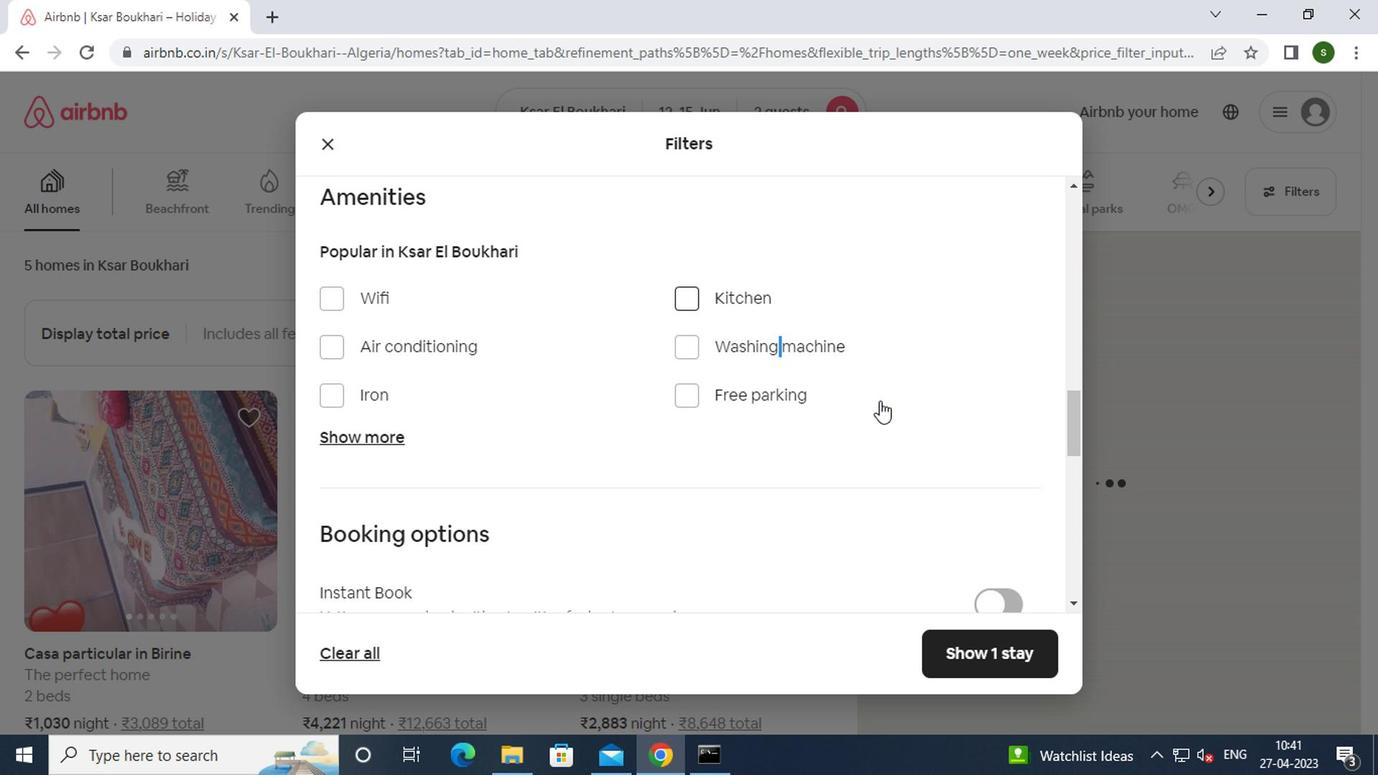 
Action: Mouse moved to (990, 478)
Screenshot: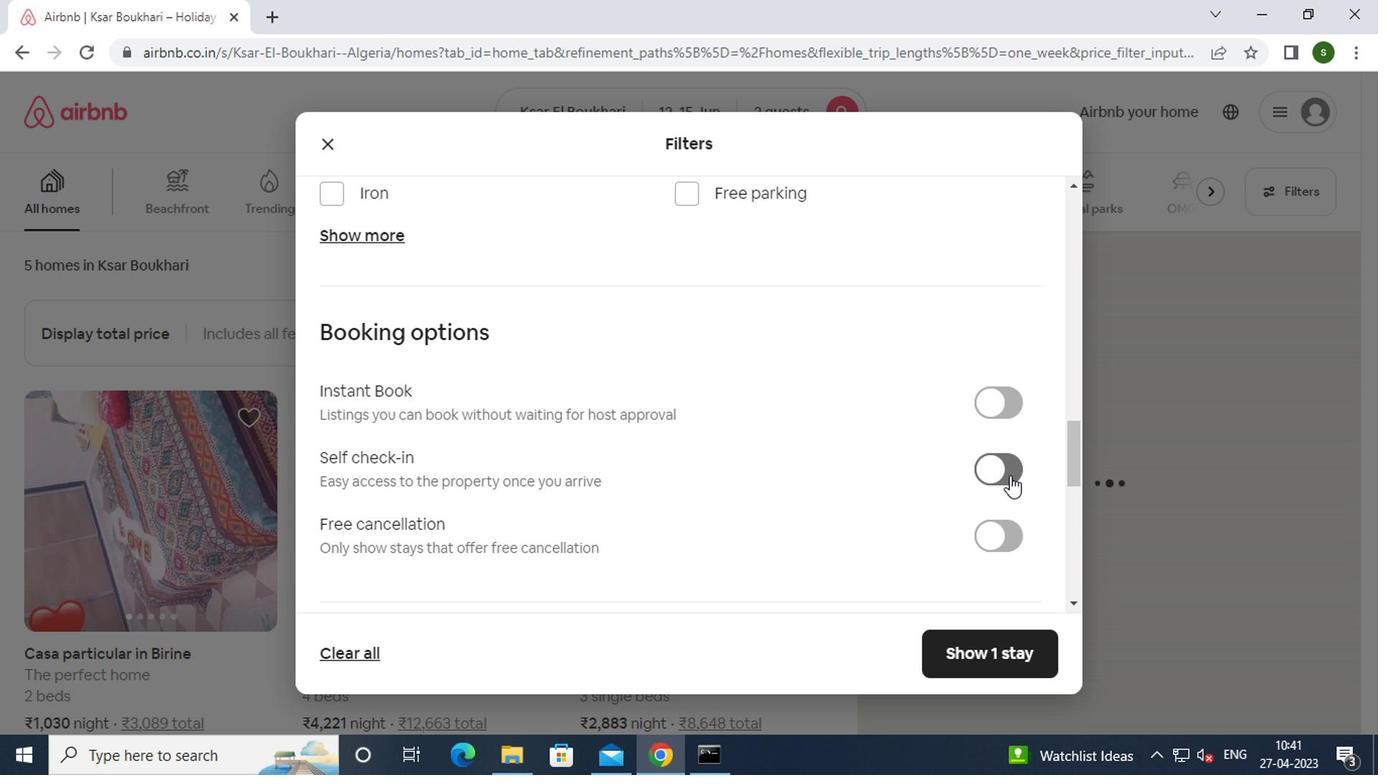 
Action: Mouse pressed left at (990, 478)
Screenshot: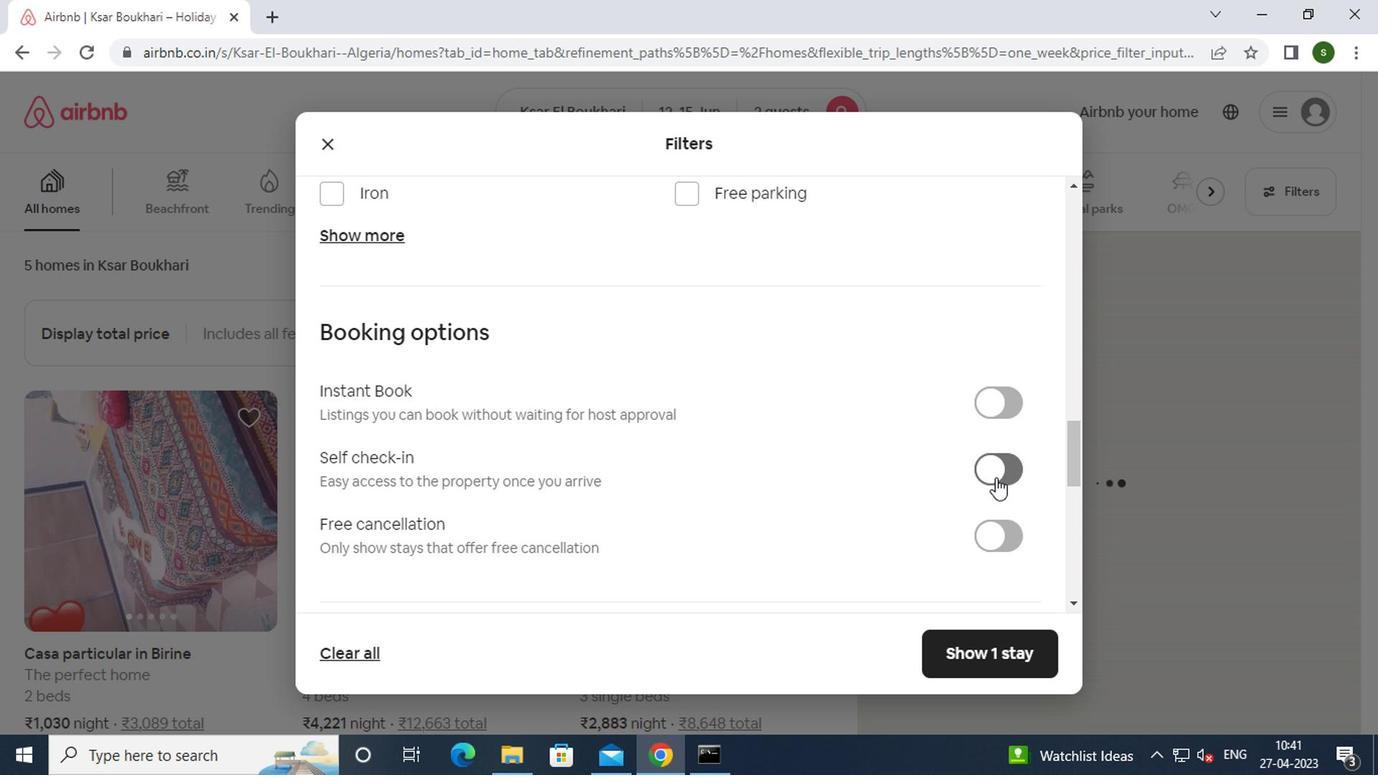 
Action: Mouse moved to (980, 654)
Screenshot: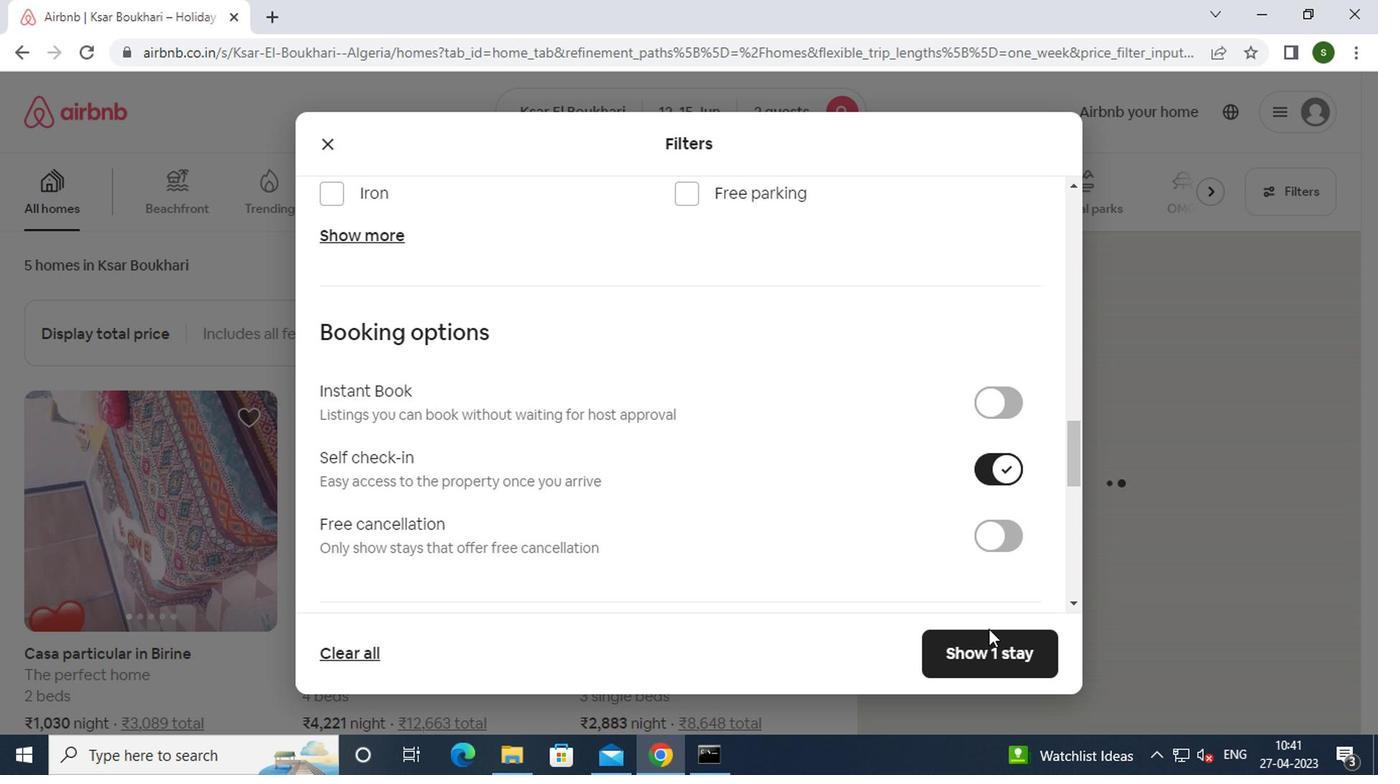 
Action: Mouse pressed left at (980, 654)
Screenshot: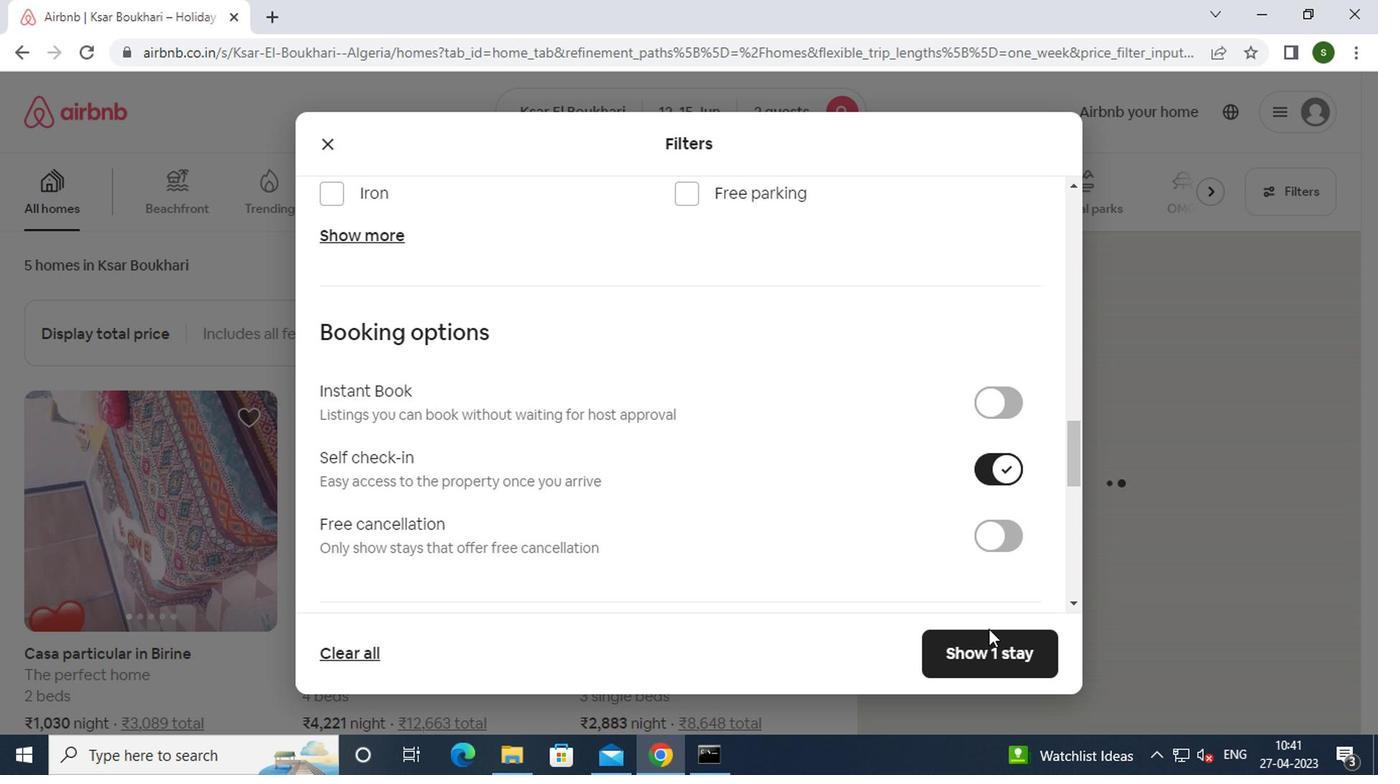 
